 Task: Look for space in Burleson, United States from 14th June, 2023 to 30th June, 2023 for 5 adults in price range Rs.8000 to Rs.12000. Place can be entire place or private room with 5 bedrooms having 5 beds and 5 bathrooms. Property type can be house, flat, guest house. Amenities needed are: wifi, TV, free parkinig on premises, gym, breakfast. Booking option can be shelf check-in. Required host language is English.
Action: Mouse moved to (561, 115)
Screenshot: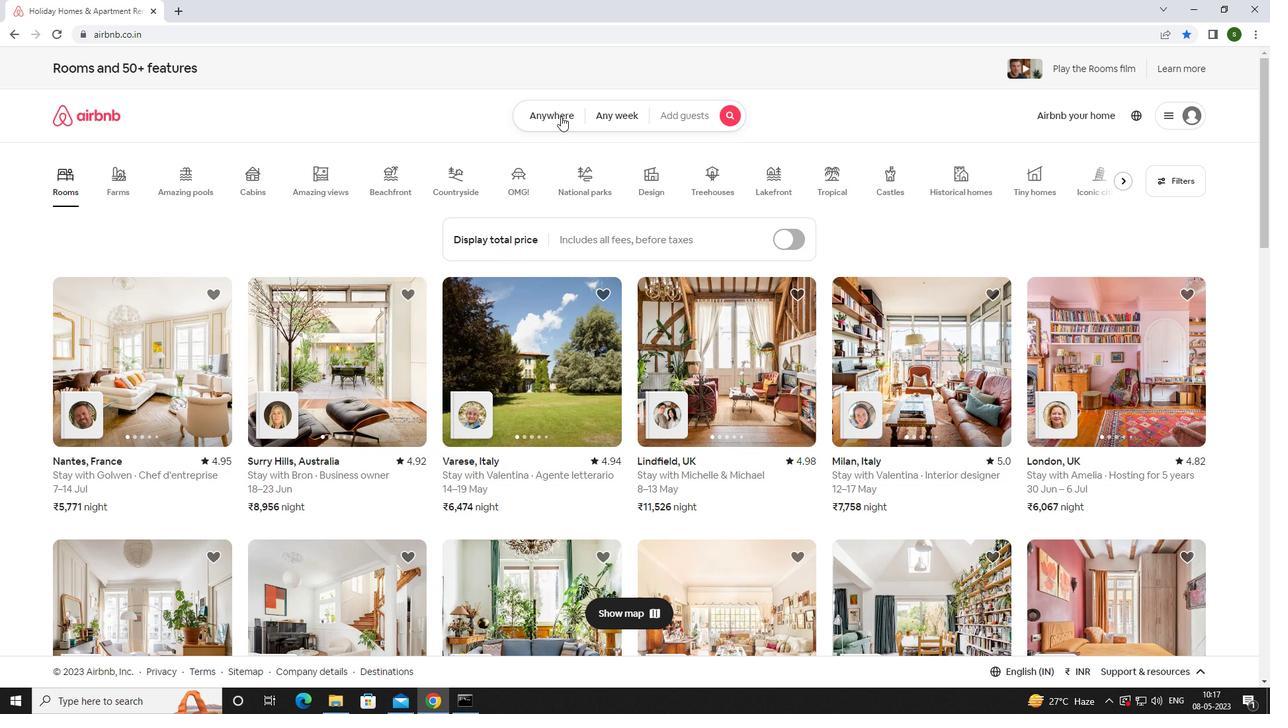 
Action: Mouse pressed left at (561, 115)
Screenshot: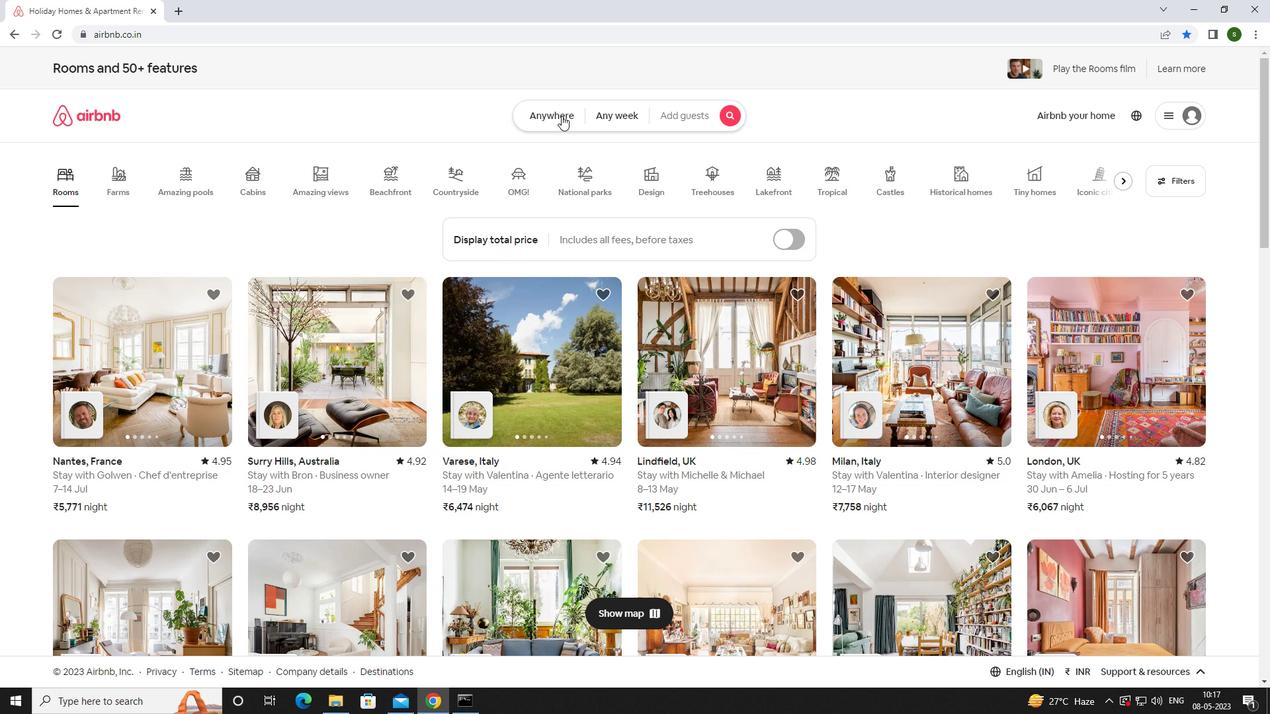 
Action: Mouse moved to (474, 155)
Screenshot: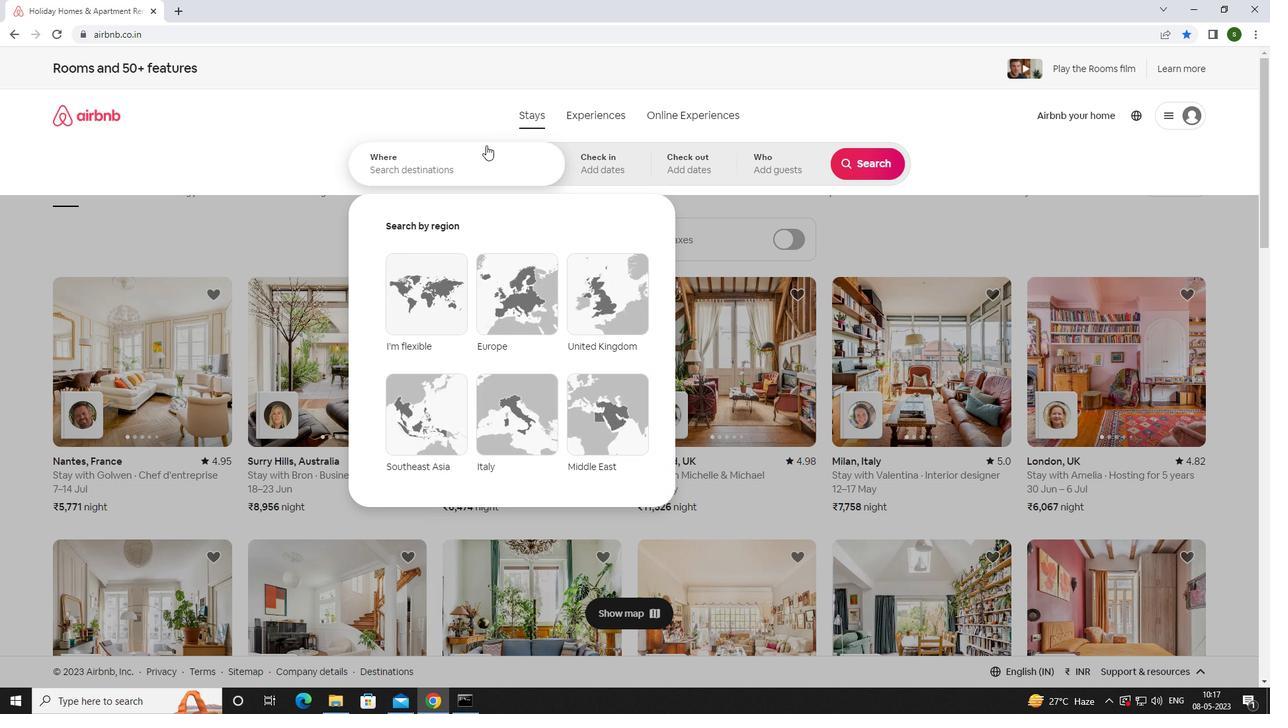 
Action: Mouse pressed left at (474, 155)
Screenshot: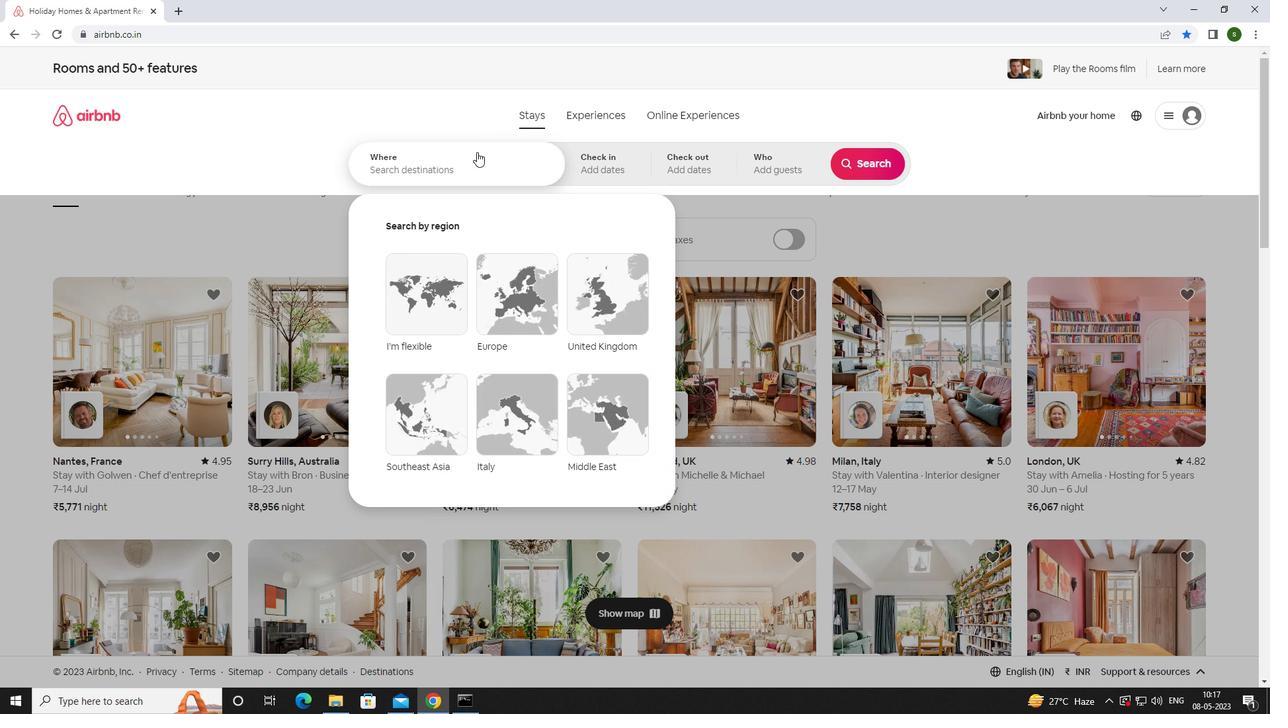 
Action: Key pressed <Key.caps_lock>b<Key.caps_lock>urleson,<Key.space><Key.caps_lock>u<Key.caps_lock>nited<Key.space><Key.caps_lock>s<Key.caps_lock>tates<Key.enter>
Screenshot: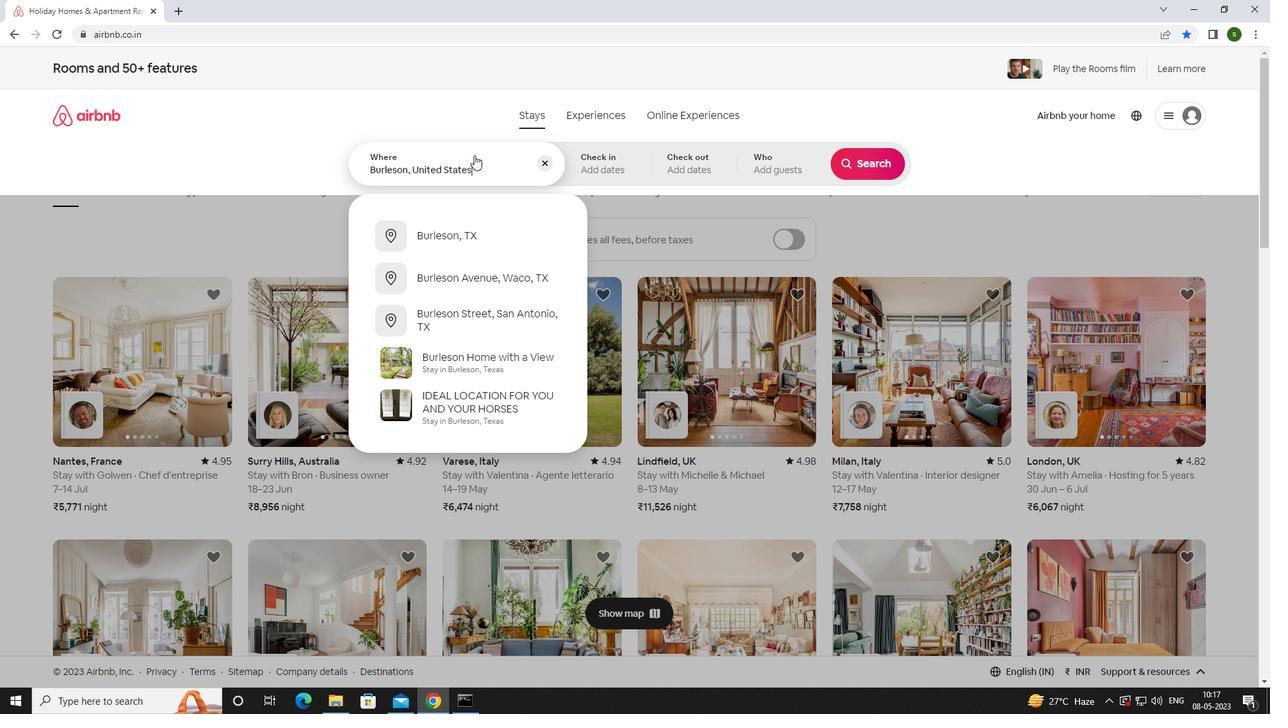 
Action: Mouse moved to (758, 385)
Screenshot: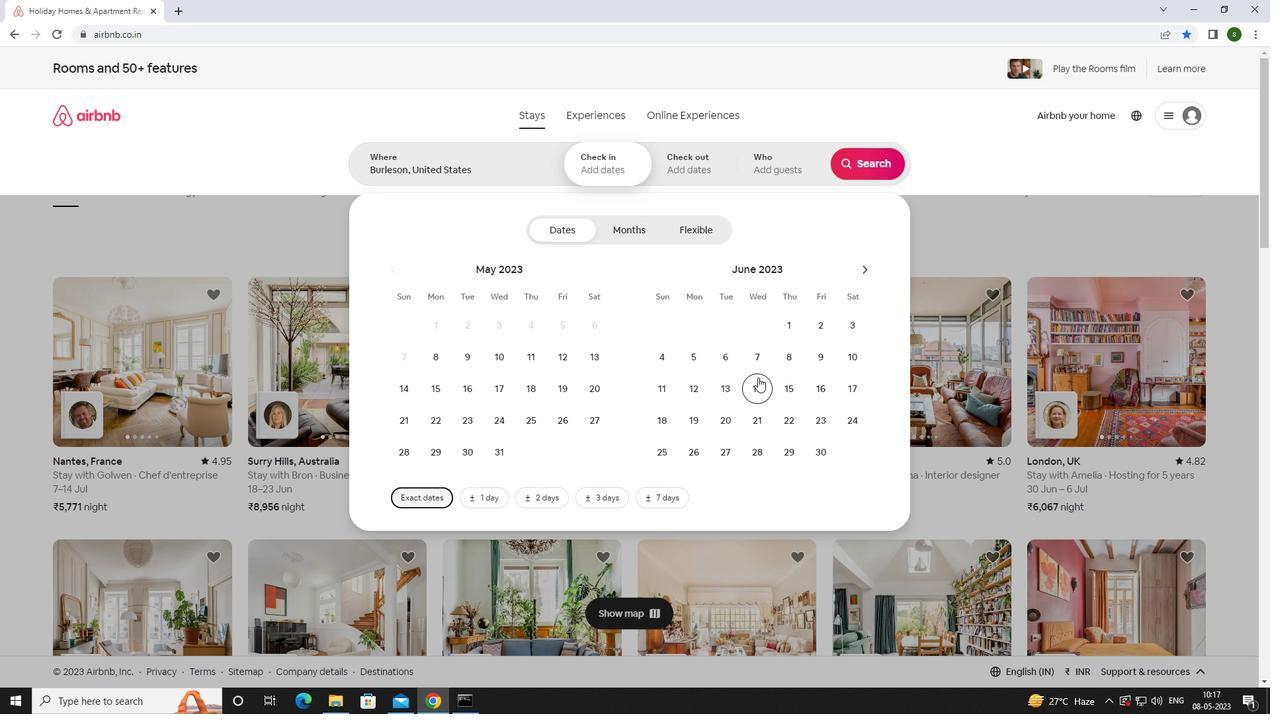 
Action: Mouse pressed left at (758, 385)
Screenshot: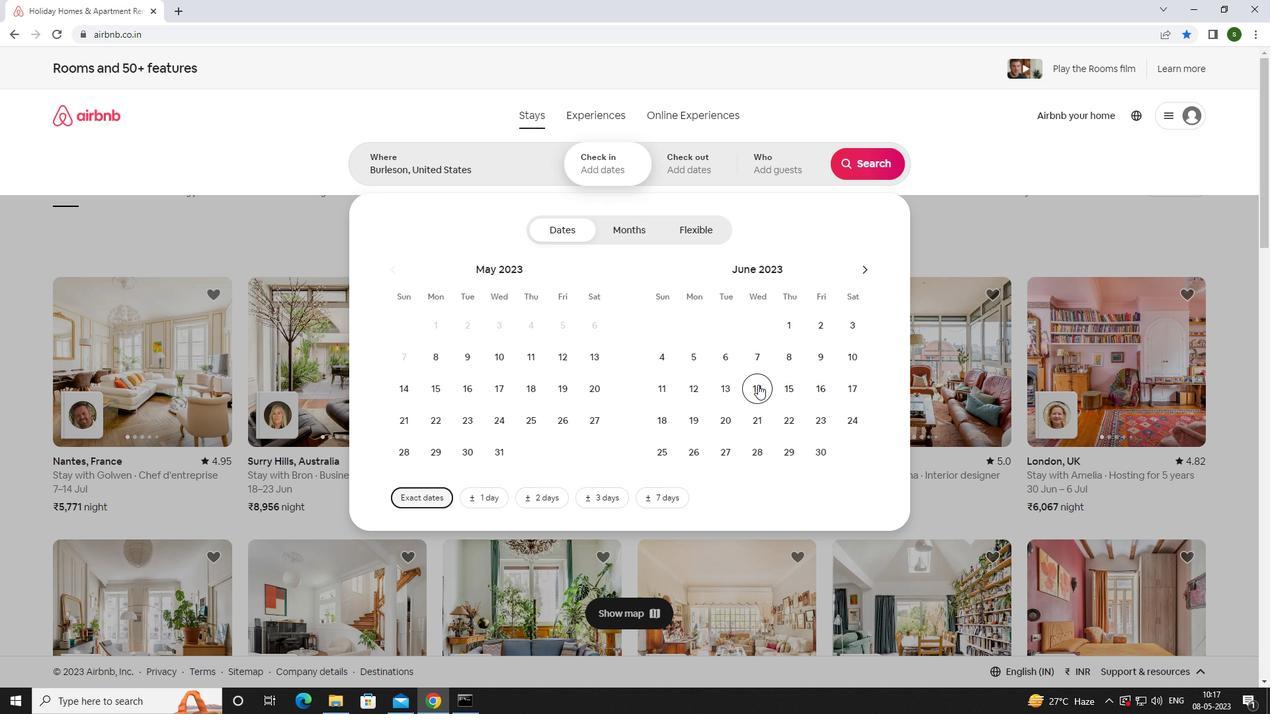 
Action: Mouse moved to (825, 459)
Screenshot: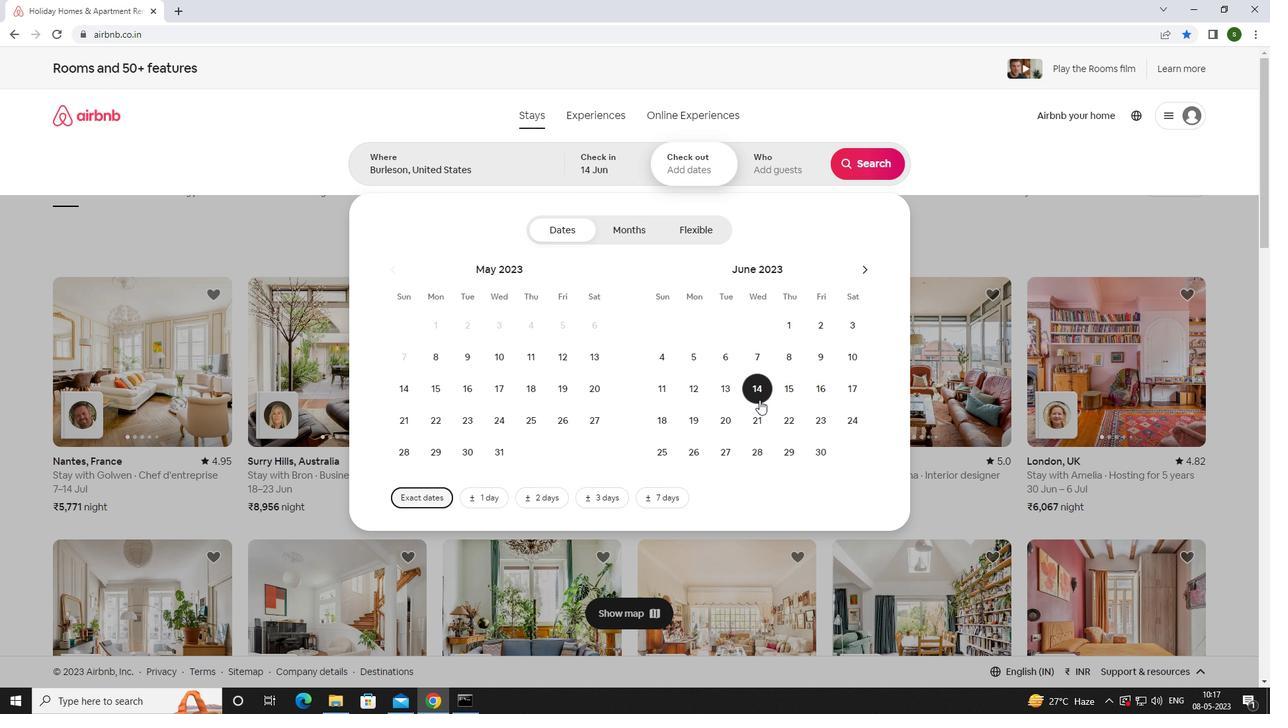 
Action: Mouse pressed left at (825, 459)
Screenshot: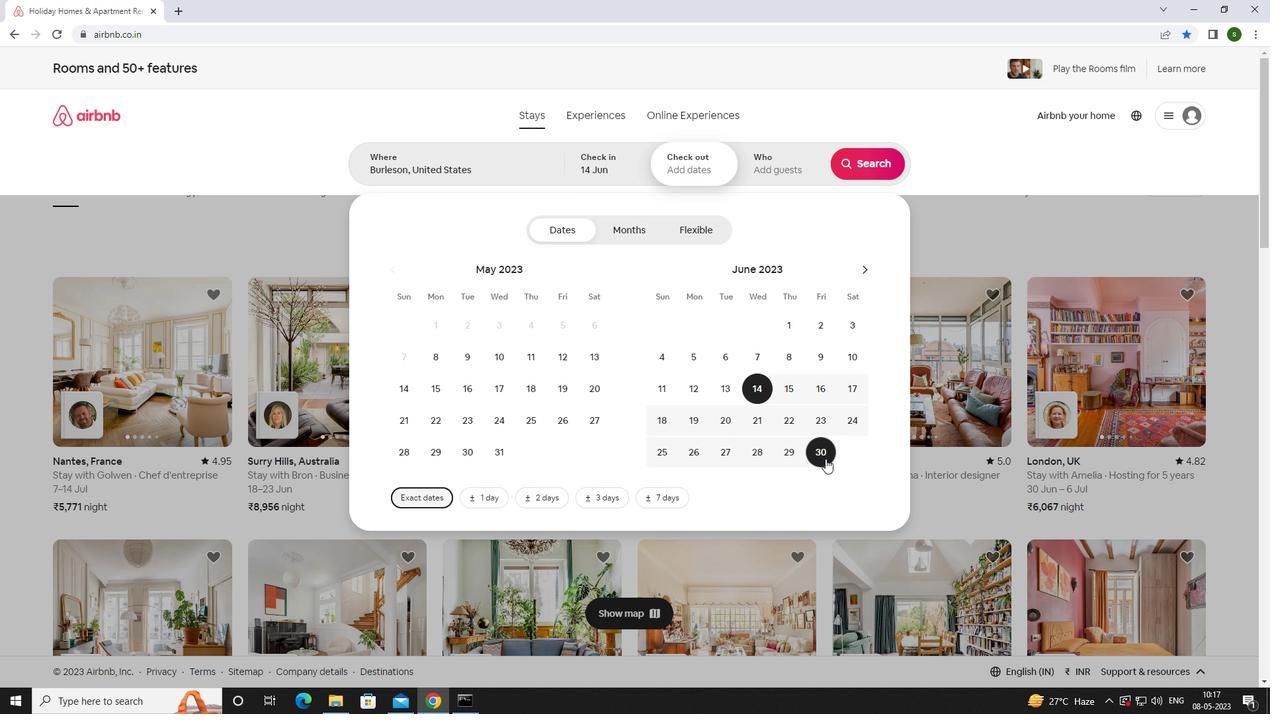 
Action: Mouse moved to (783, 173)
Screenshot: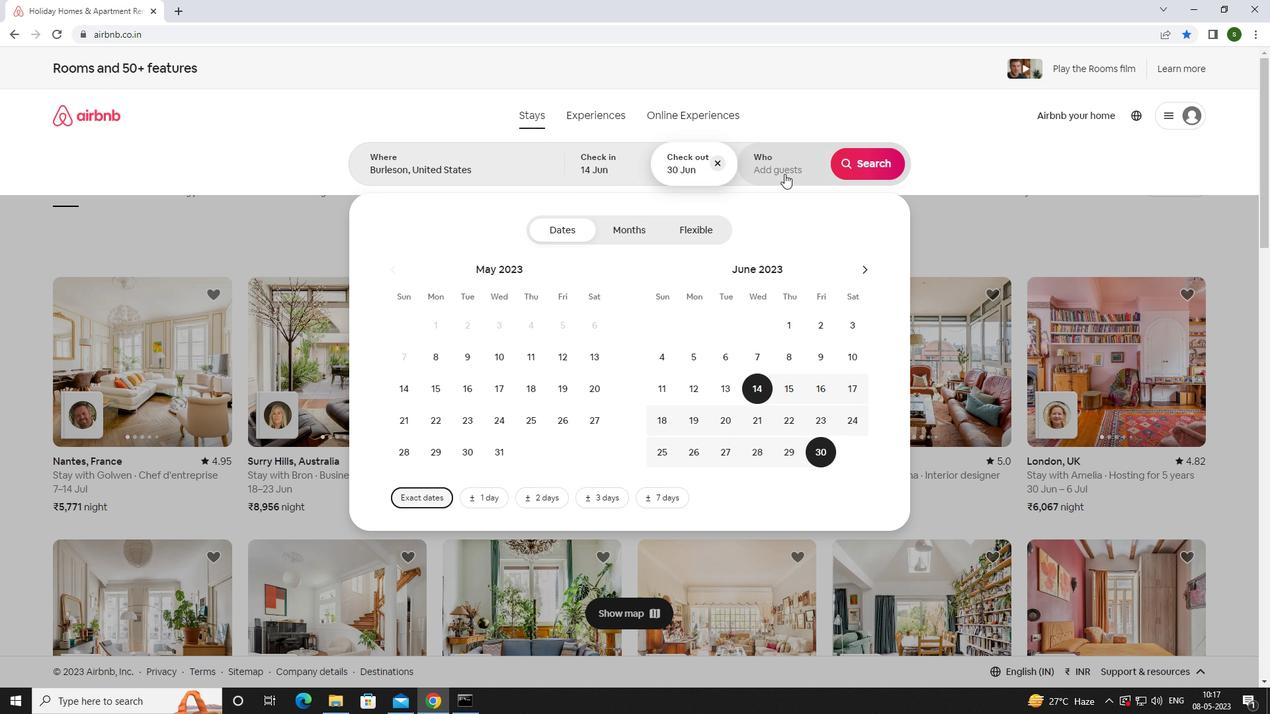 
Action: Mouse pressed left at (783, 173)
Screenshot: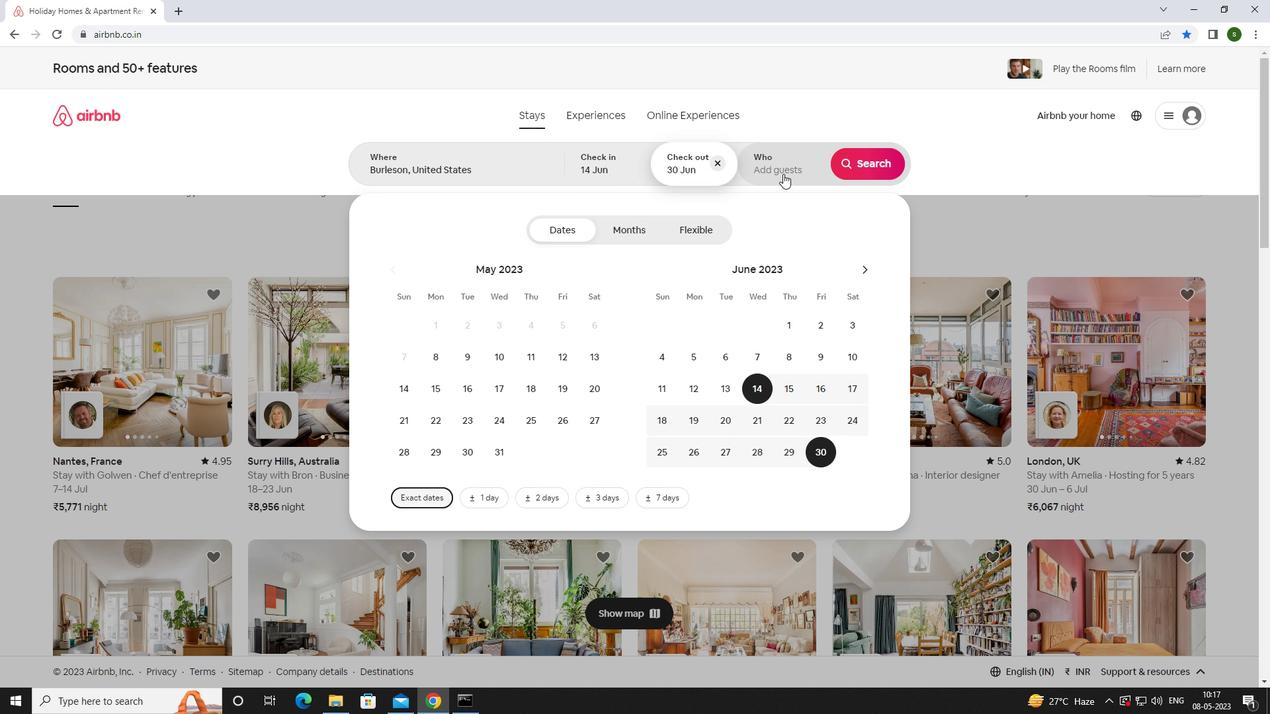 
Action: Mouse moved to (868, 234)
Screenshot: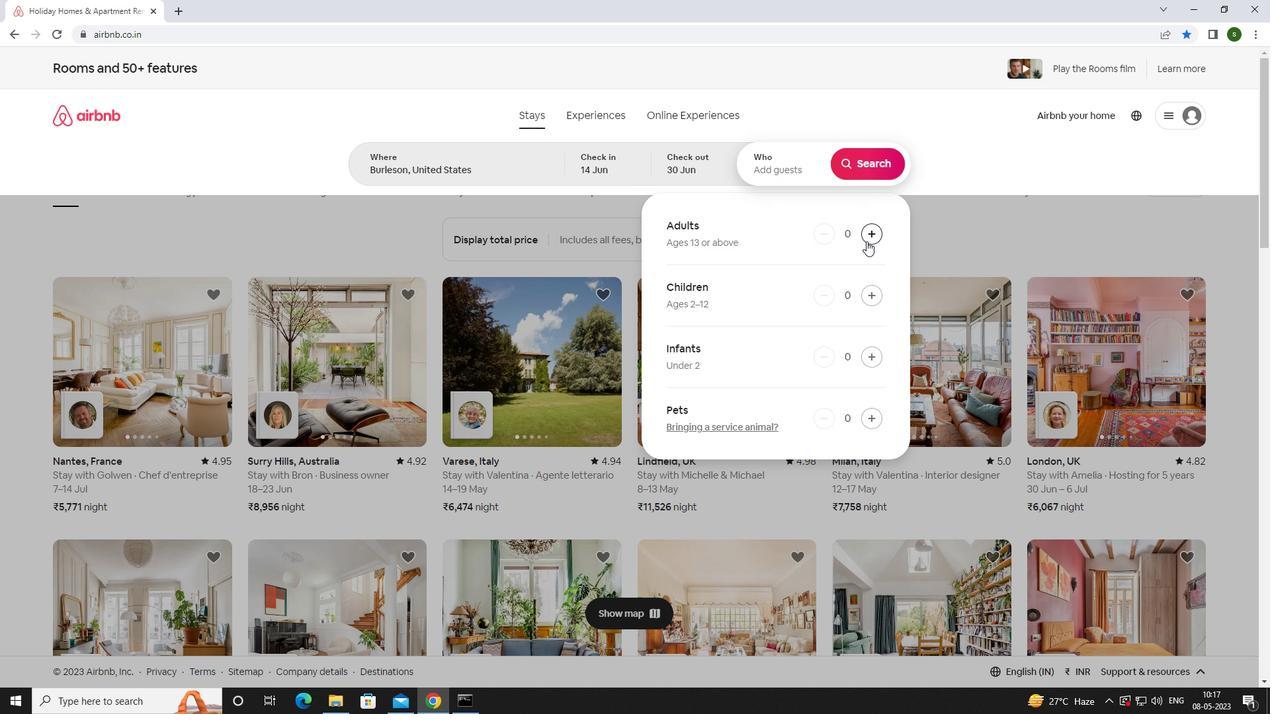 
Action: Mouse pressed left at (868, 234)
Screenshot: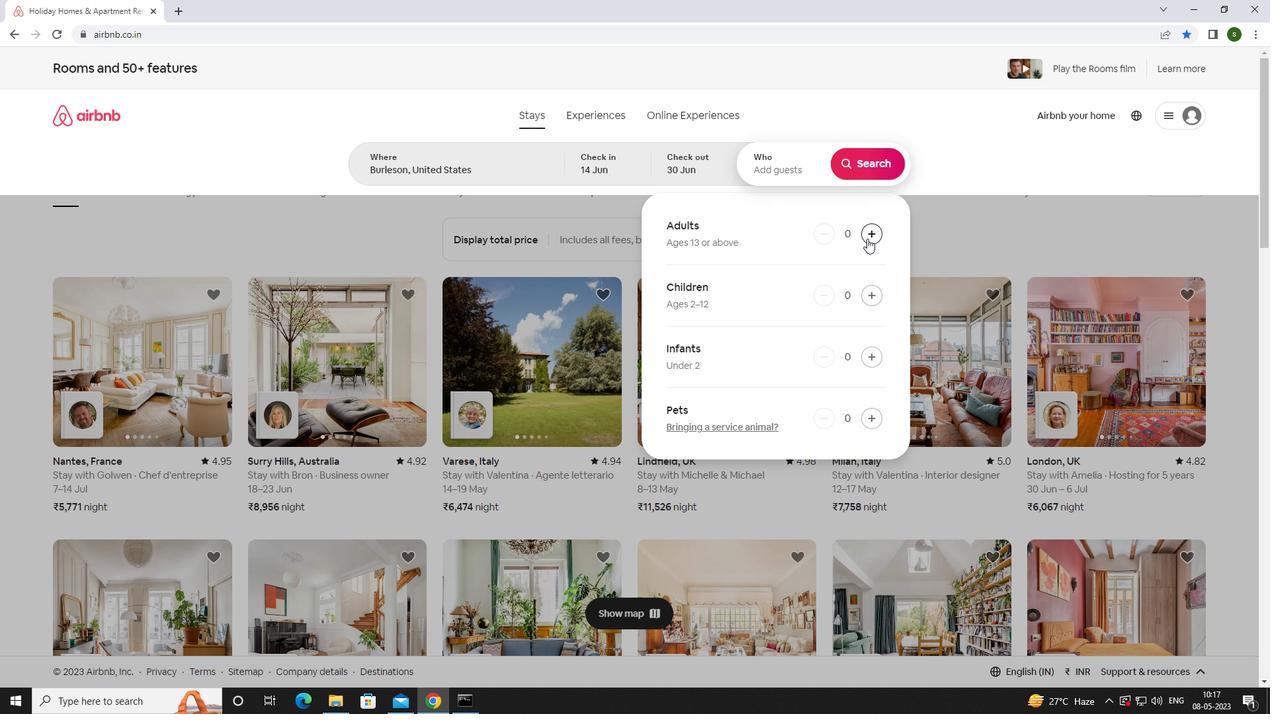 
Action: Mouse pressed left at (868, 234)
Screenshot: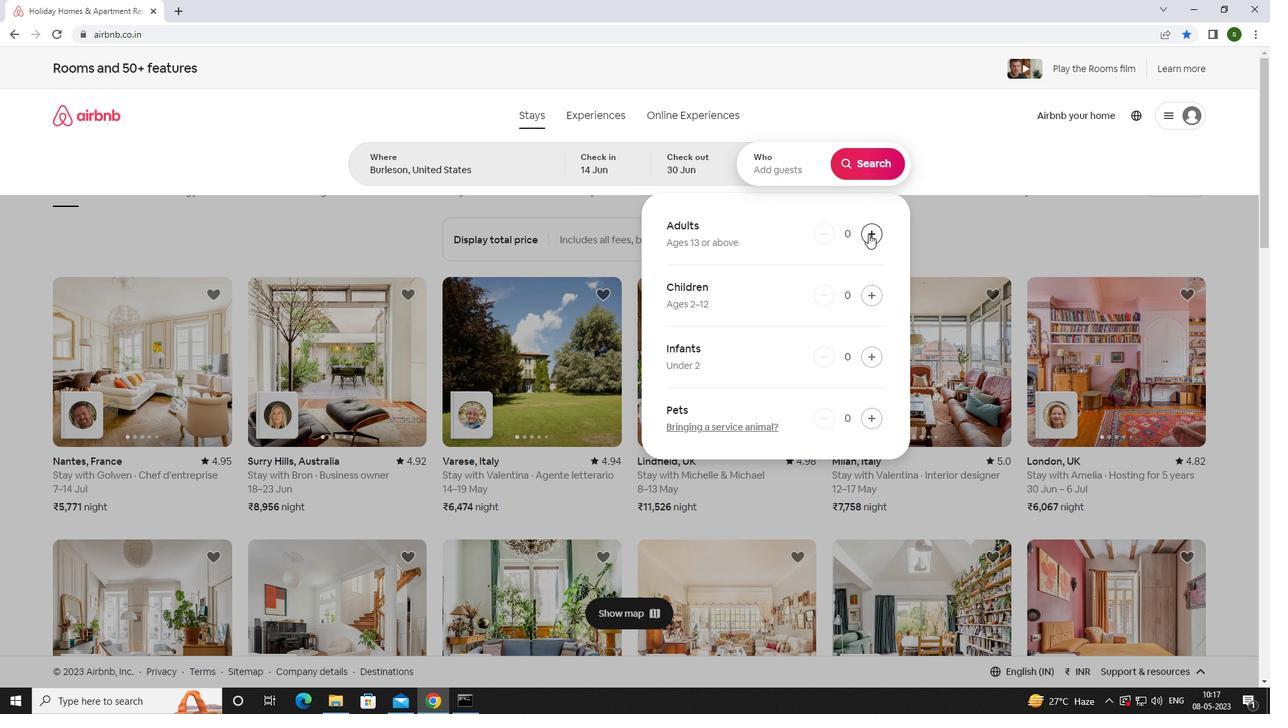 
Action: Mouse pressed left at (868, 234)
Screenshot: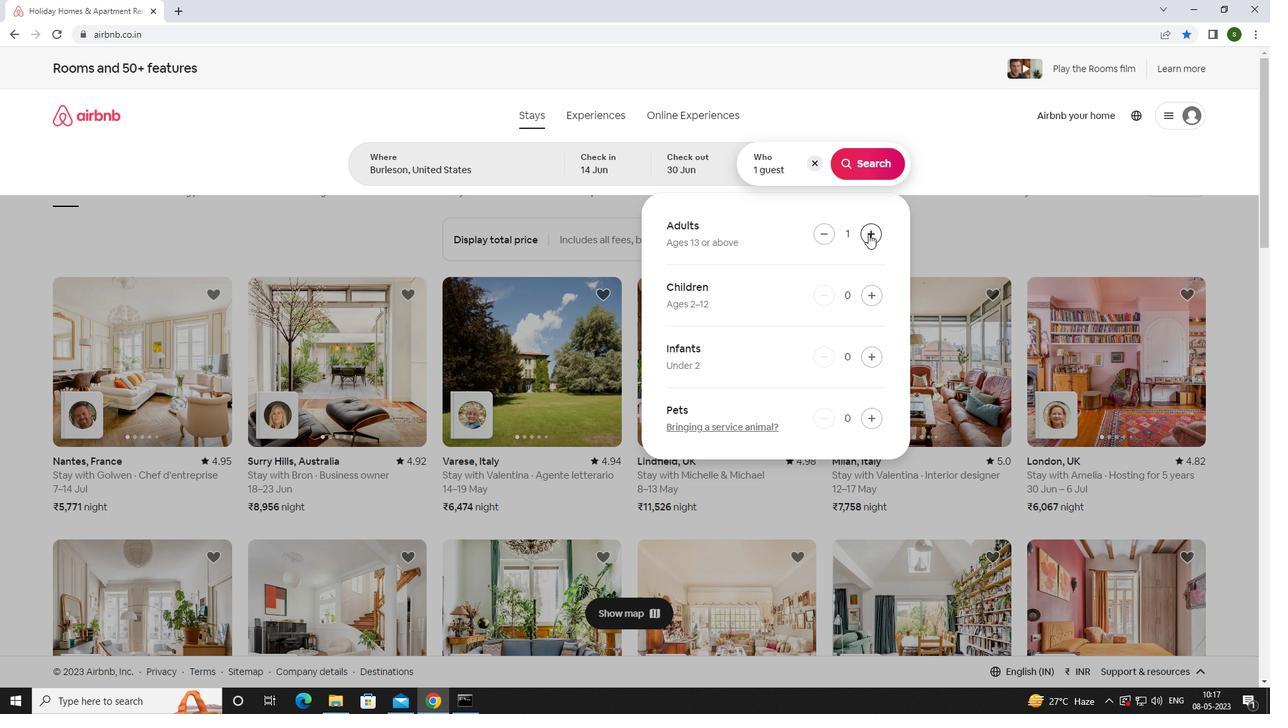 
Action: Mouse pressed left at (868, 234)
Screenshot: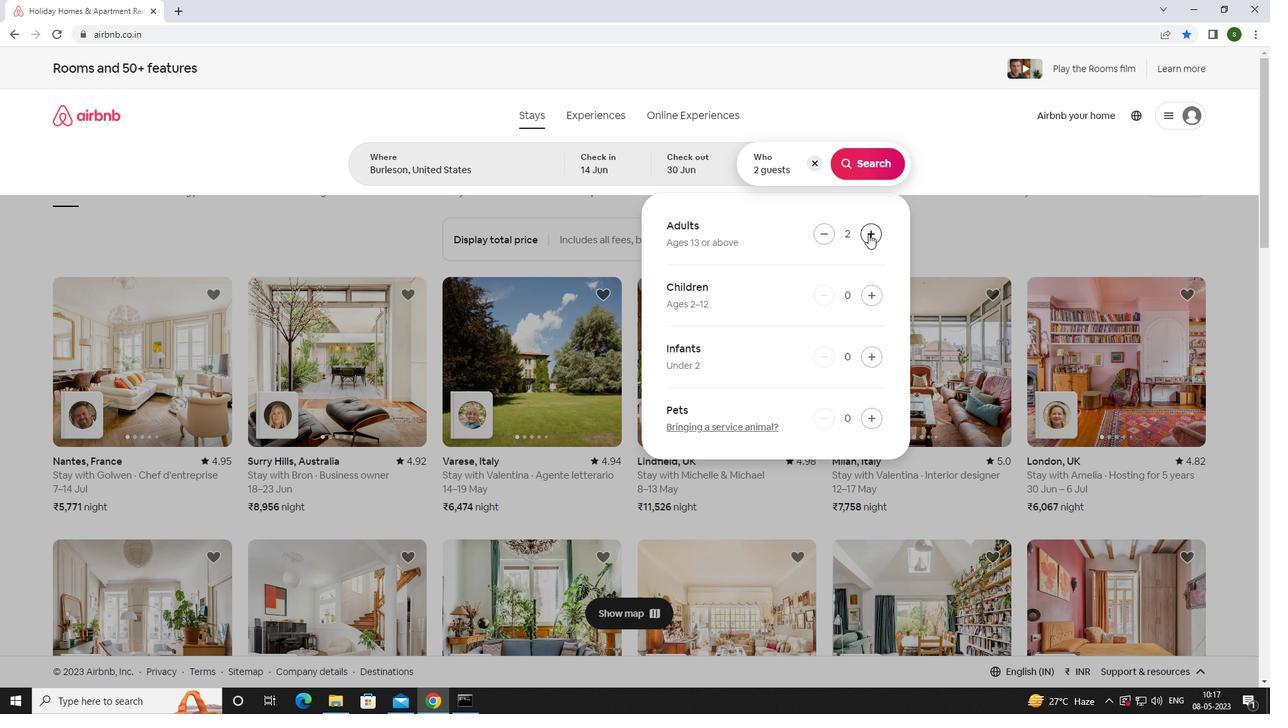 
Action: Mouse pressed left at (868, 234)
Screenshot: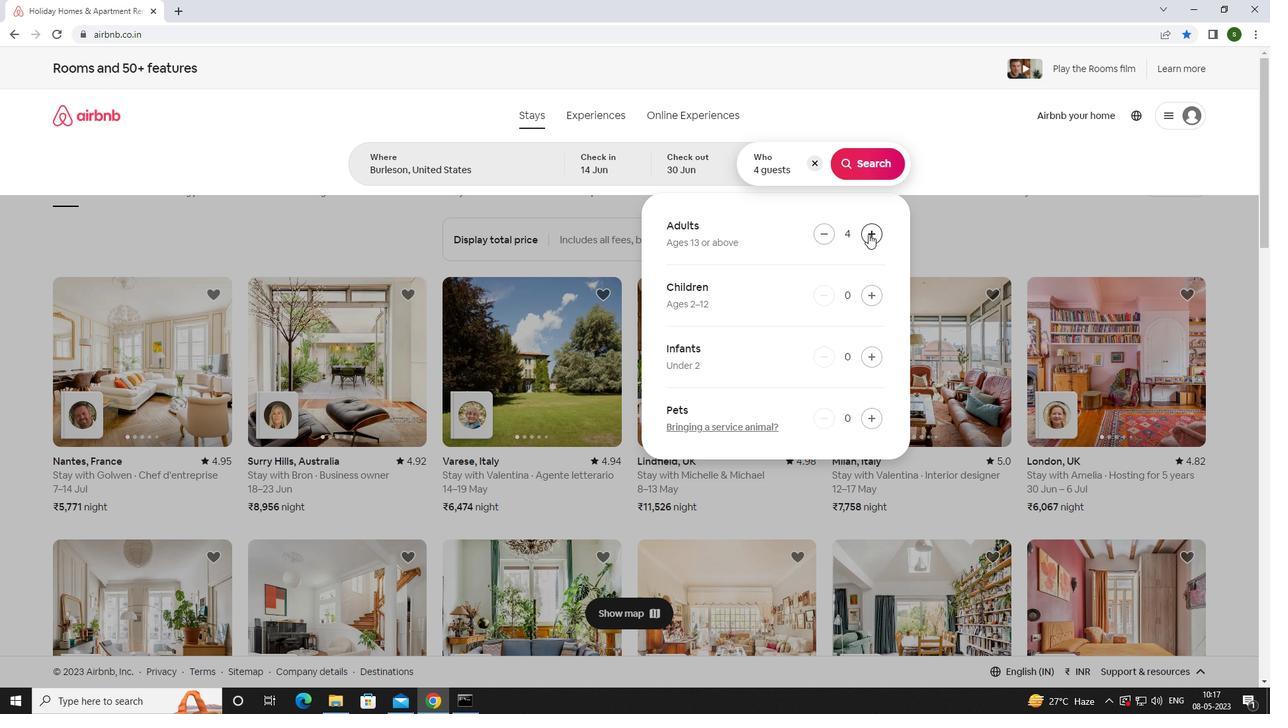 
Action: Mouse moved to (862, 172)
Screenshot: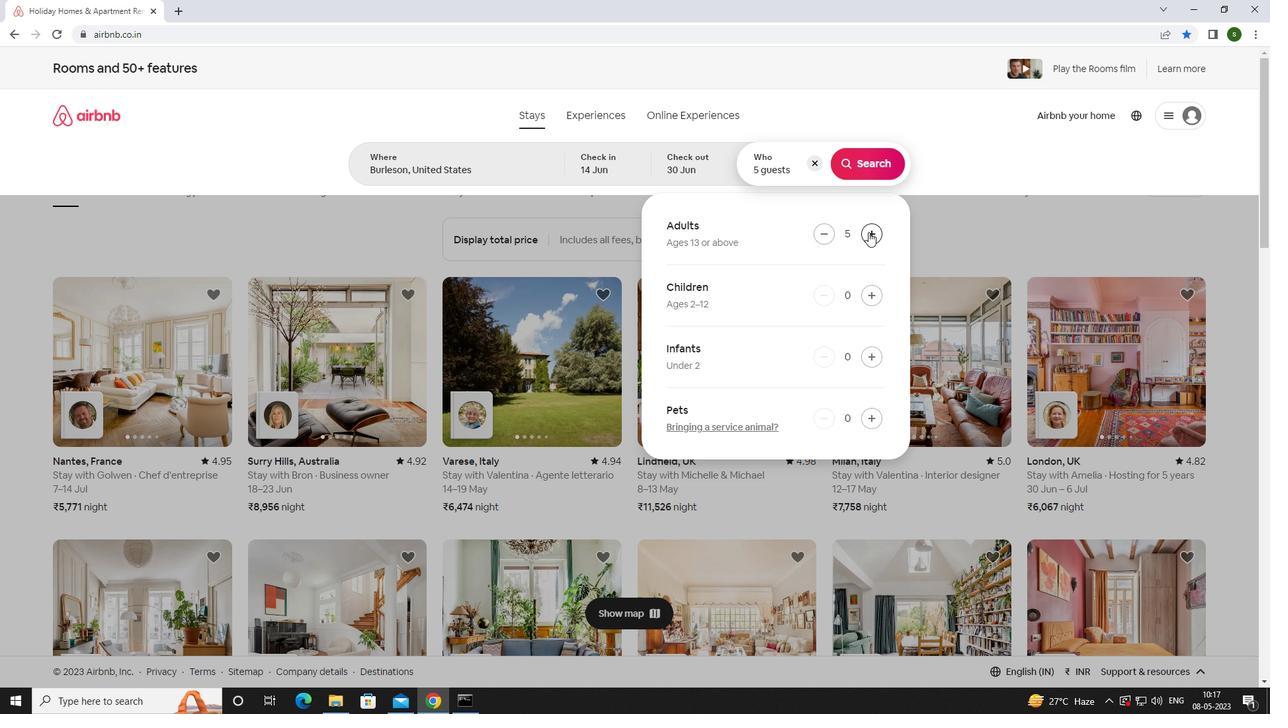 
Action: Mouse pressed left at (862, 172)
Screenshot: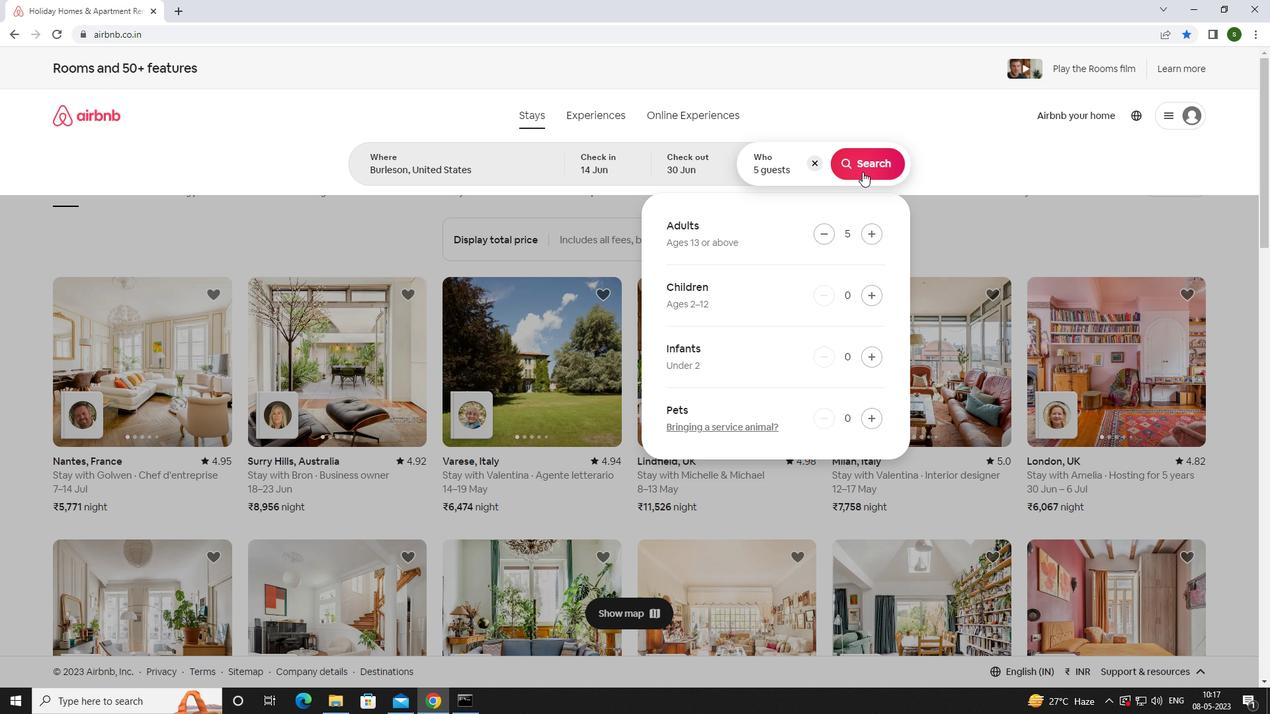 
Action: Mouse moved to (1223, 132)
Screenshot: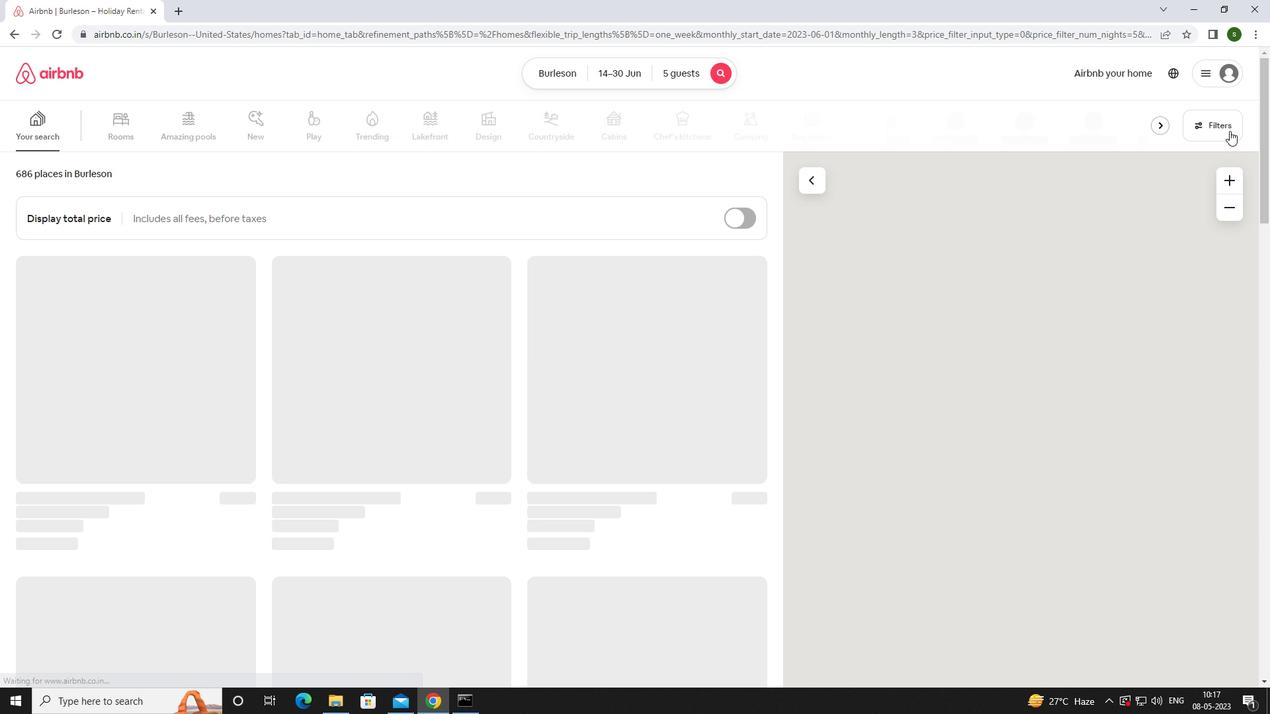 
Action: Mouse pressed left at (1223, 132)
Screenshot: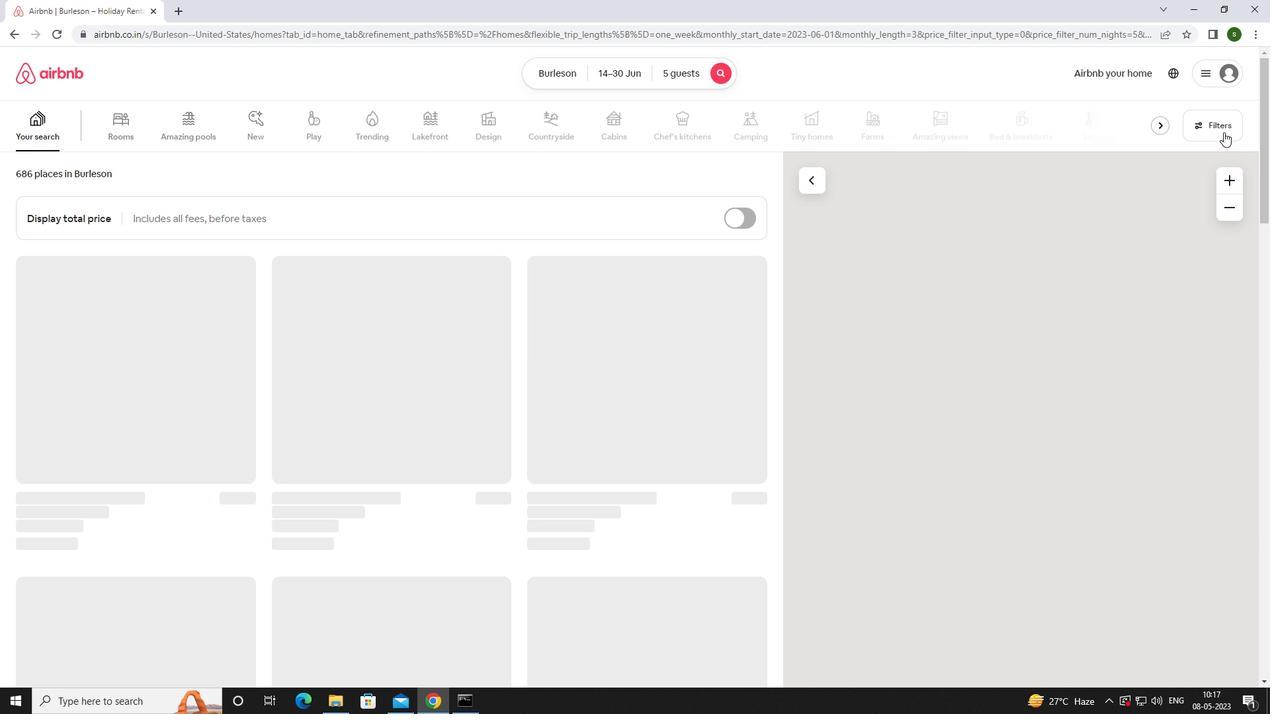 
Action: Mouse moved to (483, 448)
Screenshot: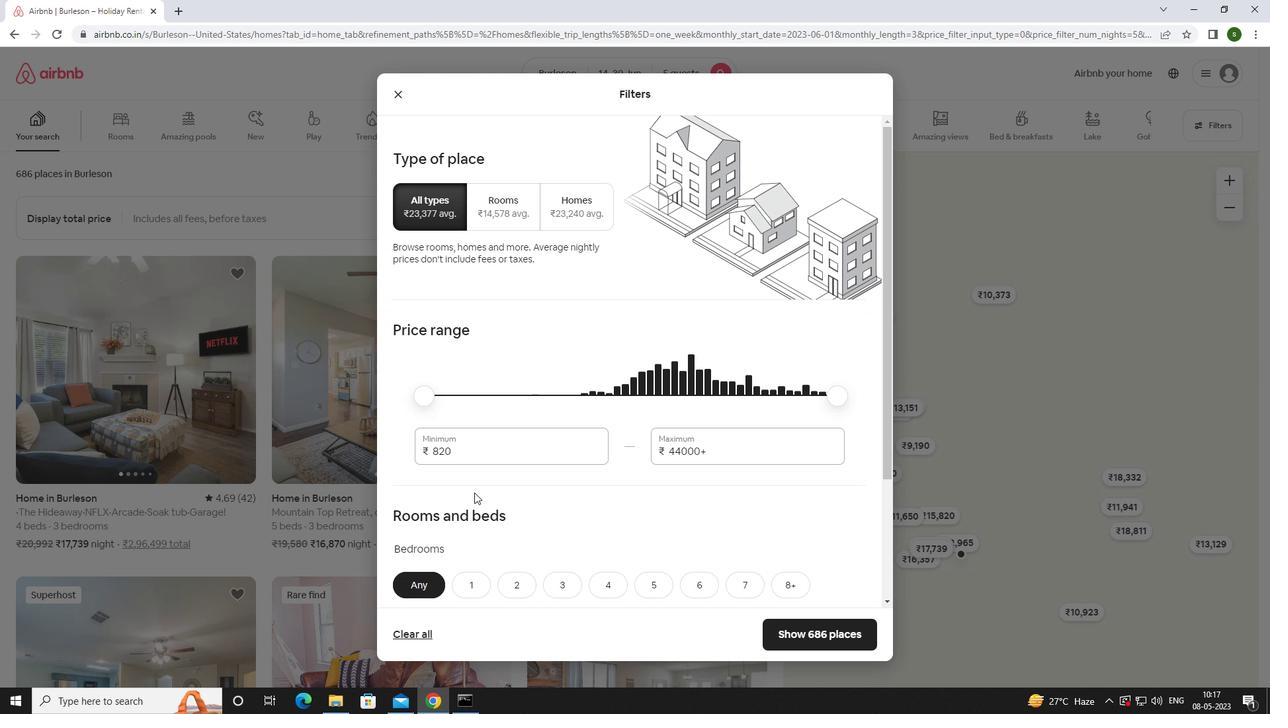 
Action: Mouse pressed left at (483, 448)
Screenshot: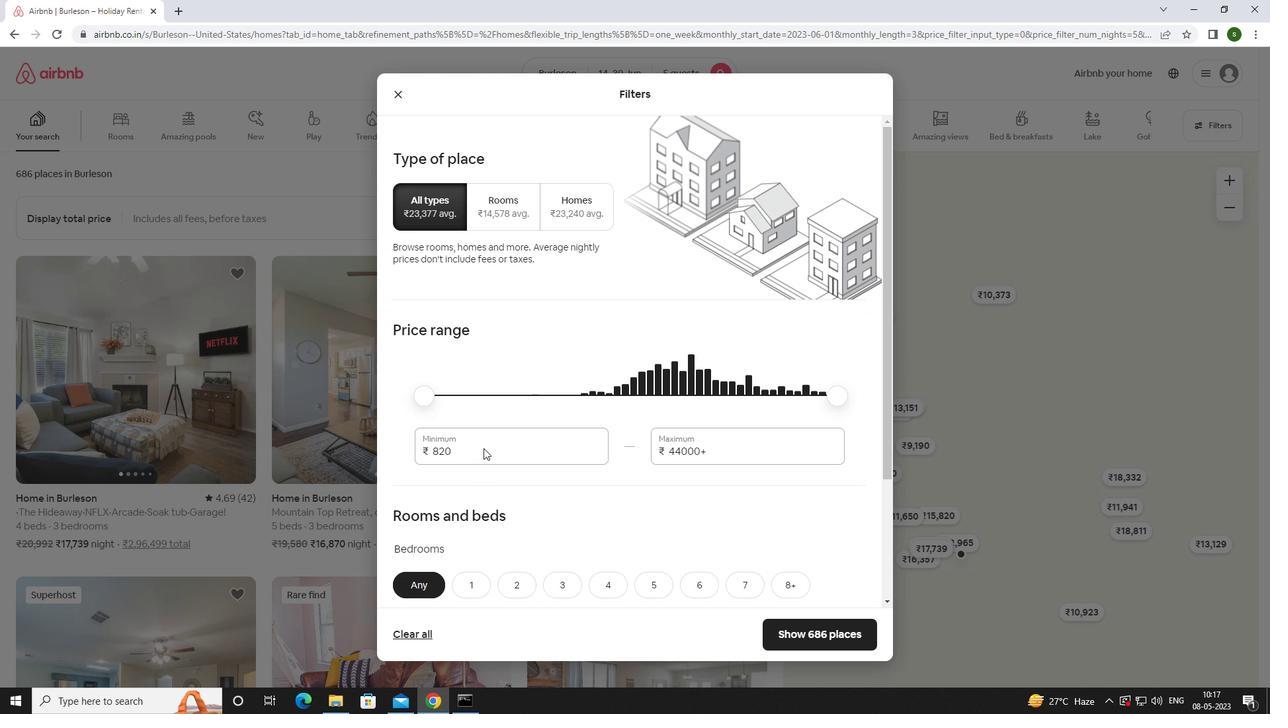 
Action: Key pressed <Key.backspace><Key.backspace><Key.backspace><Key.backspace>8000
Screenshot: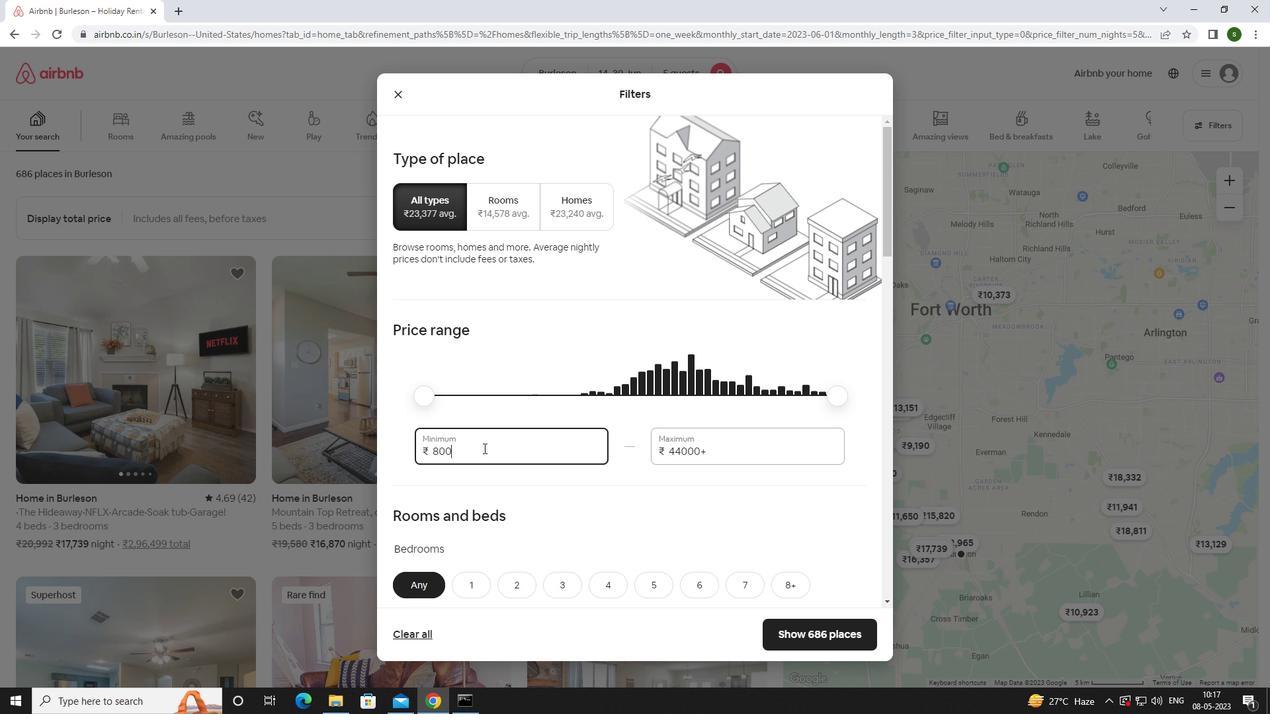 
Action: Mouse moved to (726, 455)
Screenshot: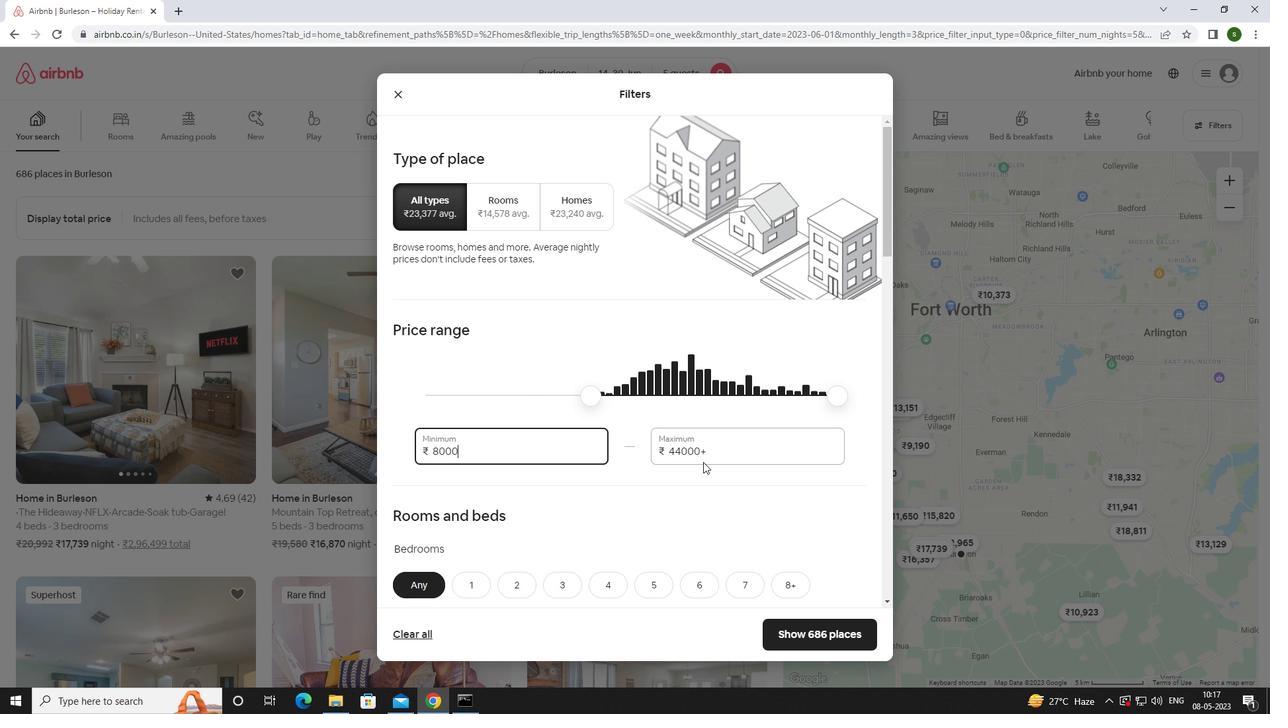 
Action: Mouse pressed left at (726, 455)
Screenshot: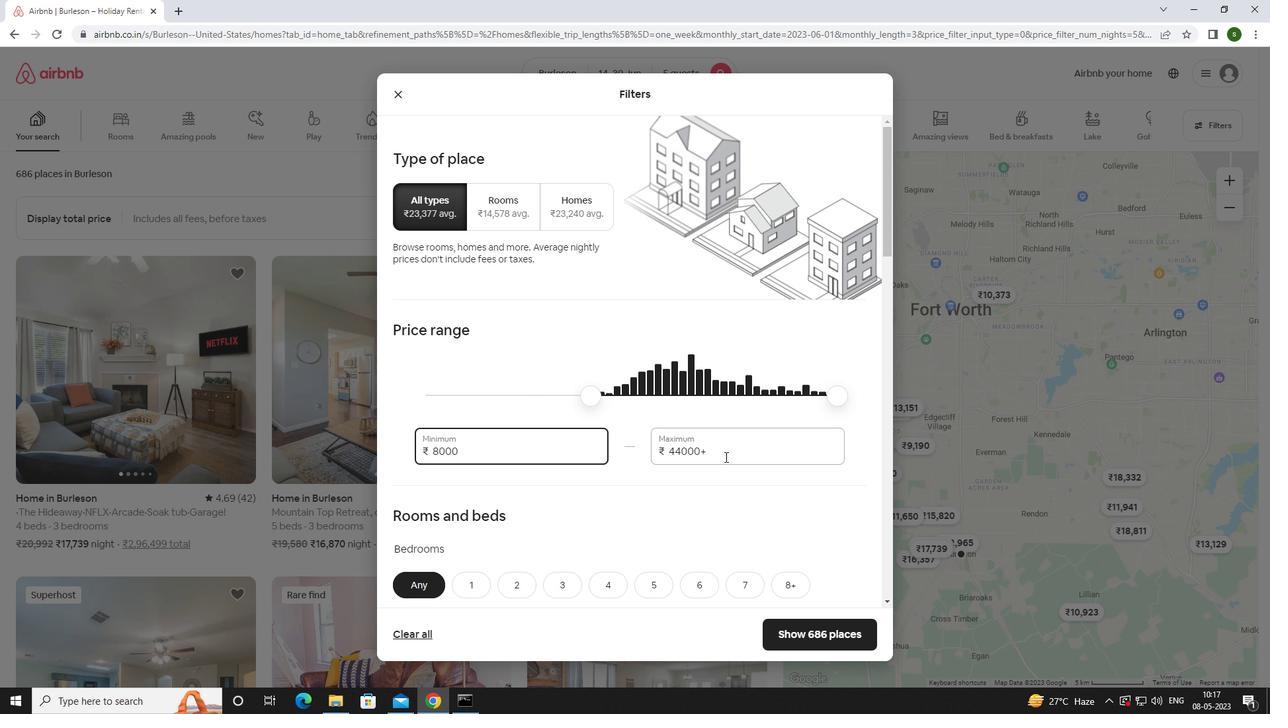 
Action: Key pressed <Key.backspace><Key.backspace><Key.backspace><Key.backspace><Key.backspace><Key.backspace><Key.backspace><Key.backspace><Key.backspace><Key.backspace>12000
Screenshot: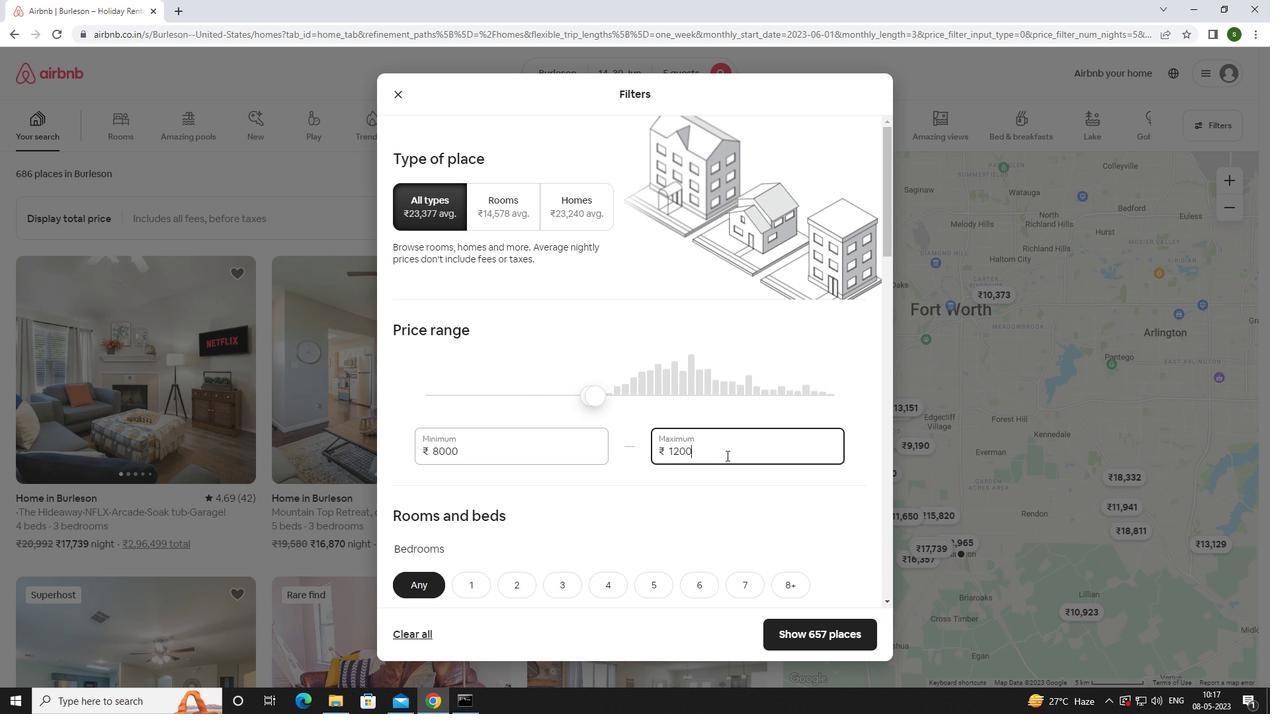 
Action: Mouse moved to (692, 445)
Screenshot: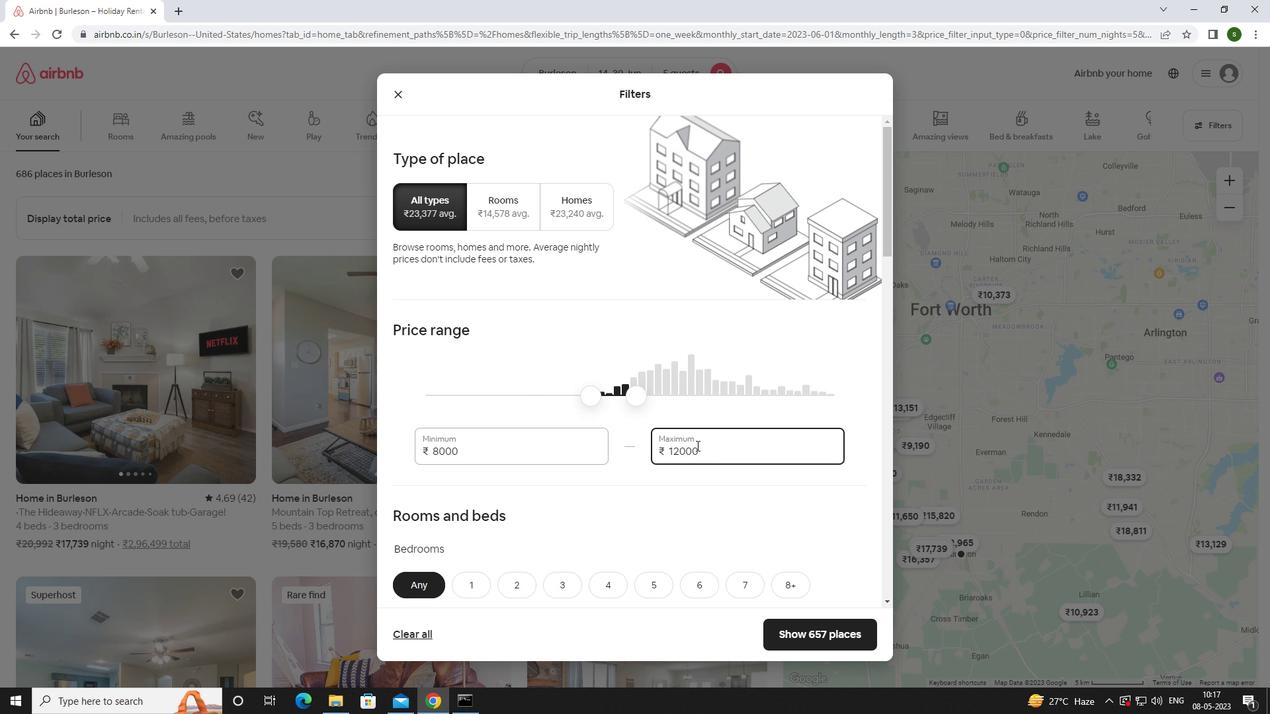 
Action: Mouse scrolled (692, 444) with delta (0, 0)
Screenshot: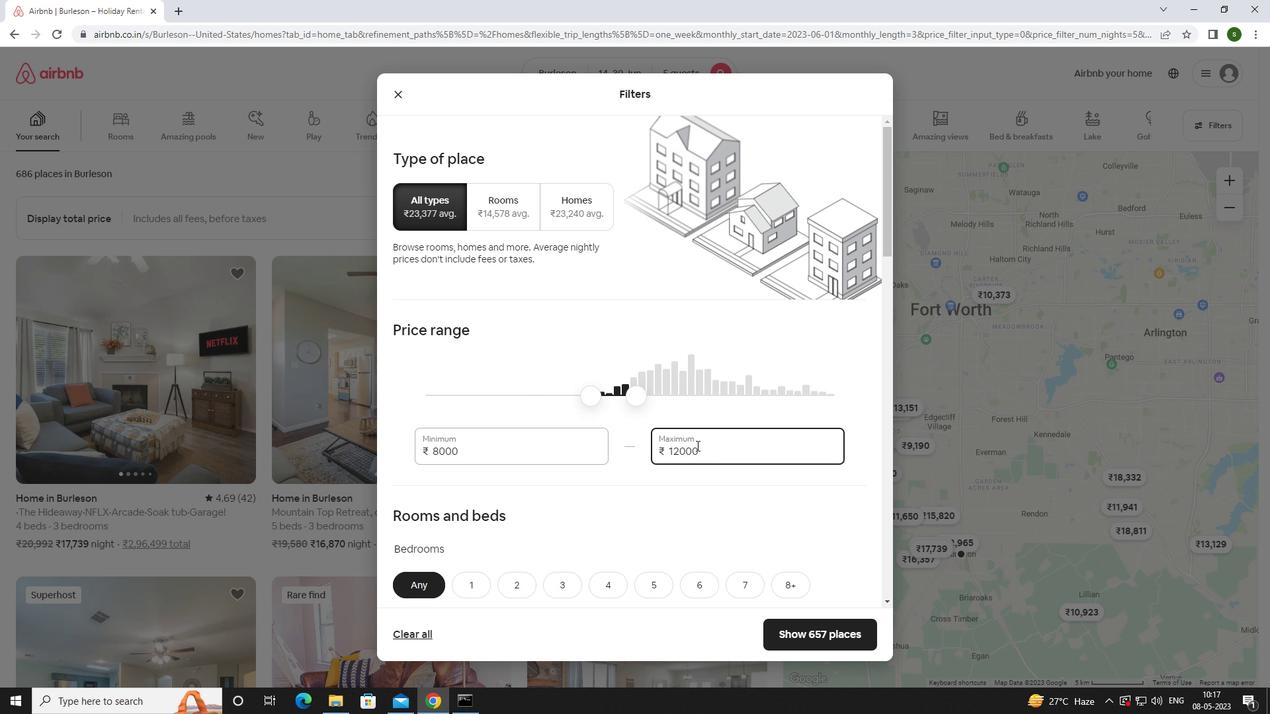 
Action: Mouse scrolled (692, 444) with delta (0, 0)
Screenshot: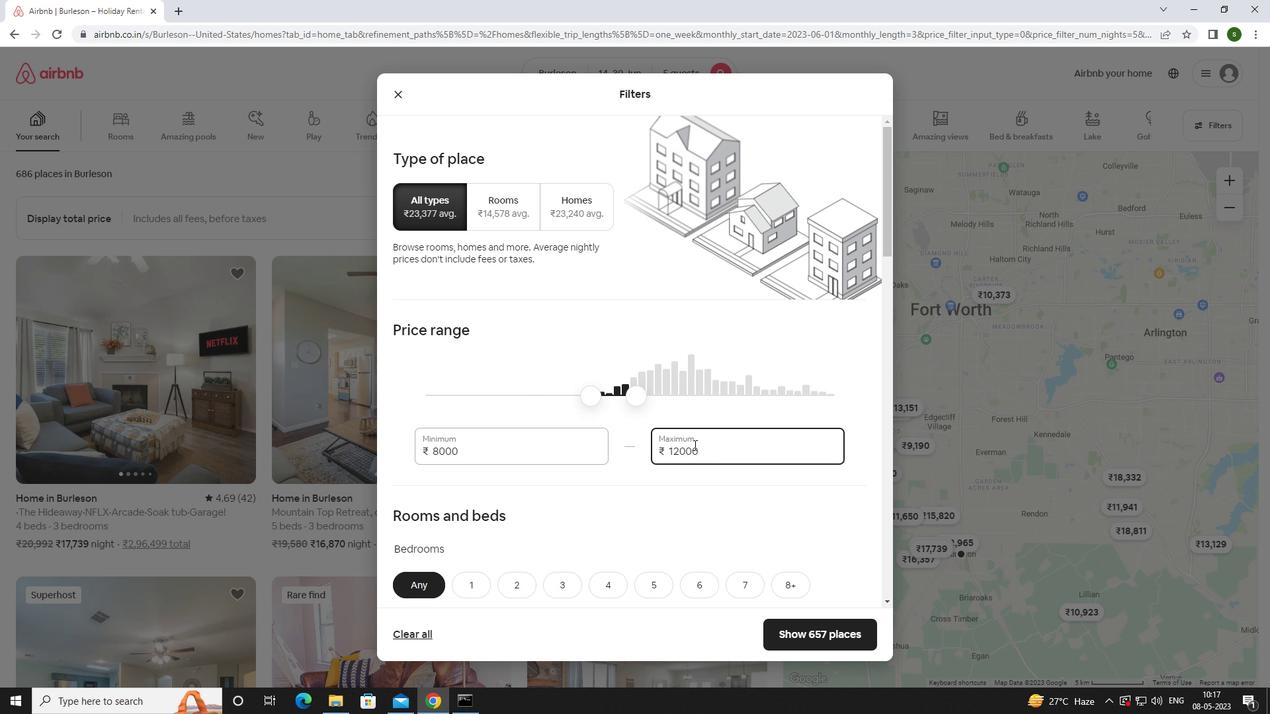 
Action: Mouse moved to (656, 458)
Screenshot: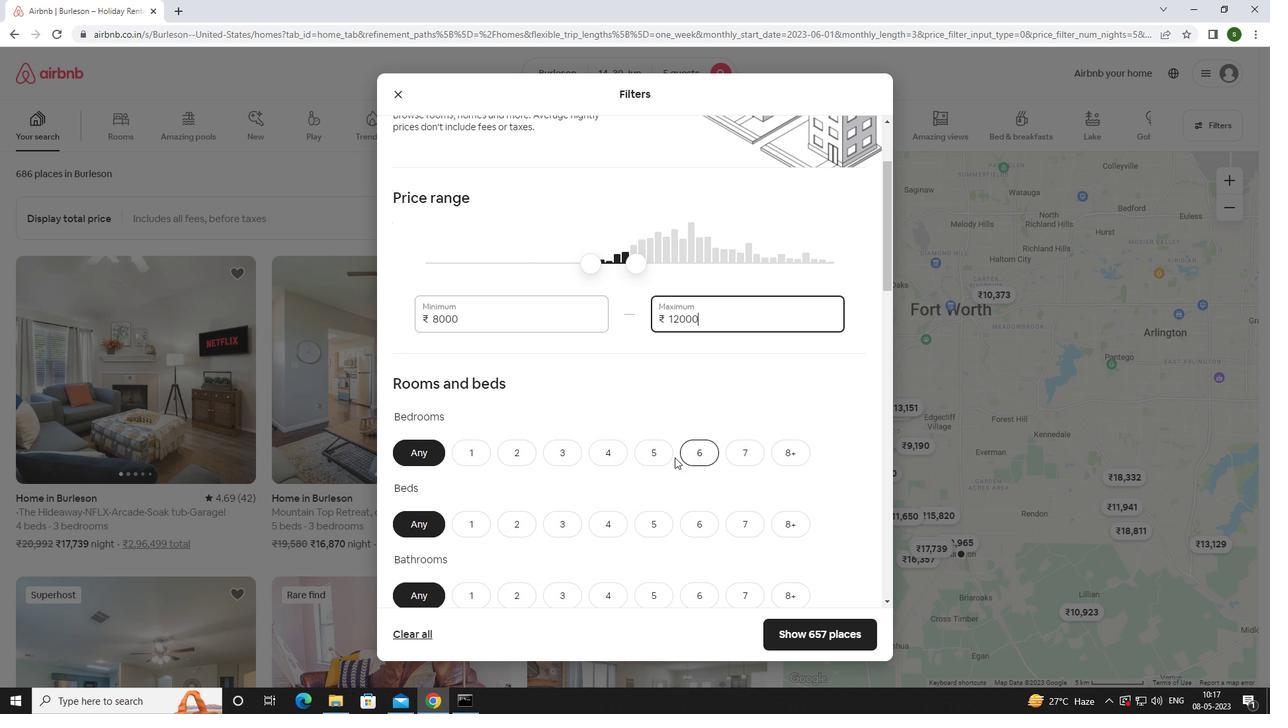 
Action: Mouse pressed left at (656, 458)
Screenshot: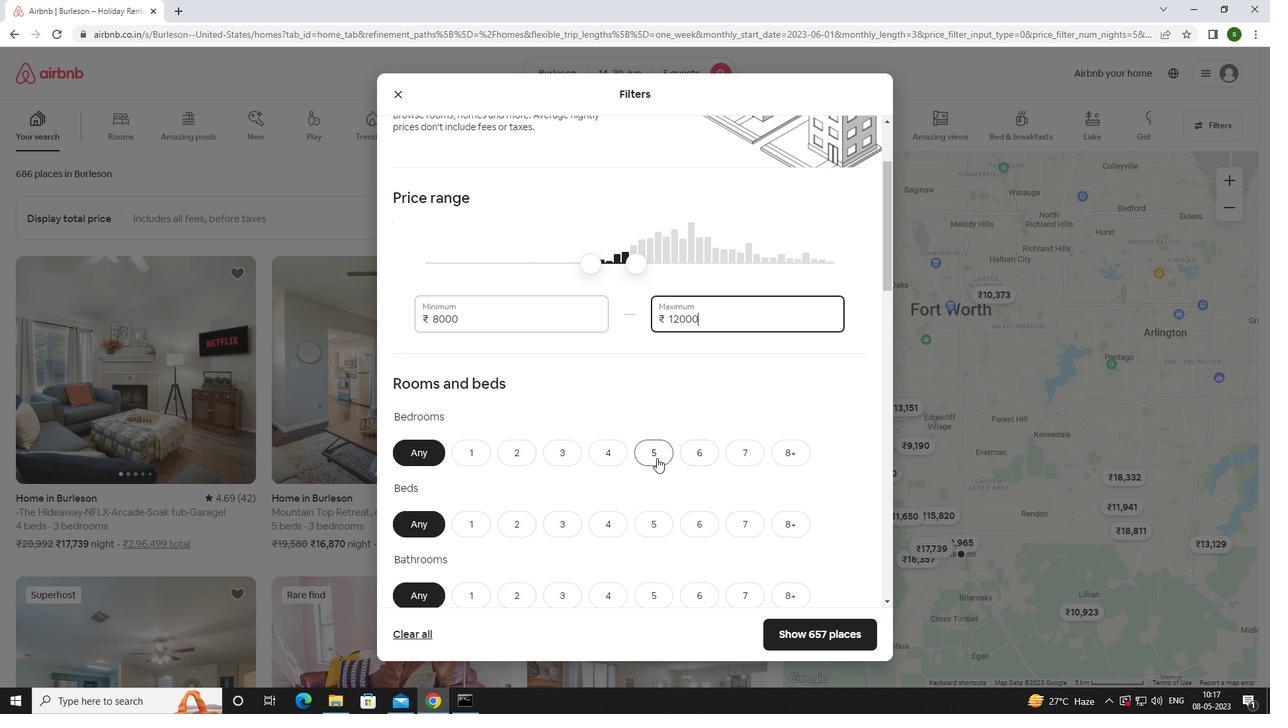 
Action: Mouse moved to (650, 527)
Screenshot: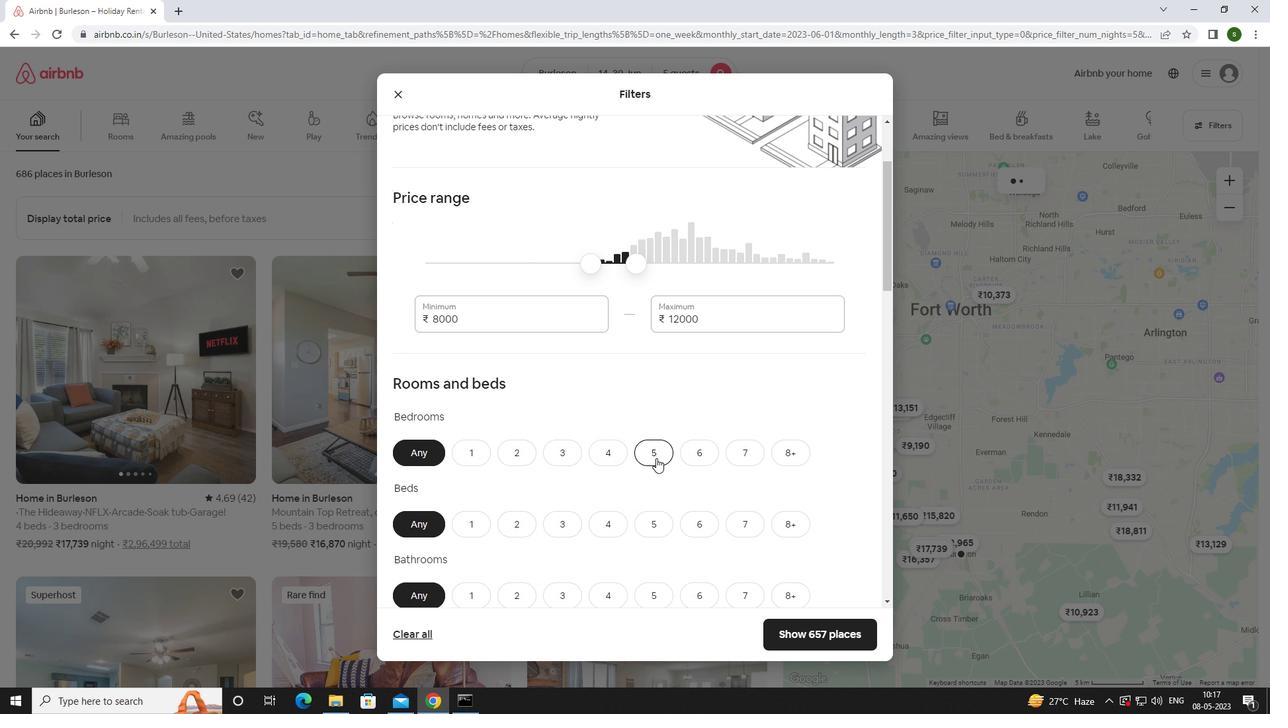 
Action: Mouse pressed left at (650, 527)
Screenshot: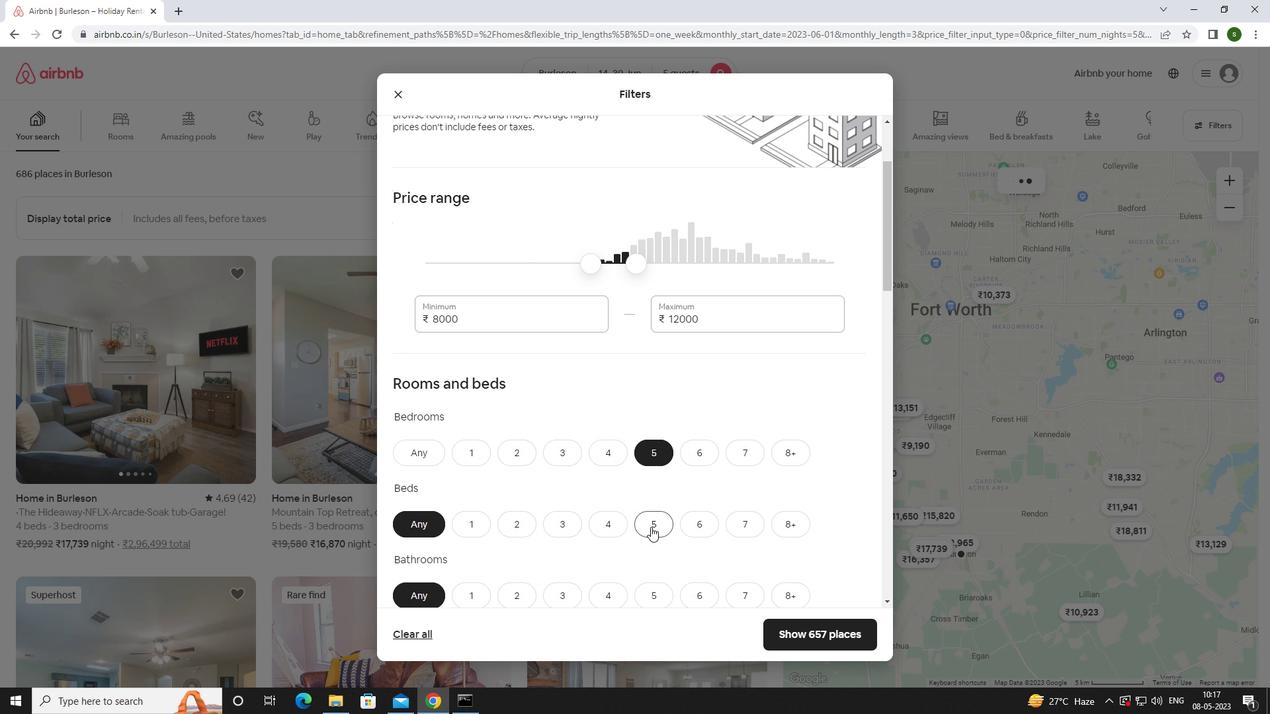 
Action: Mouse moved to (649, 598)
Screenshot: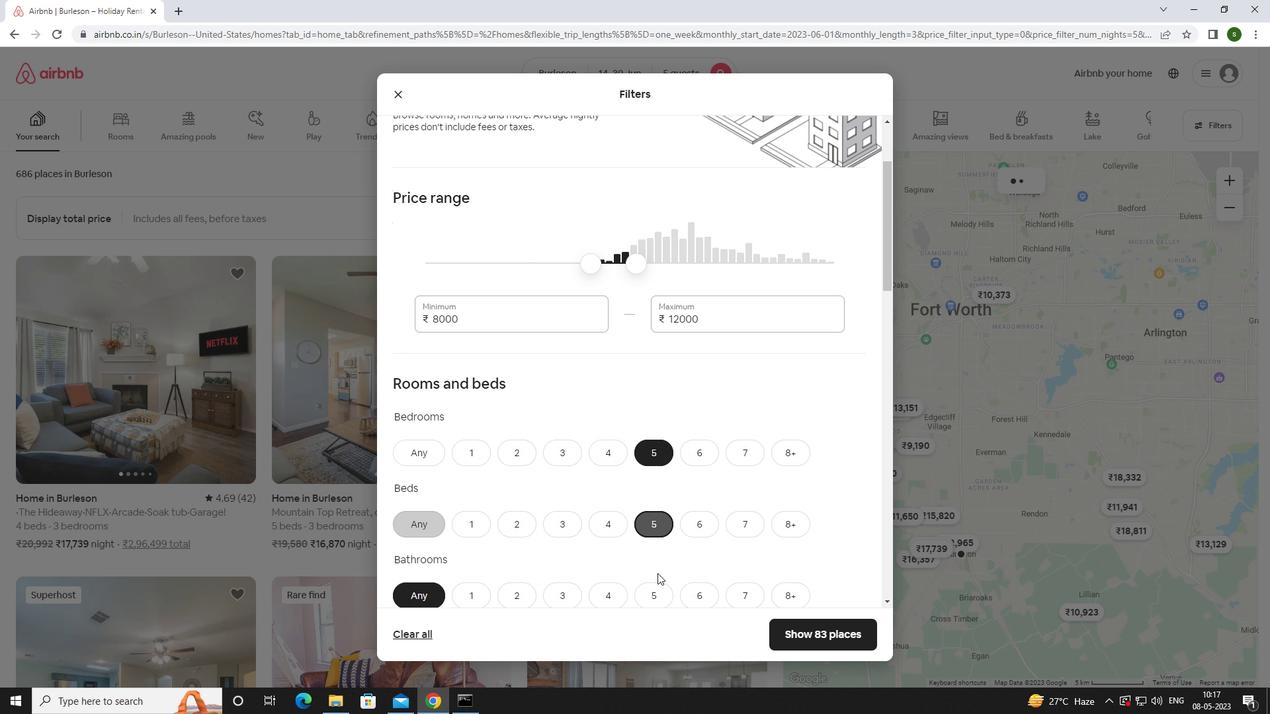 
Action: Mouse pressed left at (649, 598)
Screenshot: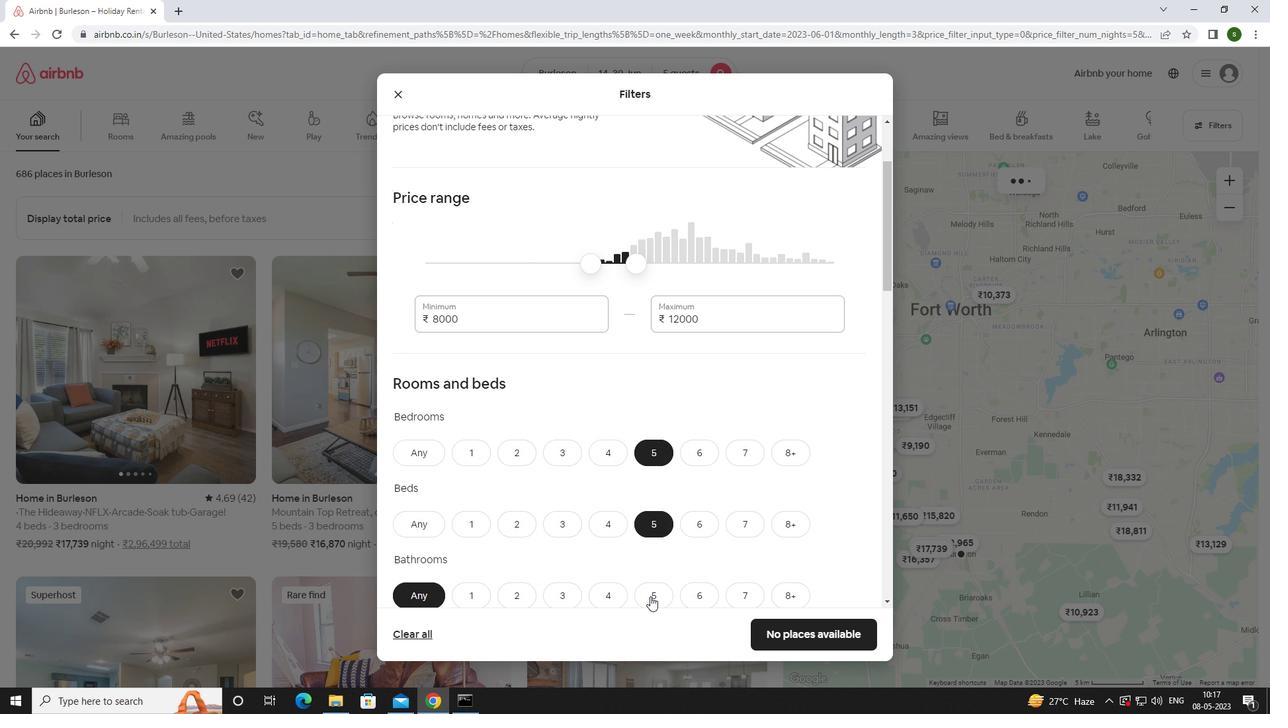 
Action: Mouse moved to (549, 446)
Screenshot: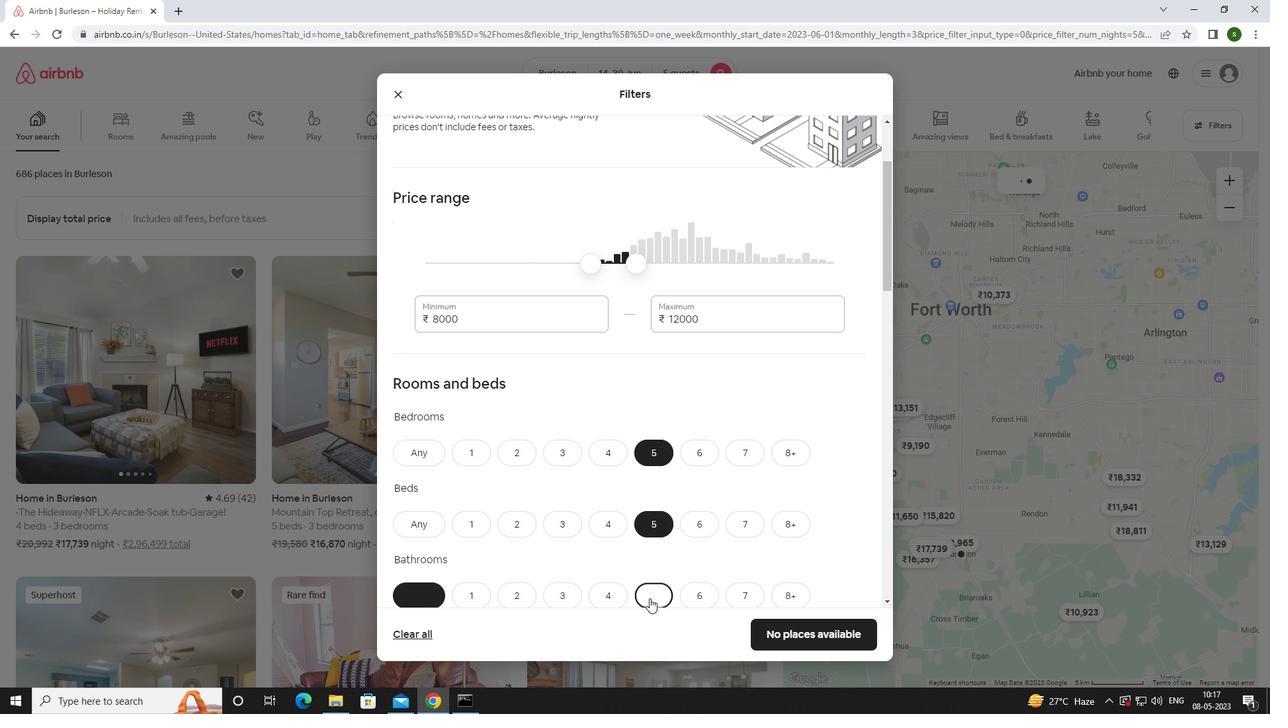 
Action: Mouse scrolled (549, 445) with delta (0, 0)
Screenshot: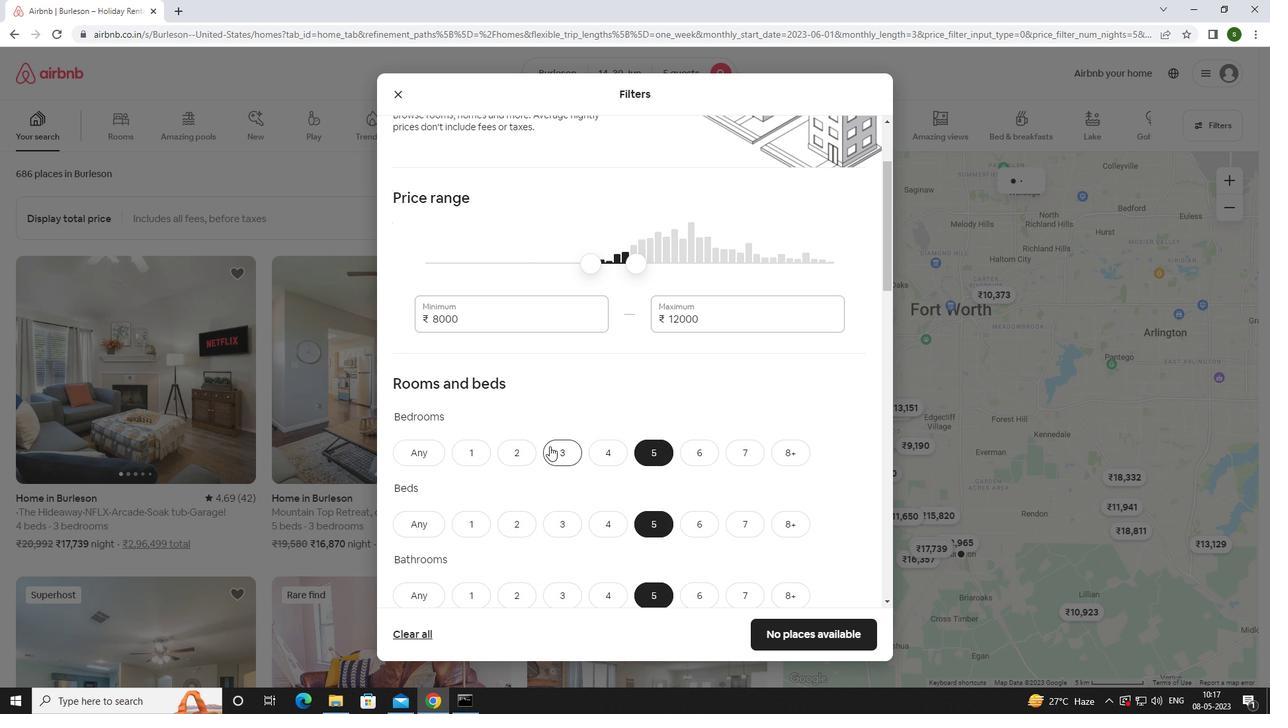 
Action: Mouse scrolled (549, 445) with delta (0, 0)
Screenshot: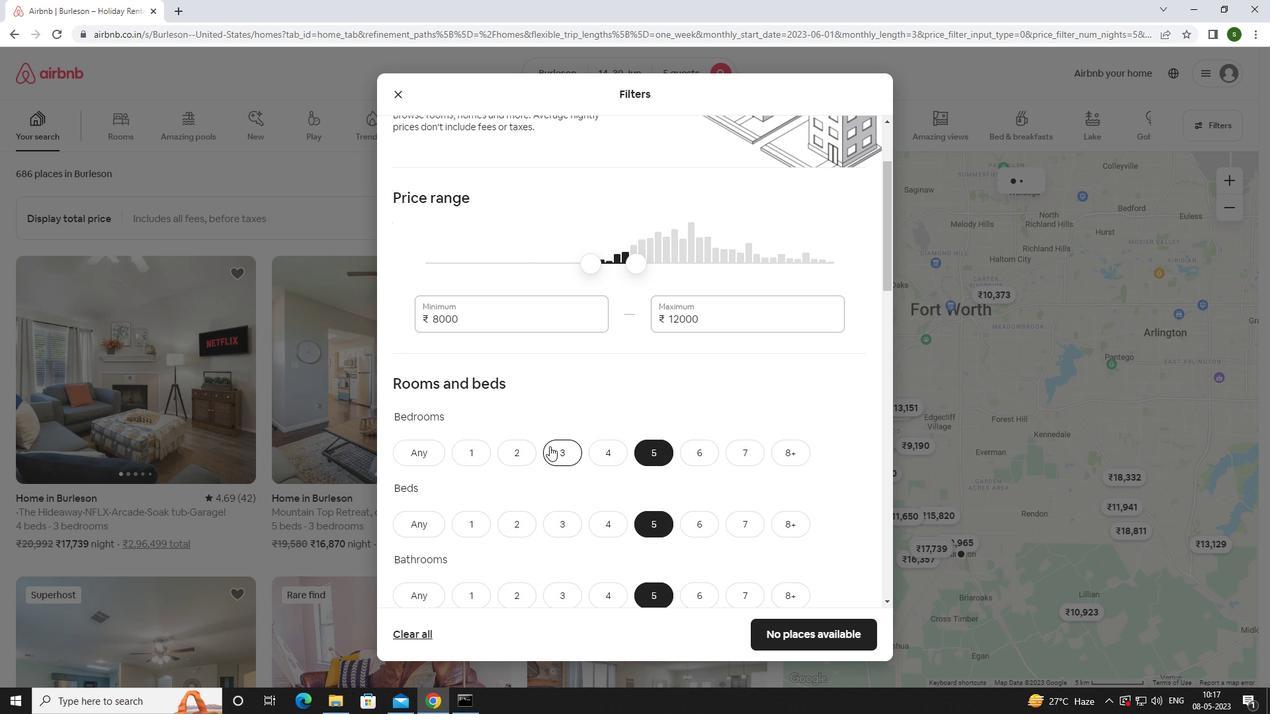 
Action: Mouse scrolled (549, 445) with delta (0, 0)
Screenshot: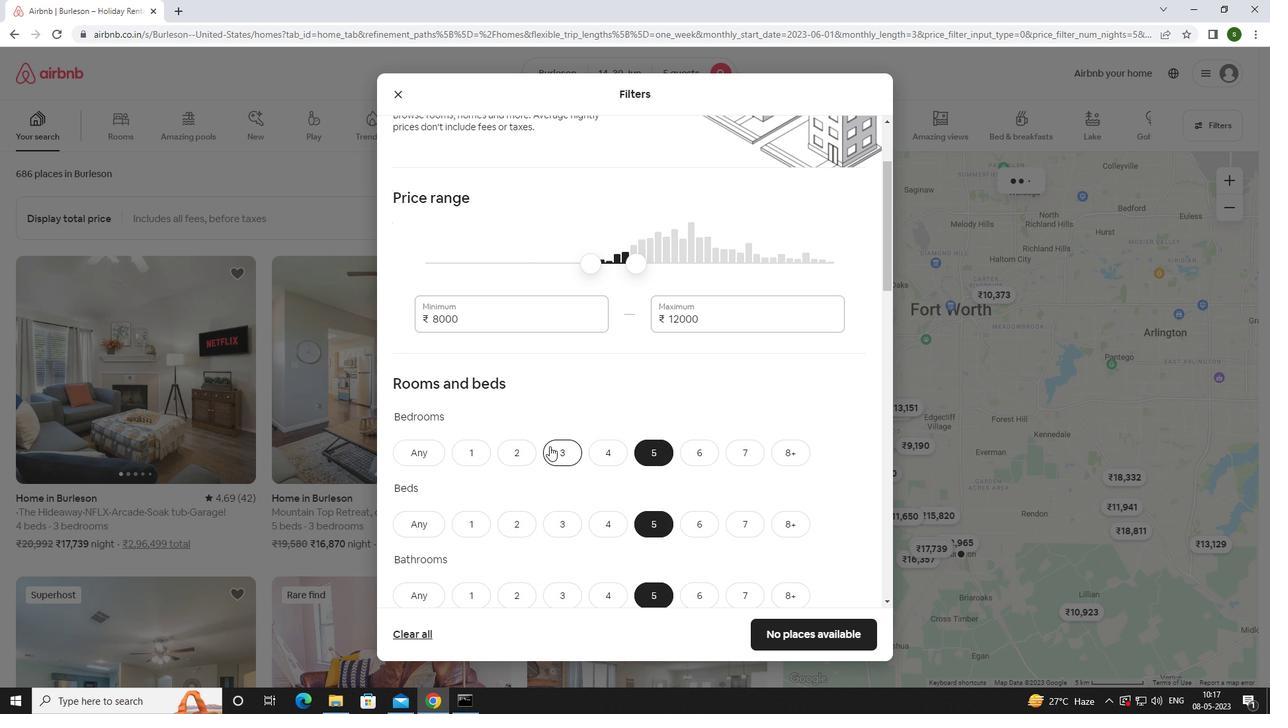 
Action: Mouse scrolled (549, 445) with delta (0, 0)
Screenshot: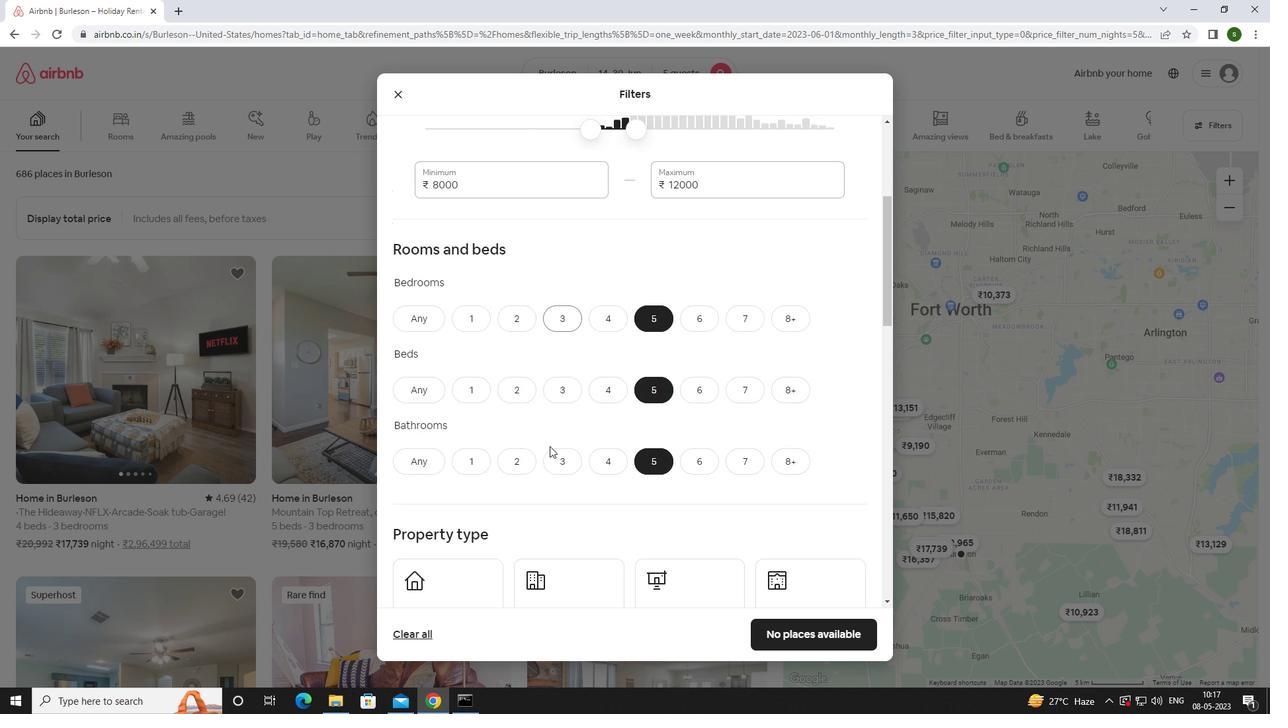 
Action: Mouse scrolled (549, 445) with delta (0, 0)
Screenshot: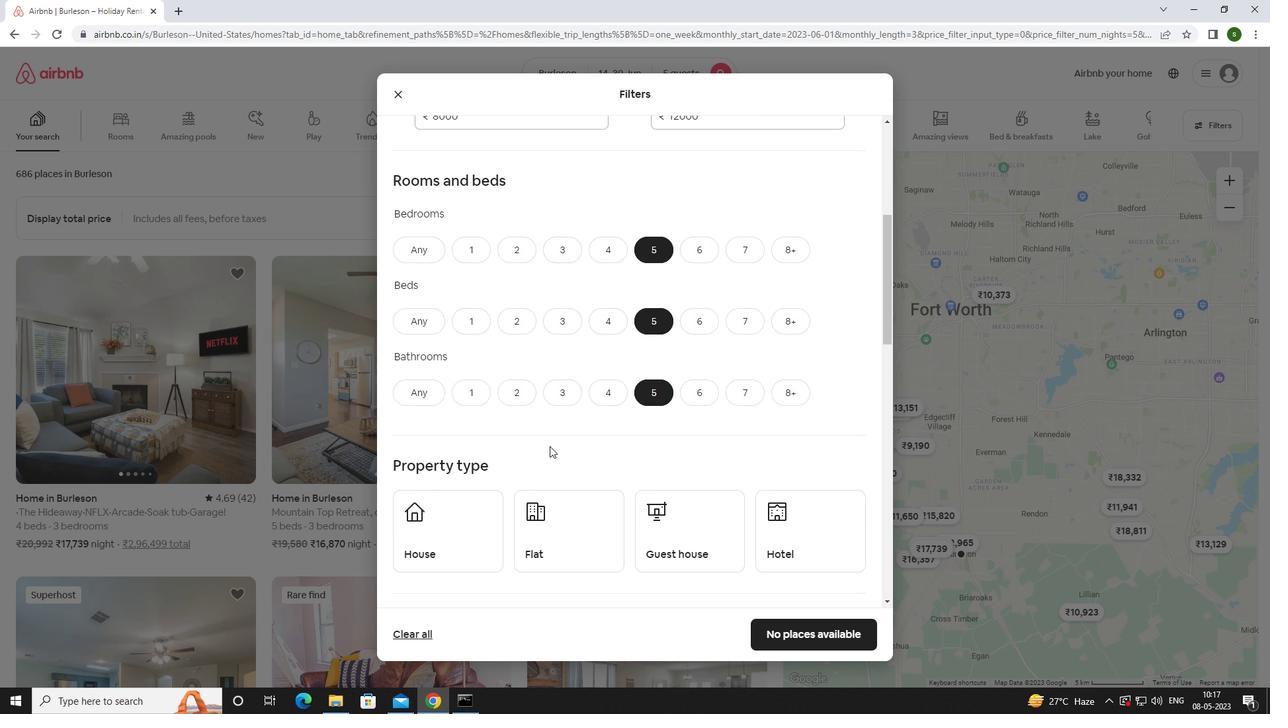 
Action: Mouse moved to (460, 427)
Screenshot: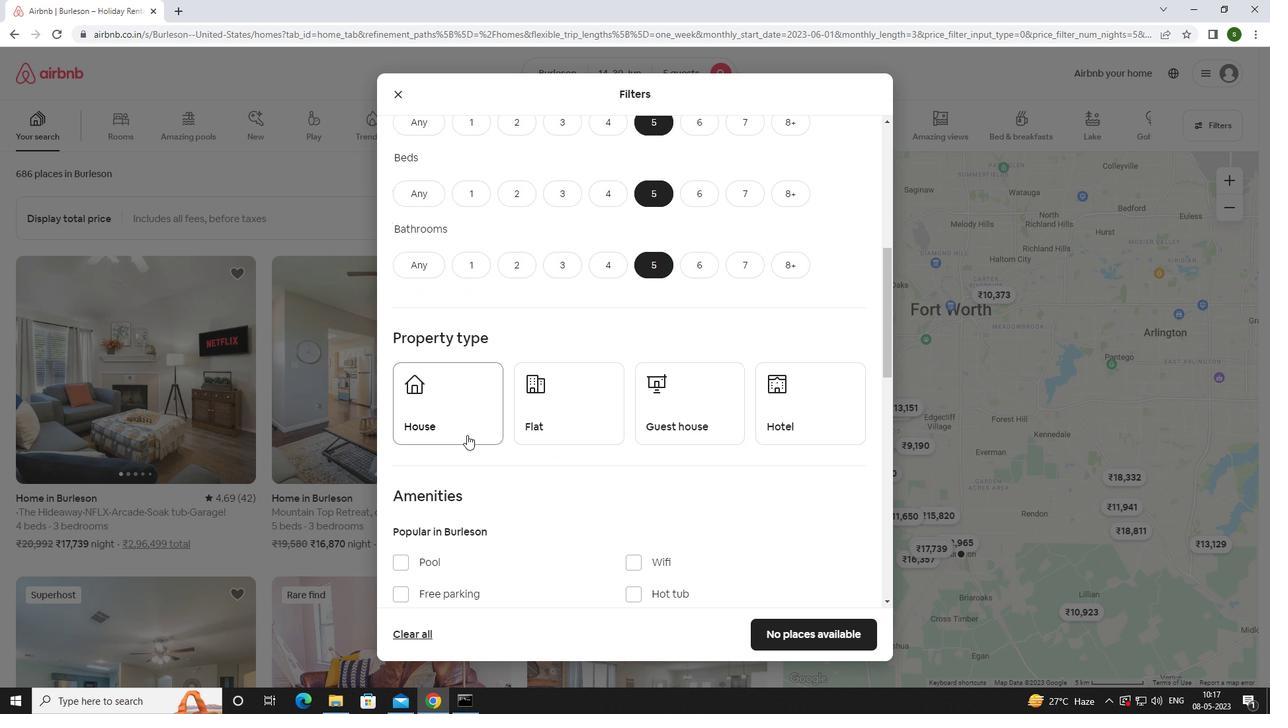 
Action: Mouse pressed left at (460, 427)
Screenshot: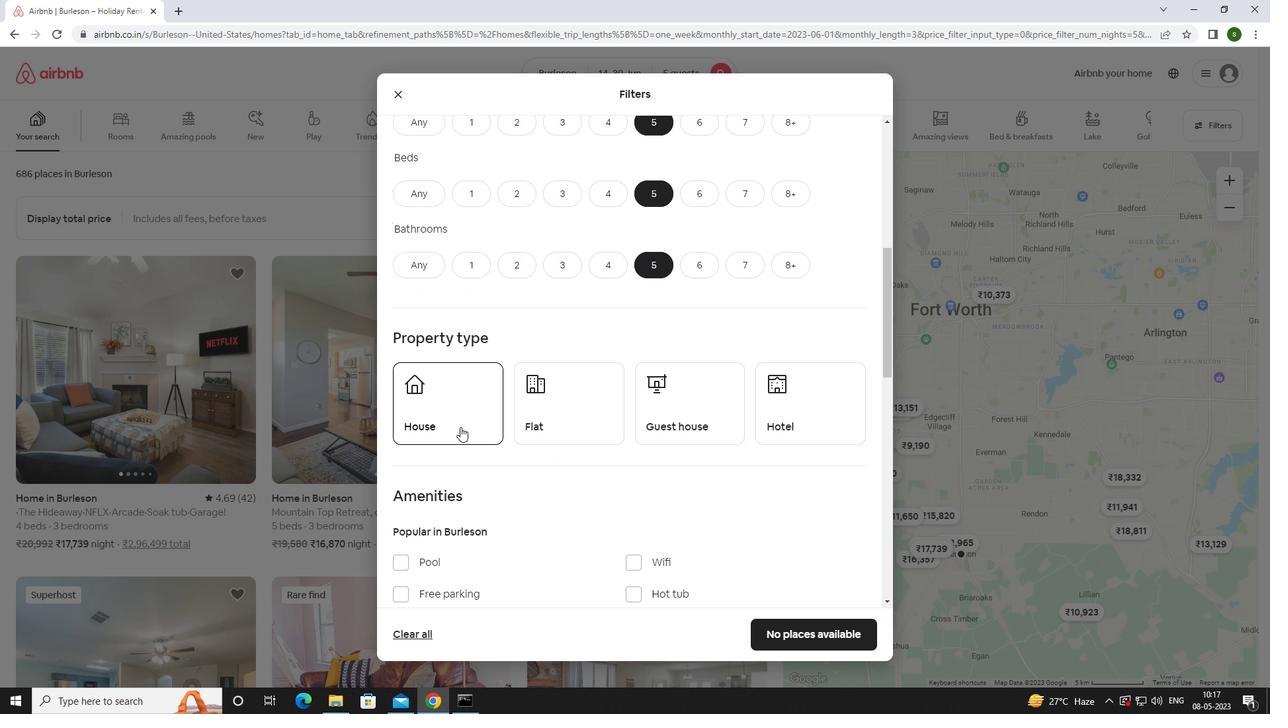 
Action: Mouse moved to (577, 416)
Screenshot: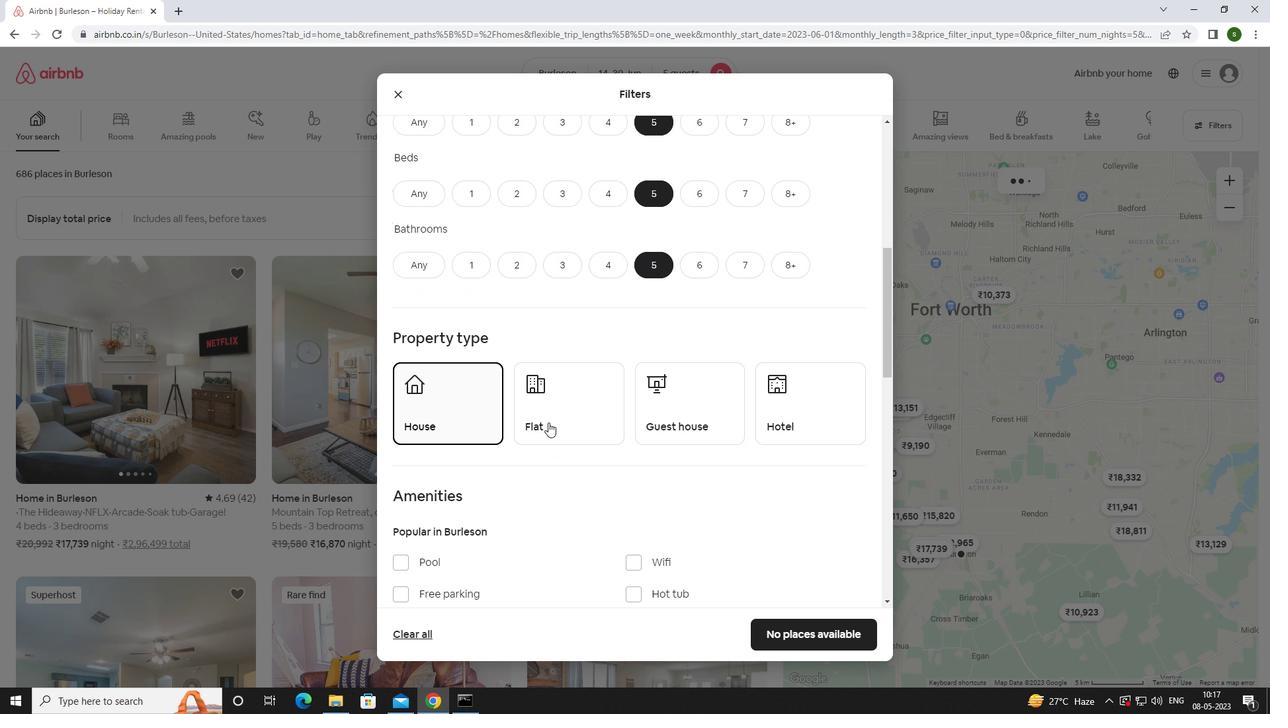 
Action: Mouse pressed left at (577, 416)
Screenshot: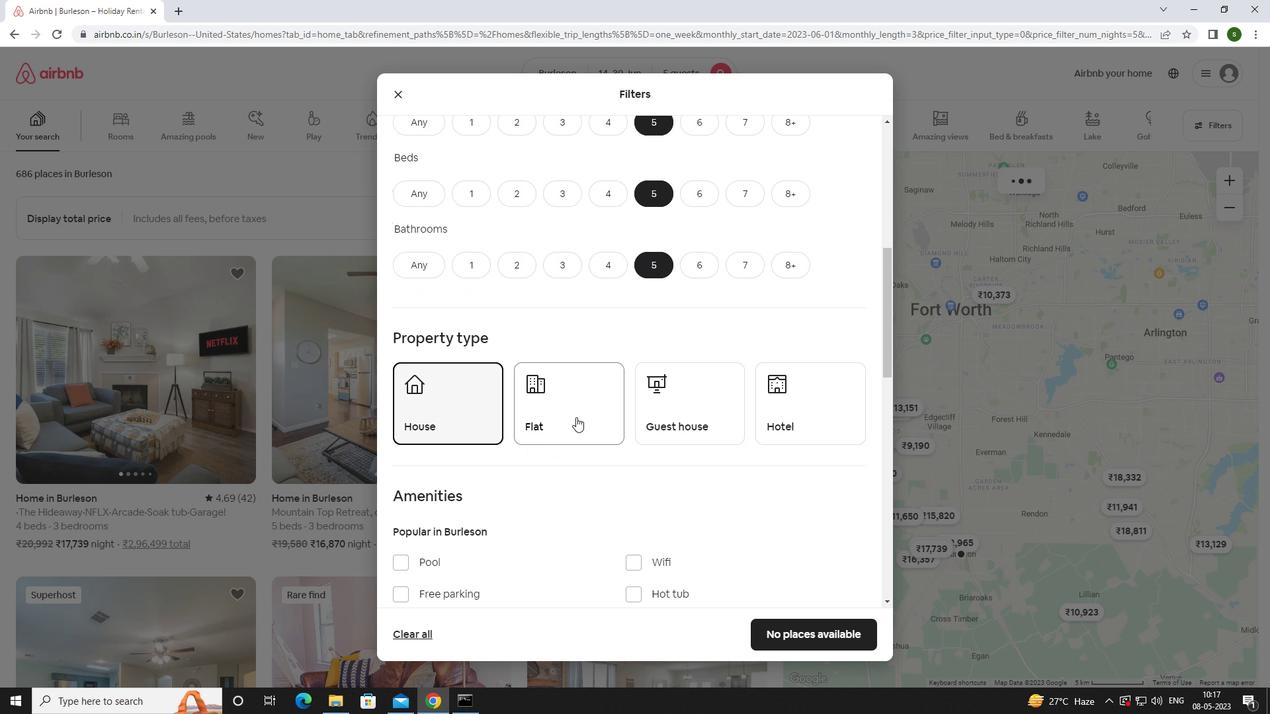 
Action: Mouse moved to (691, 411)
Screenshot: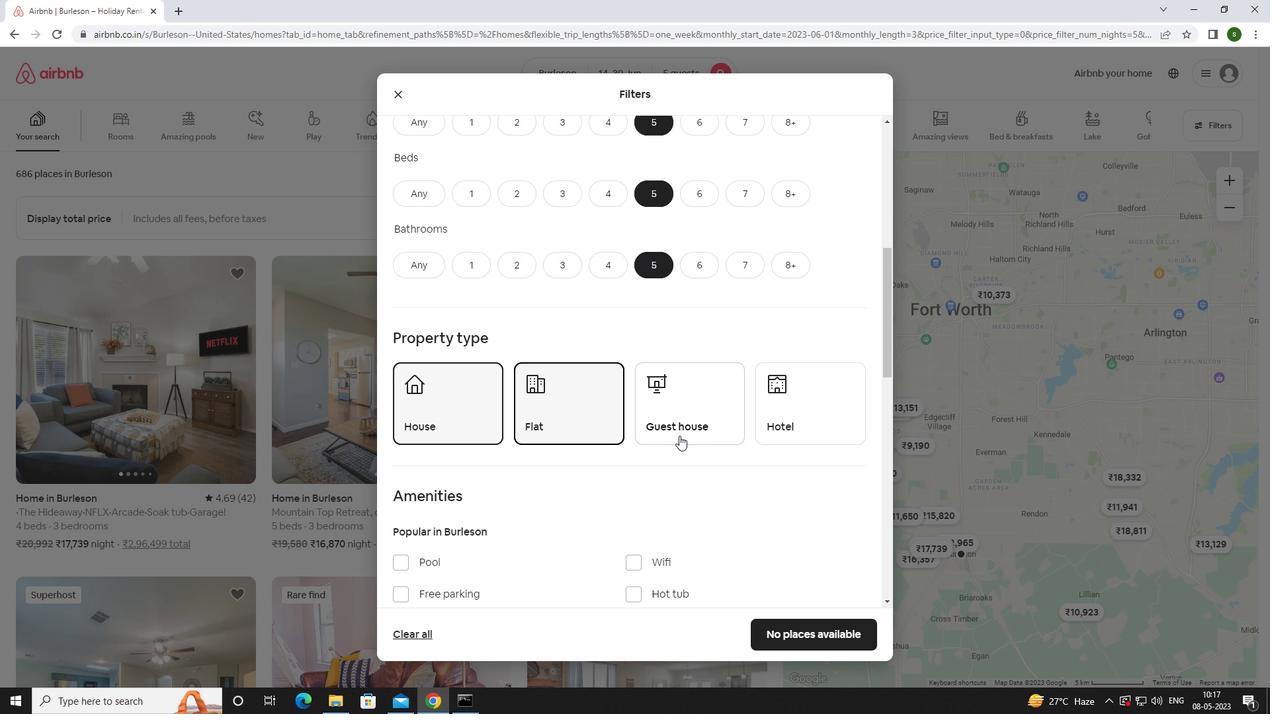 
Action: Mouse pressed left at (691, 411)
Screenshot: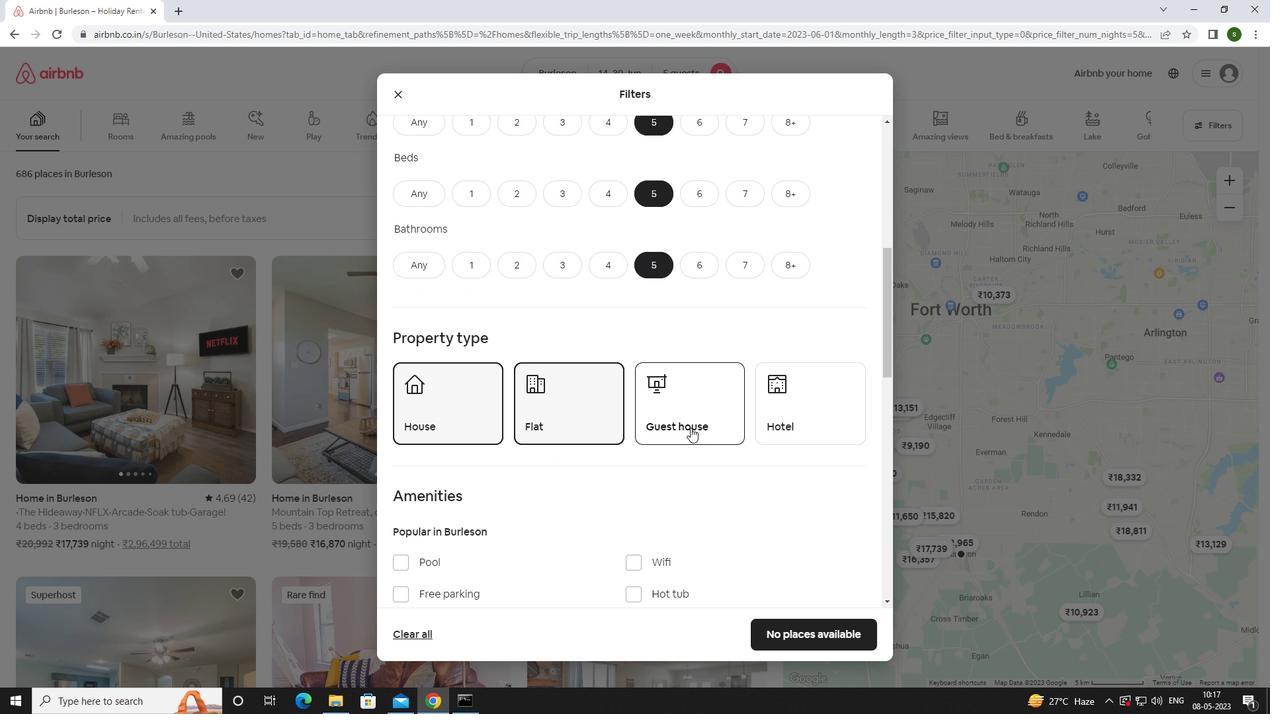 
Action: Mouse moved to (650, 406)
Screenshot: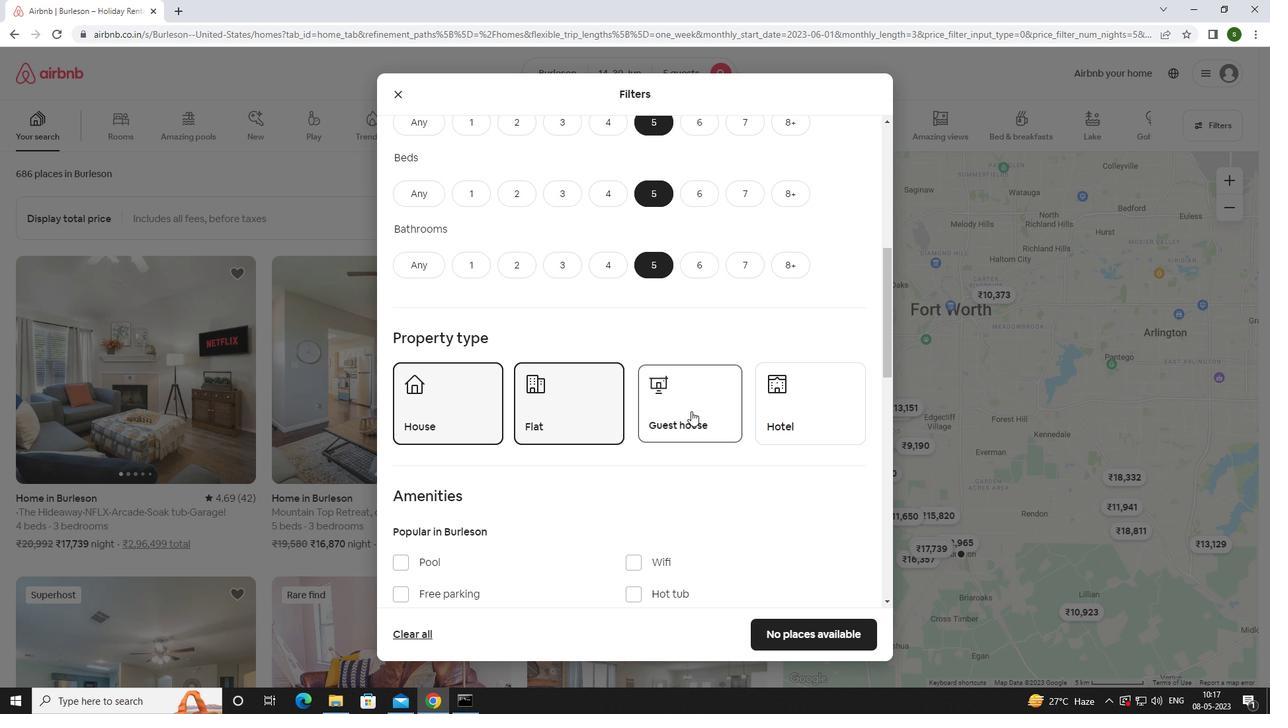 
Action: Mouse scrolled (650, 405) with delta (0, 0)
Screenshot: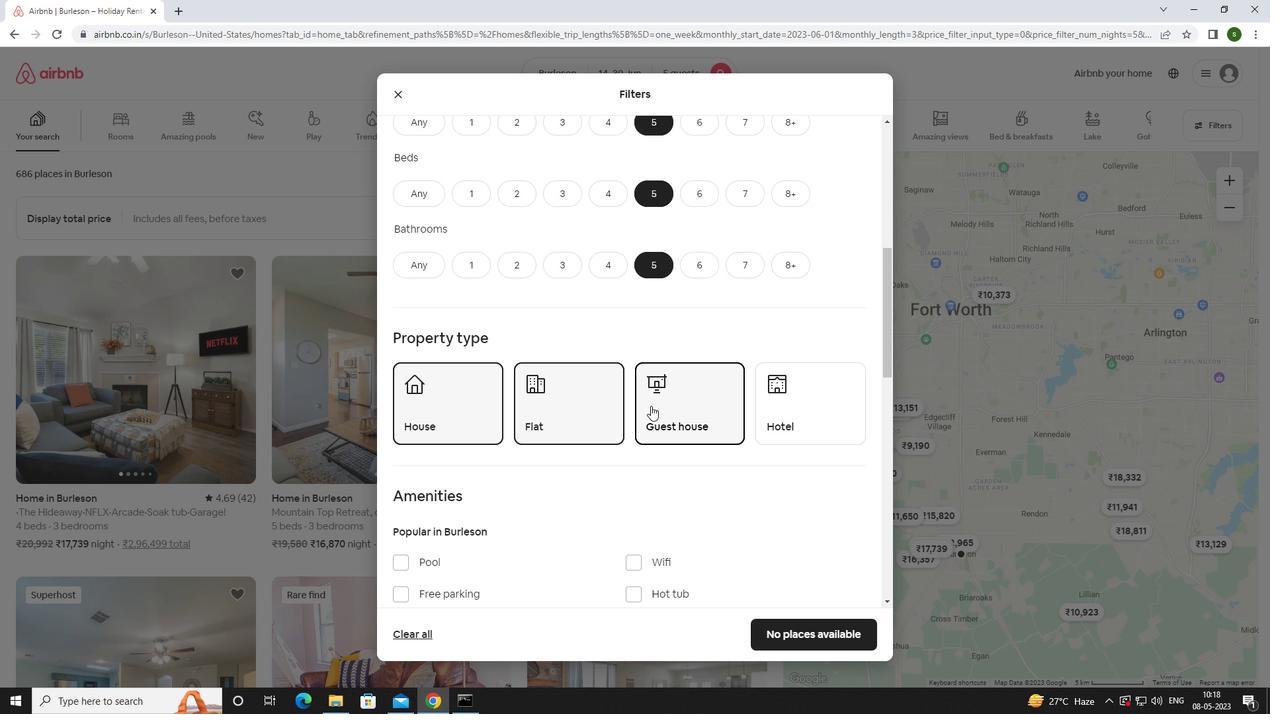 
Action: Mouse scrolled (650, 405) with delta (0, 0)
Screenshot: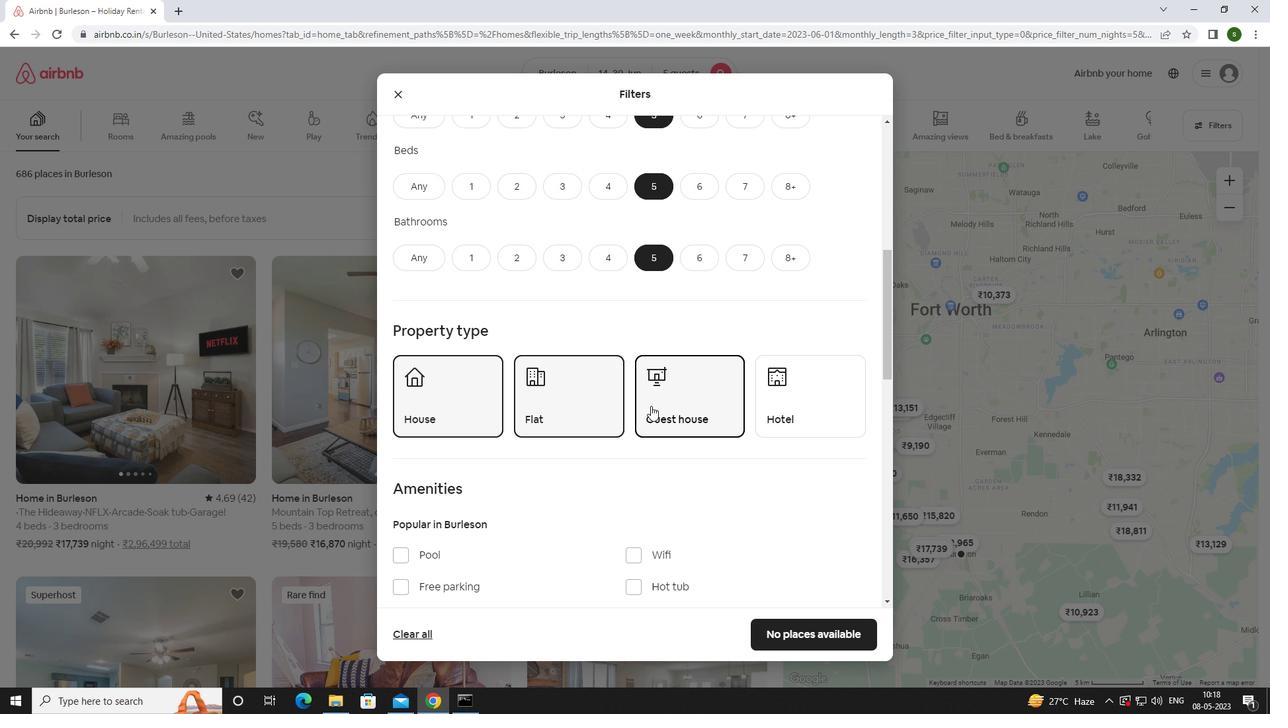 
Action: Mouse scrolled (650, 405) with delta (0, 0)
Screenshot: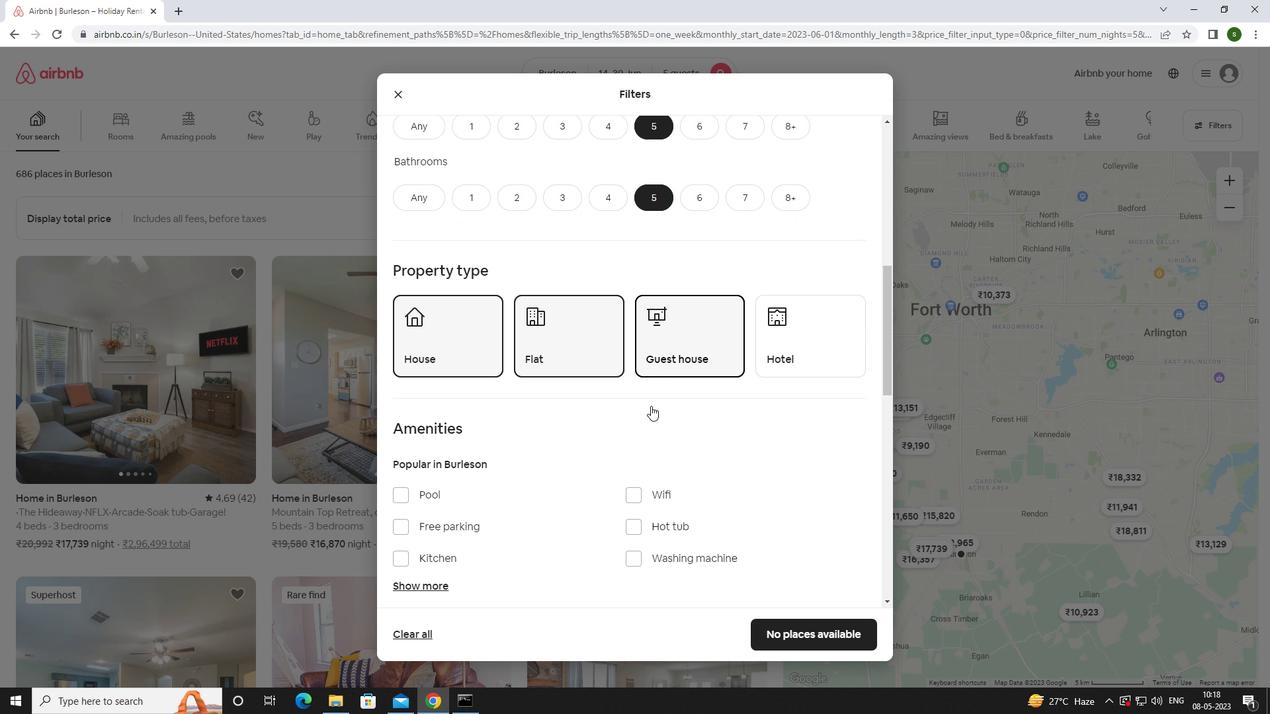 
Action: Mouse moved to (645, 365)
Screenshot: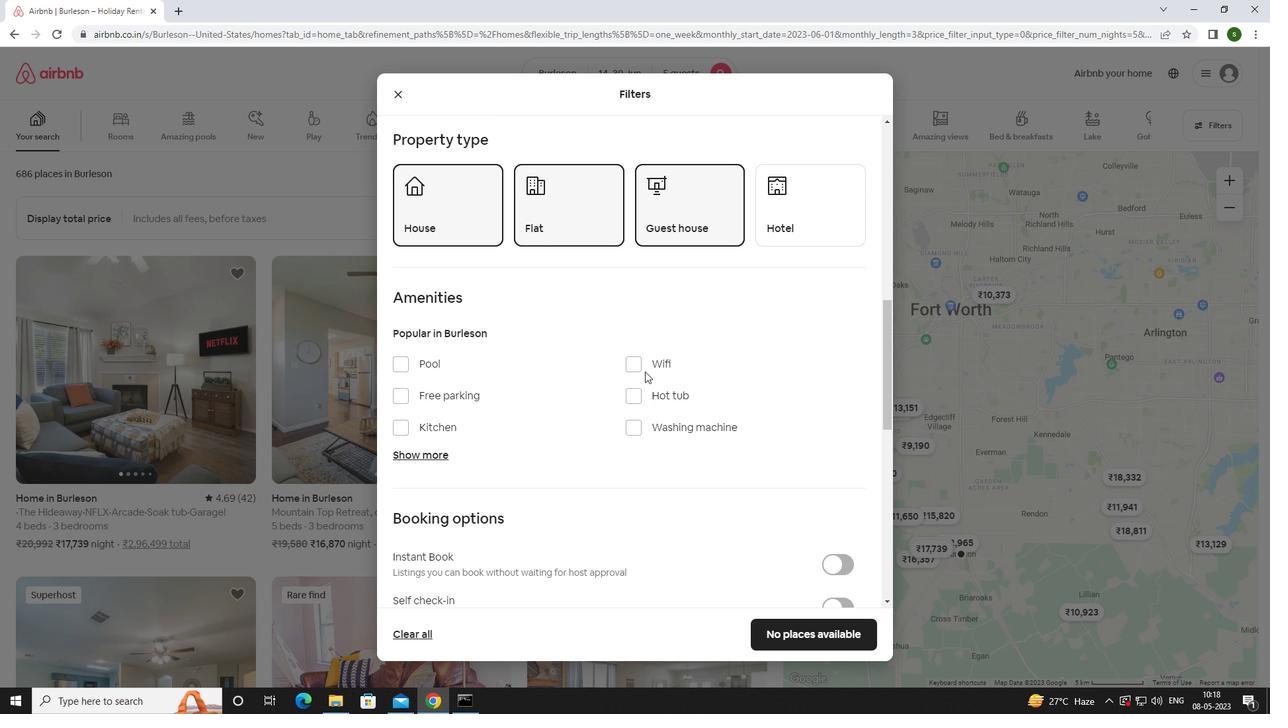 
Action: Mouse pressed left at (645, 365)
Screenshot: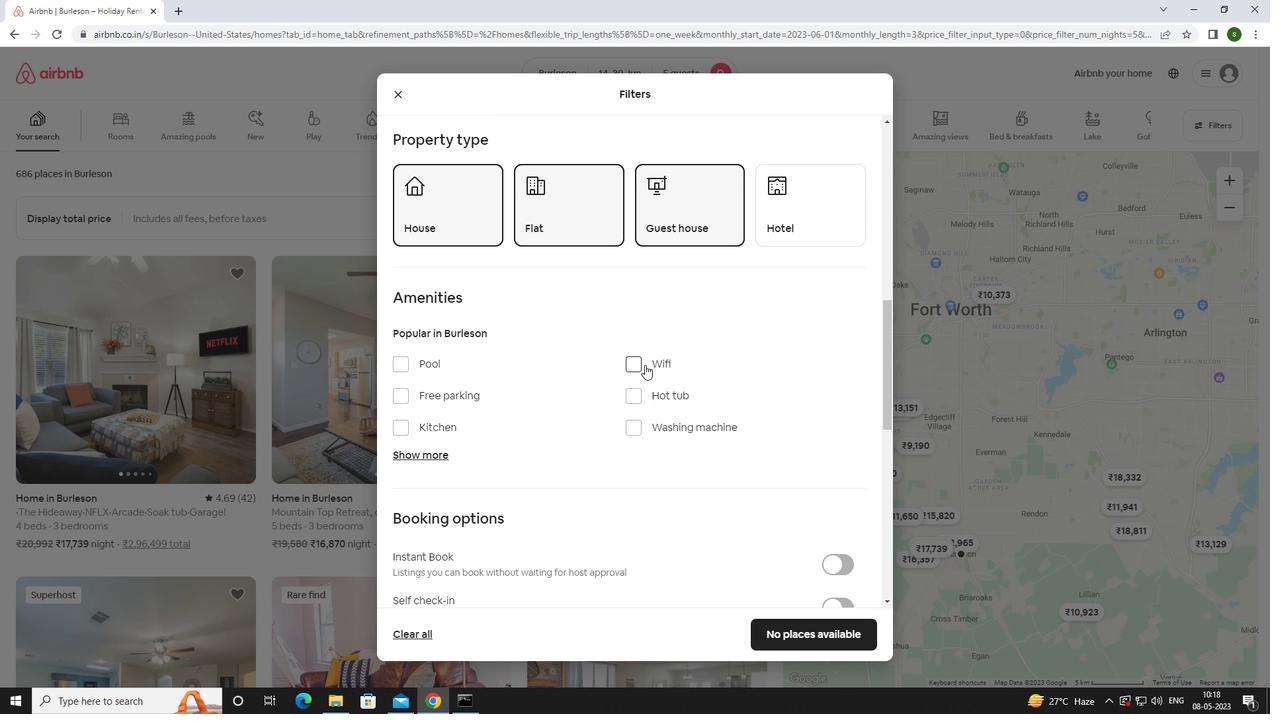 
Action: Mouse moved to (470, 398)
Screenshot: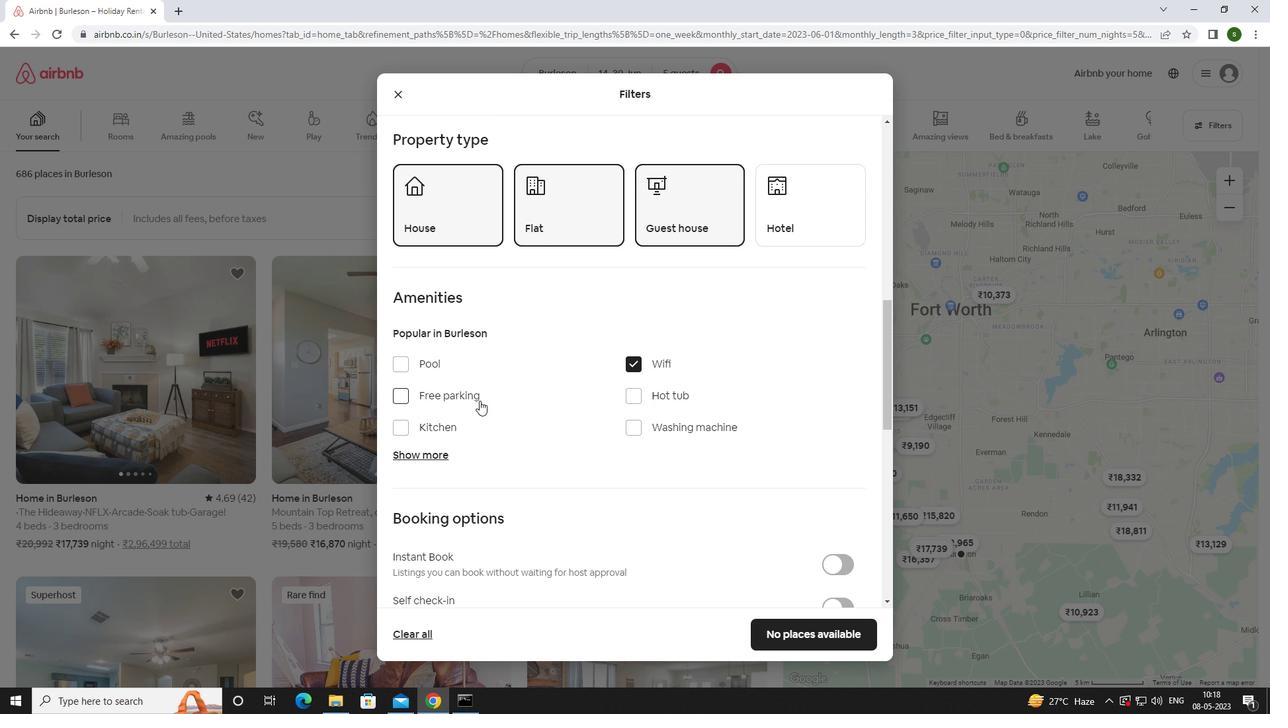 
Action: Mouse pressed left at (470, 398)
Screenshot: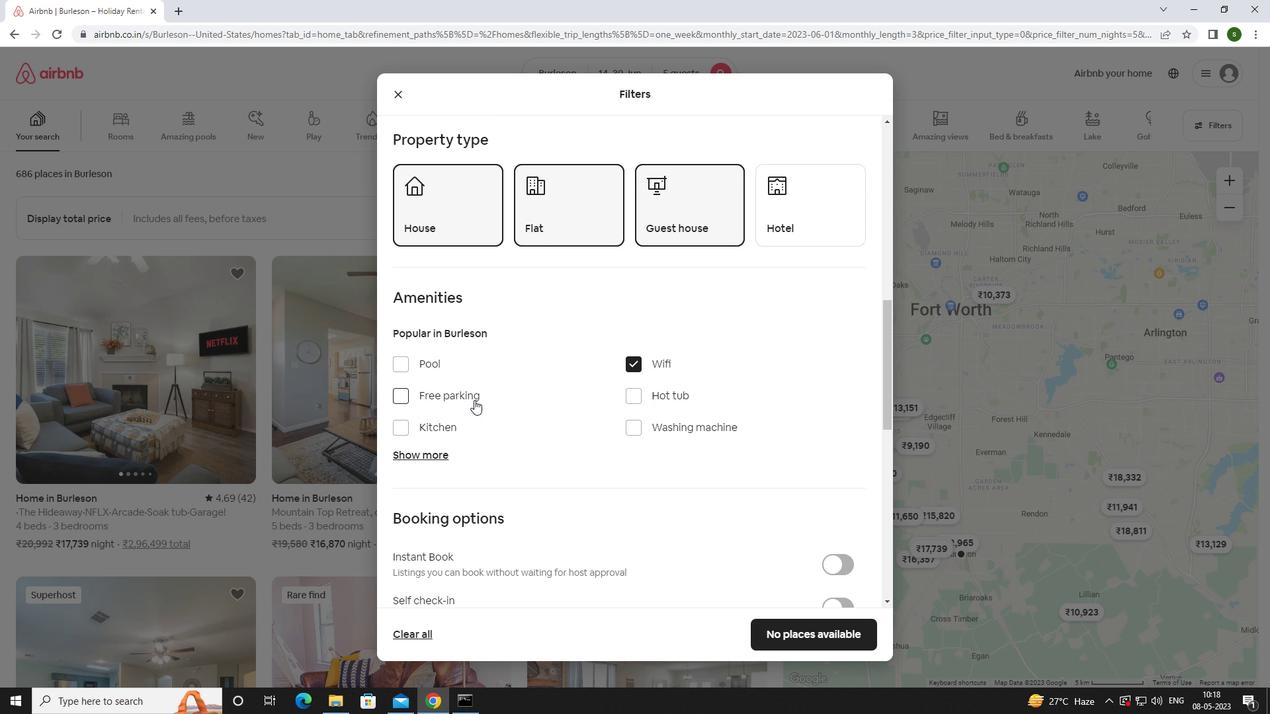 
Action: Mouse scrolled (470, 397) with delta (0, 0)
Screenshot: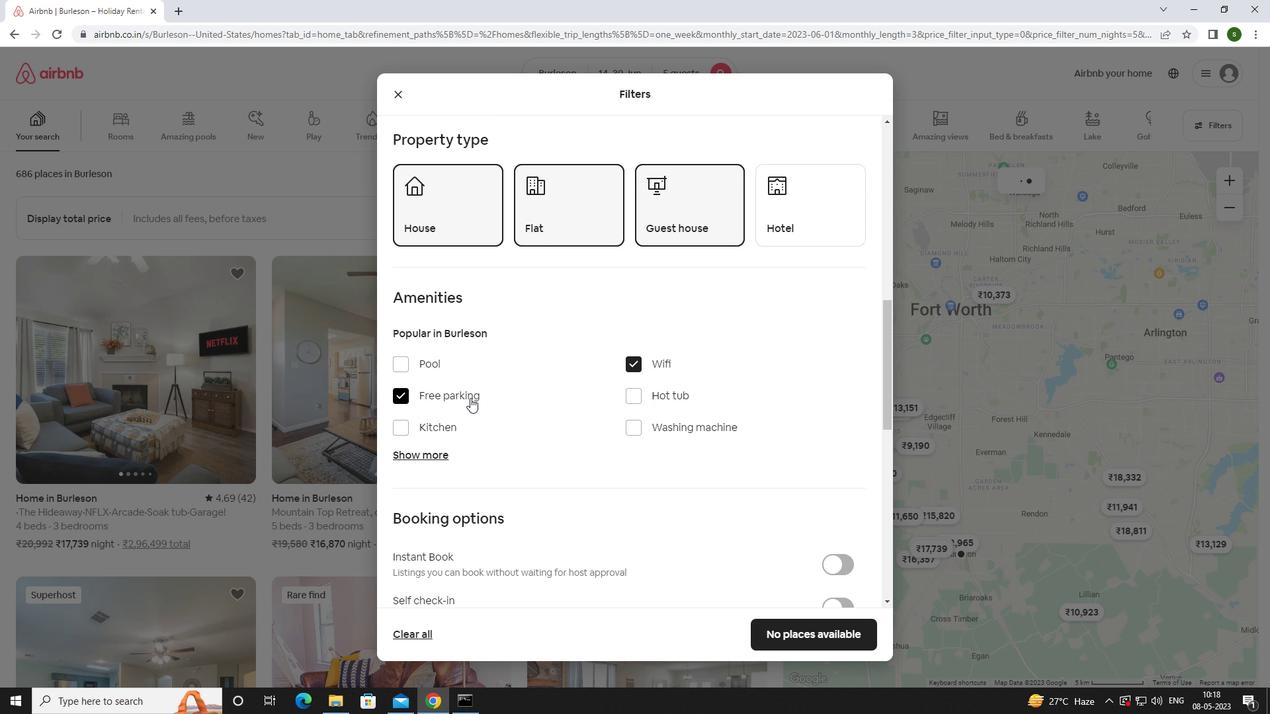 
Action: Mouse scrolled (470, 397) with delta (0, 0)
Screenshot: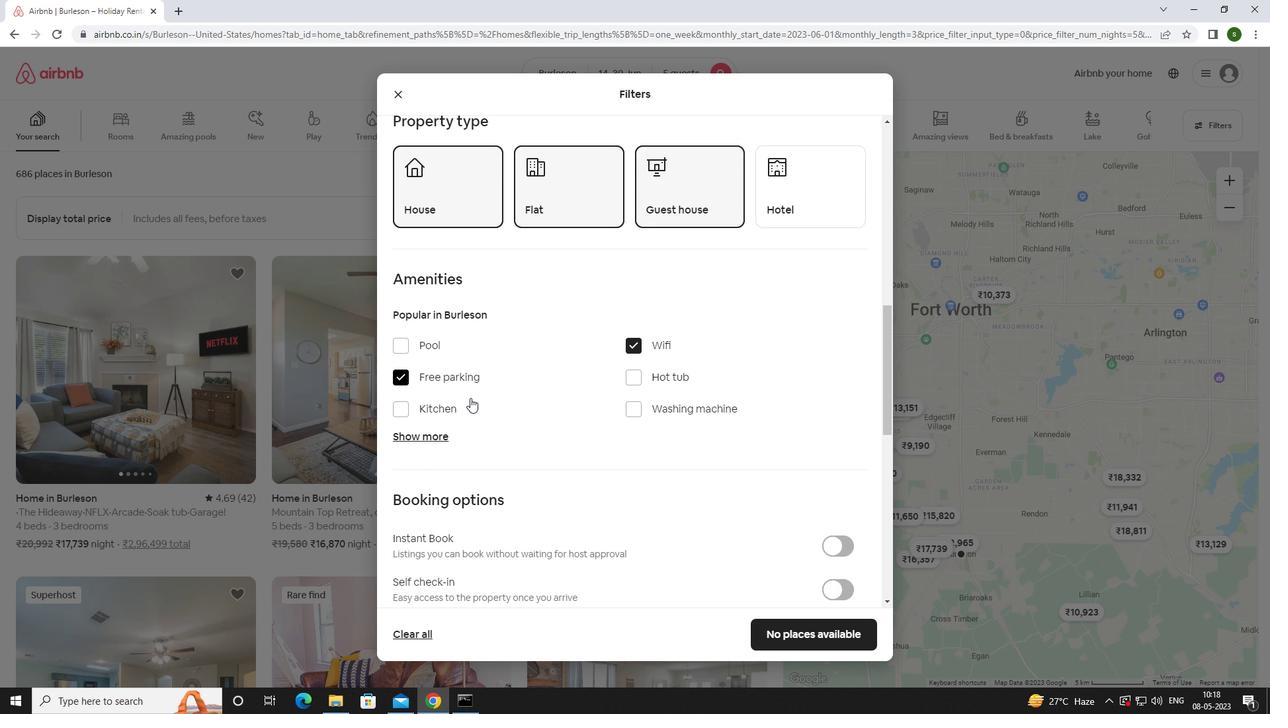 
Action: Mouse moved to (425, 324)
Screenshot: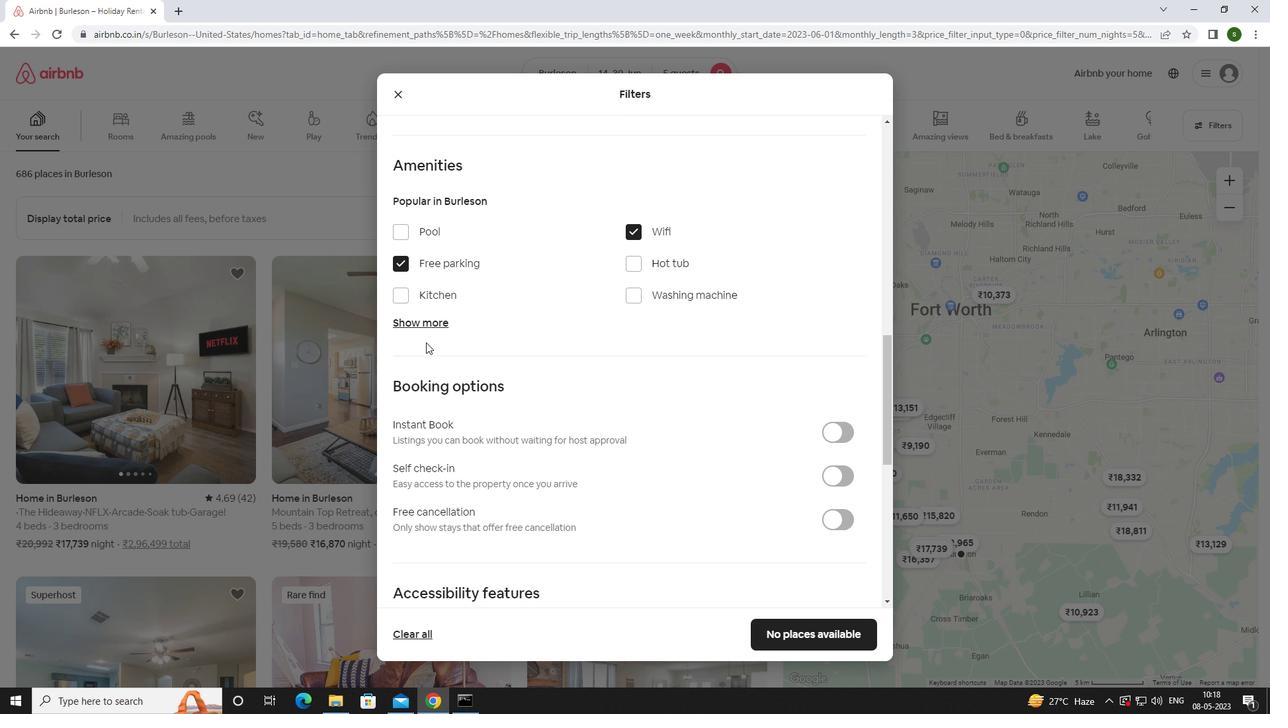 
Action: Mouse pressed left at (425, 324)
Screenshot: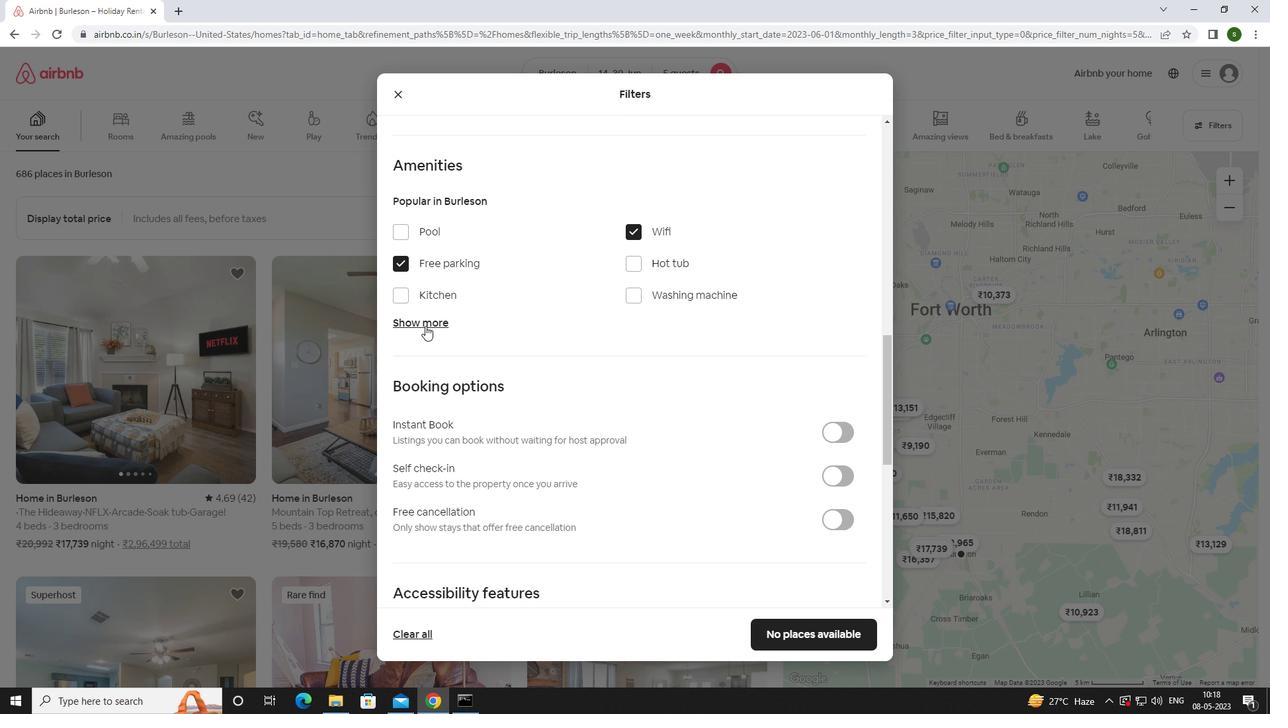 
Action: Mouse moved to (416, 427)
Screenshot: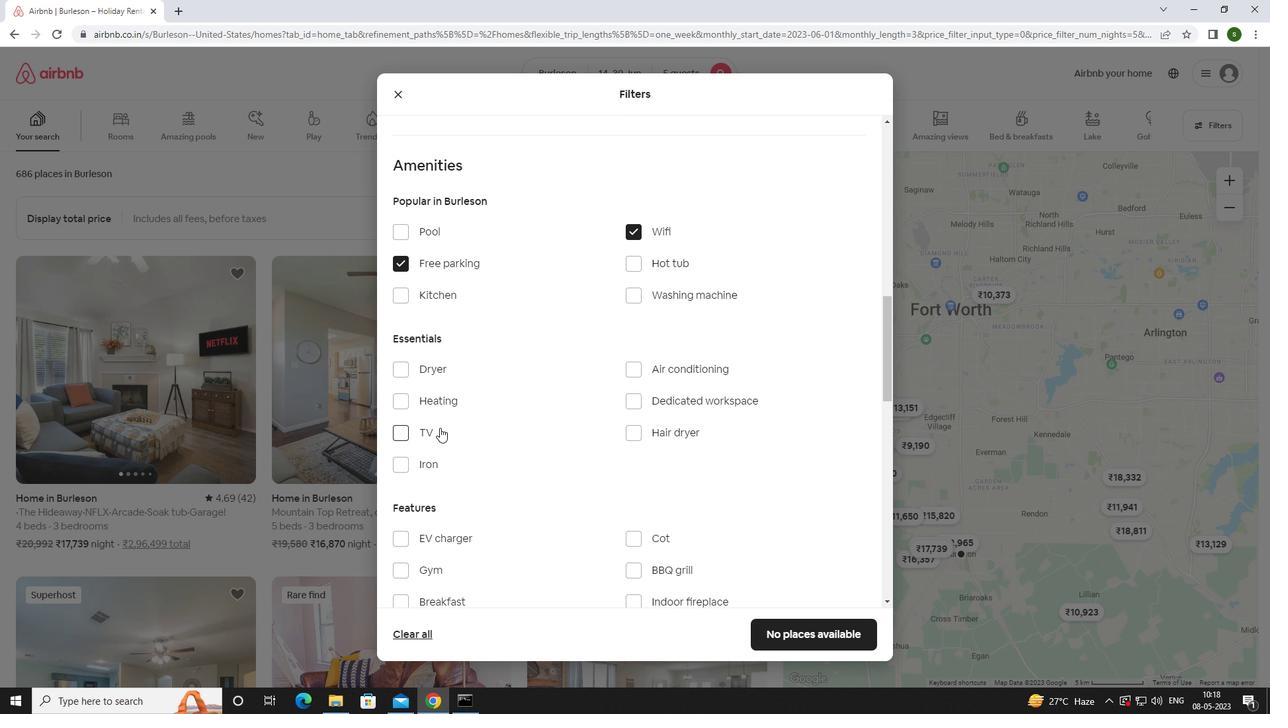 
Action: Mouse pressed left at (416, 427)
Screenshot: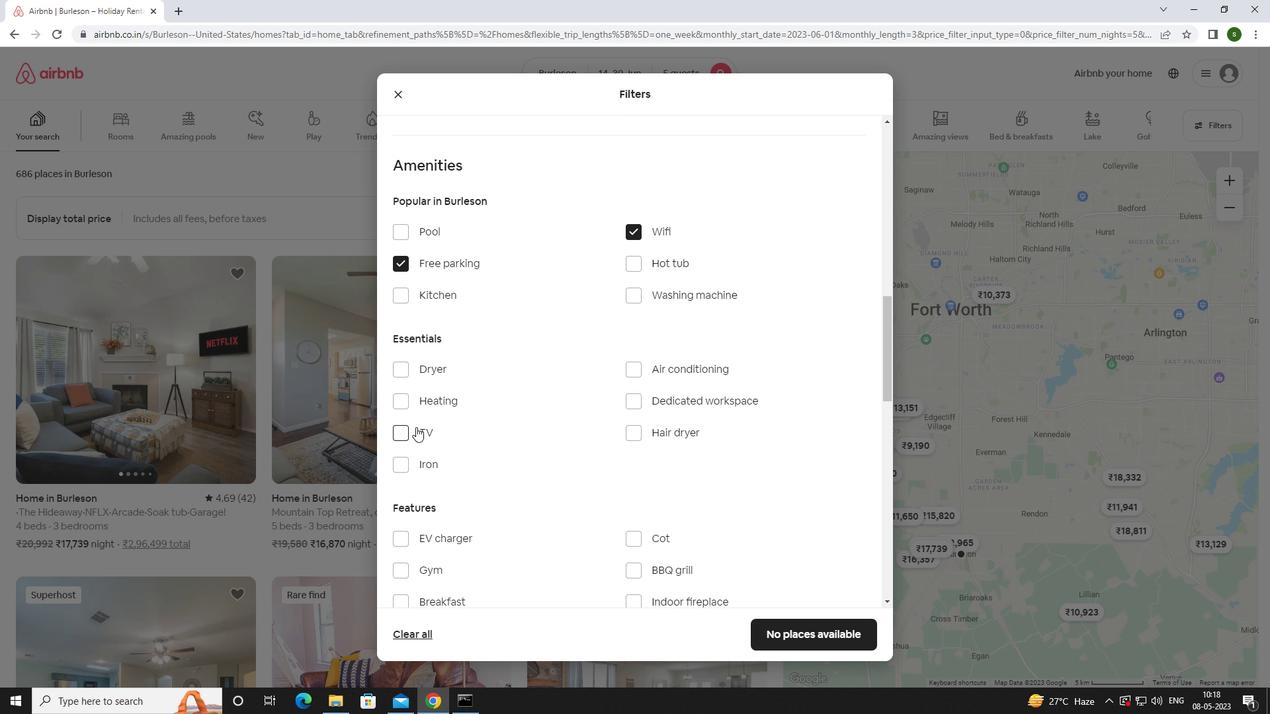 
Action: Mouse moved to (543, 420)
Screenshot: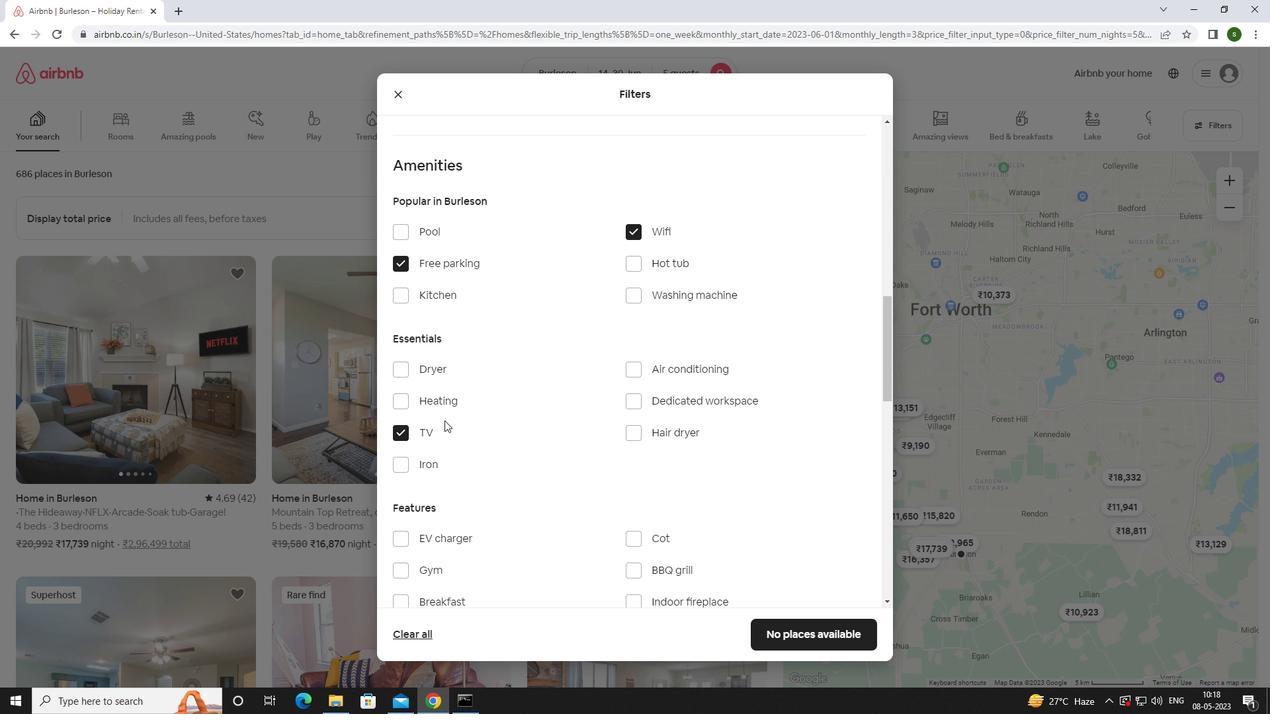 
Action: Mouse scrolled (543, 419) with delta (0, 0)
Screenshot: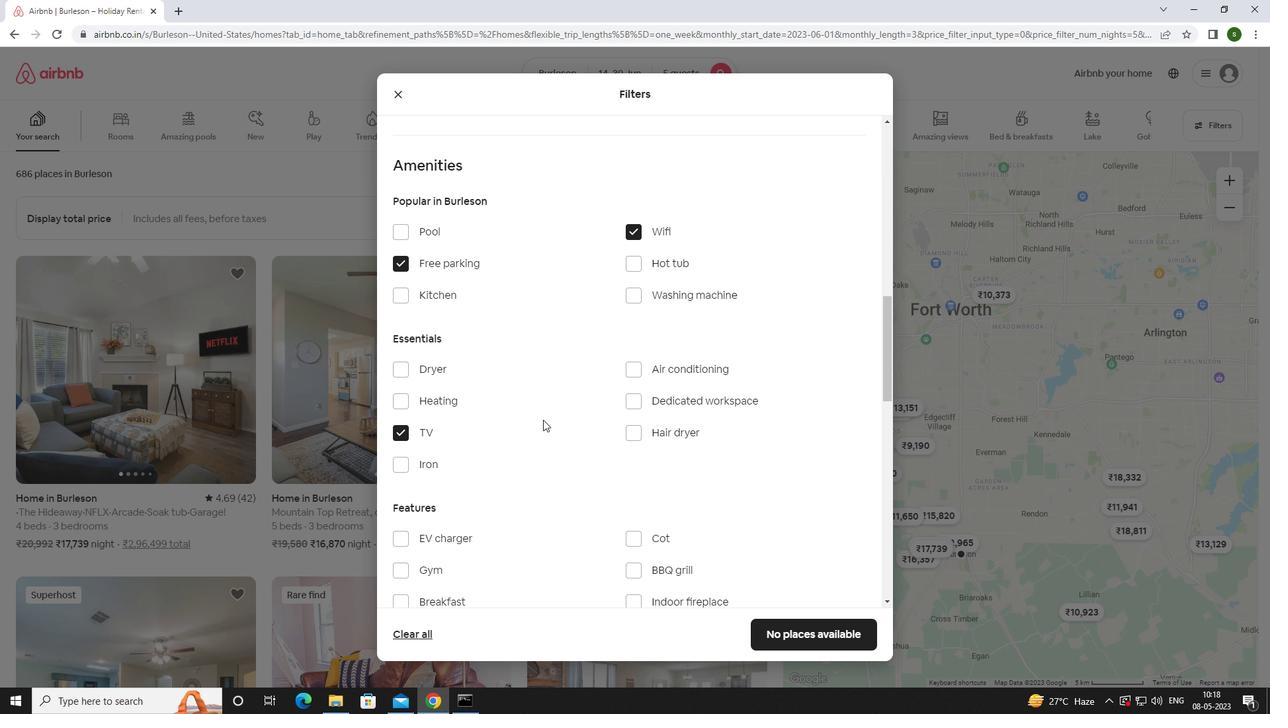 
Action: Mouse scrolled (543, 419) with delta (0, 0)
Screenshot: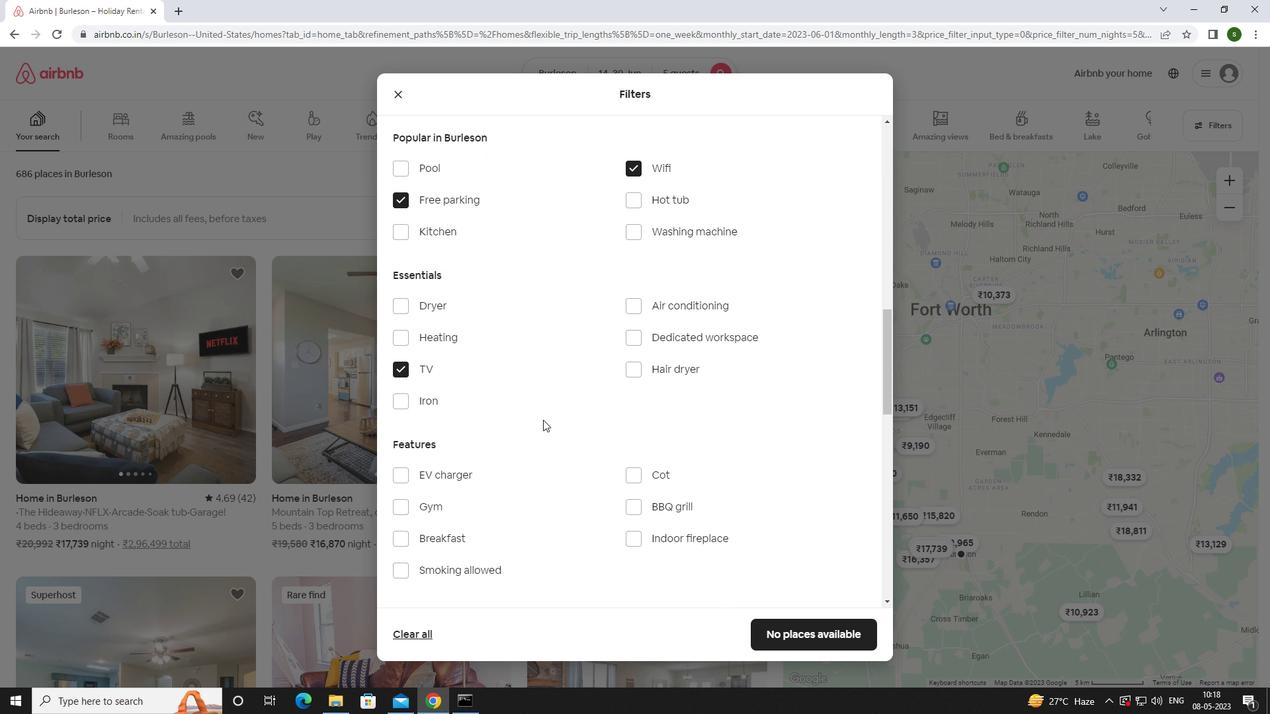 
Action: Mouse scrolled (543, 419) with delta (0, 0)
Screenshot: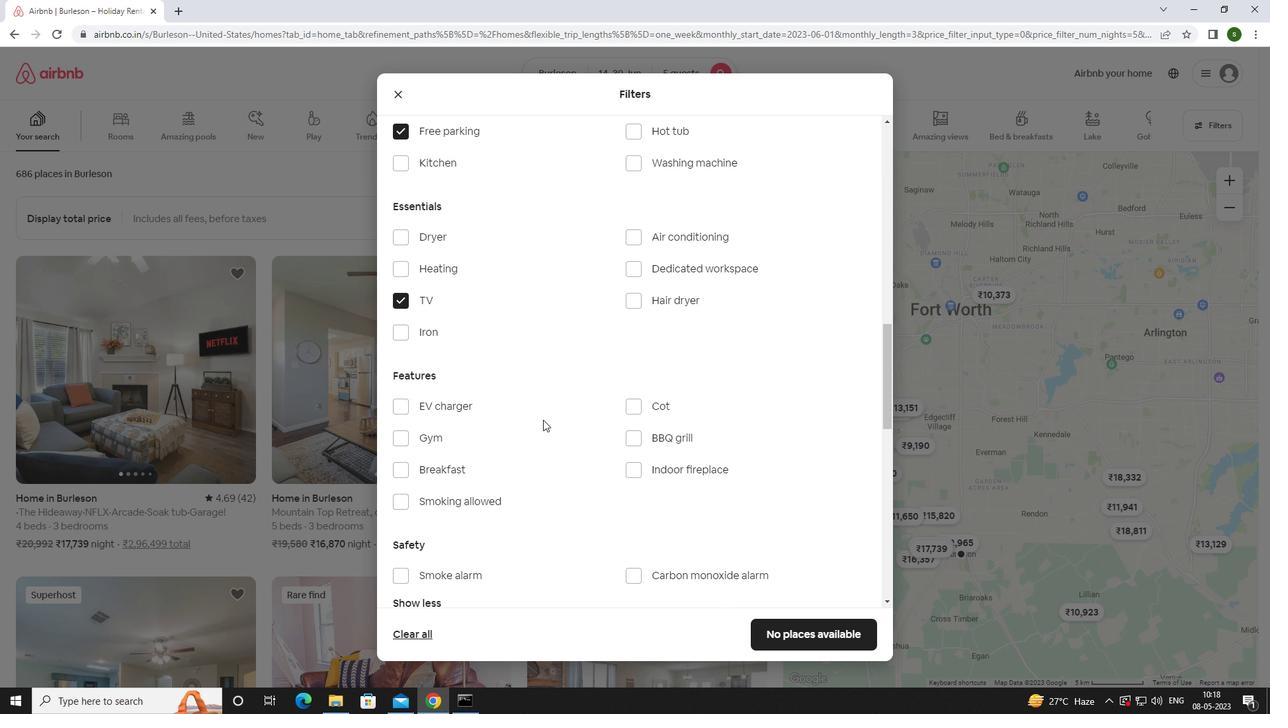
Action: Mouse moved to (450, 404)
Screenshot: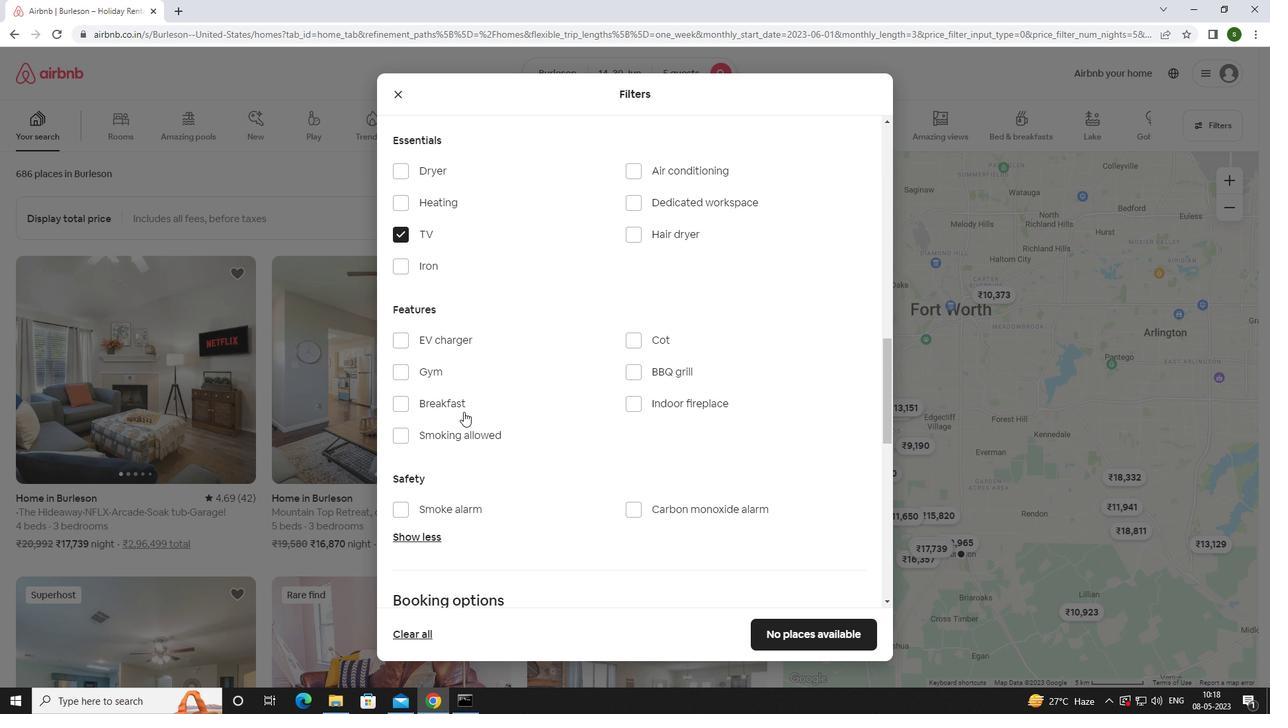 
Action: Mouse pressed left at (450, 404)
Screenshot: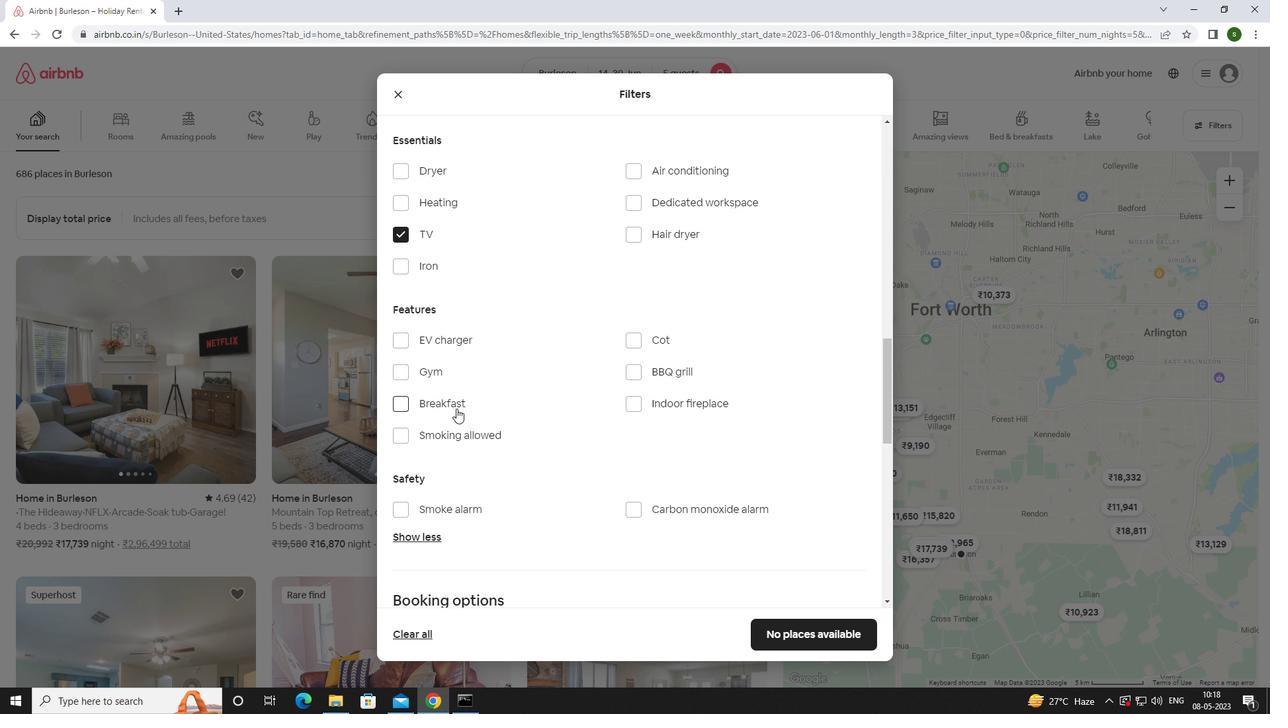 
Action: Mouse moved to (422, 370)
Screenshot: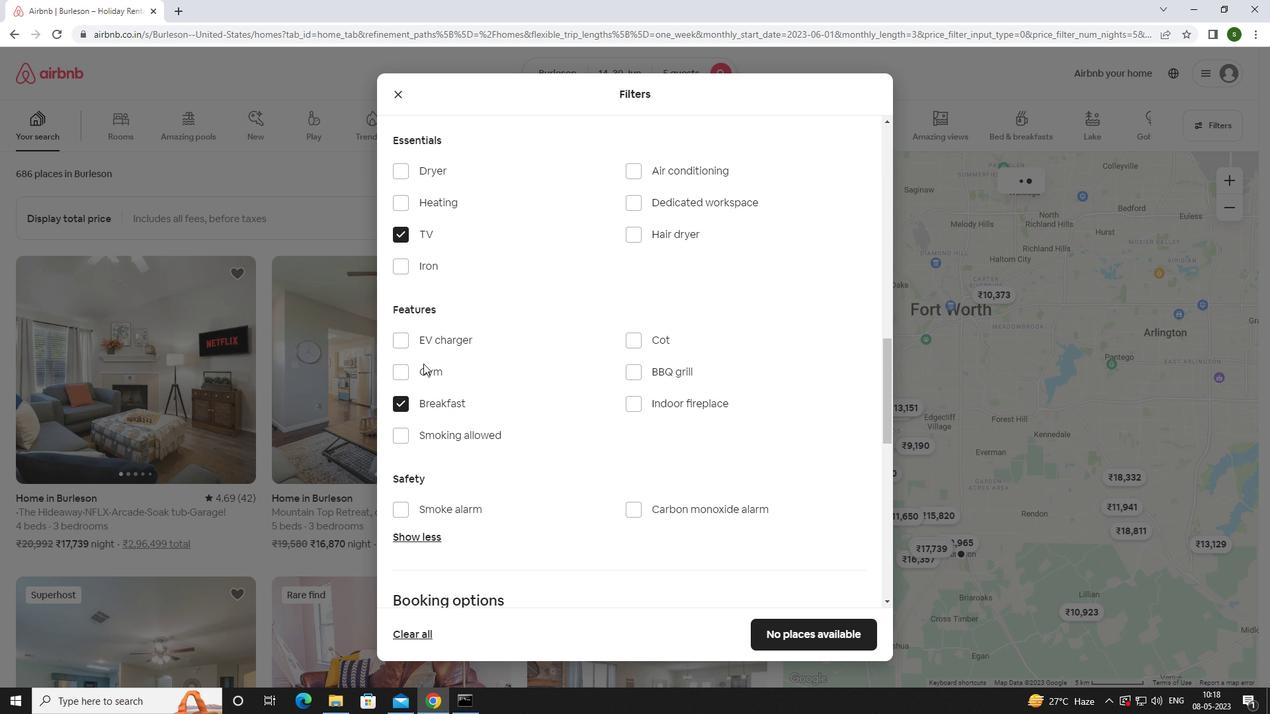 
Action: Mouse pressed left at (422, 370)
Screenshot: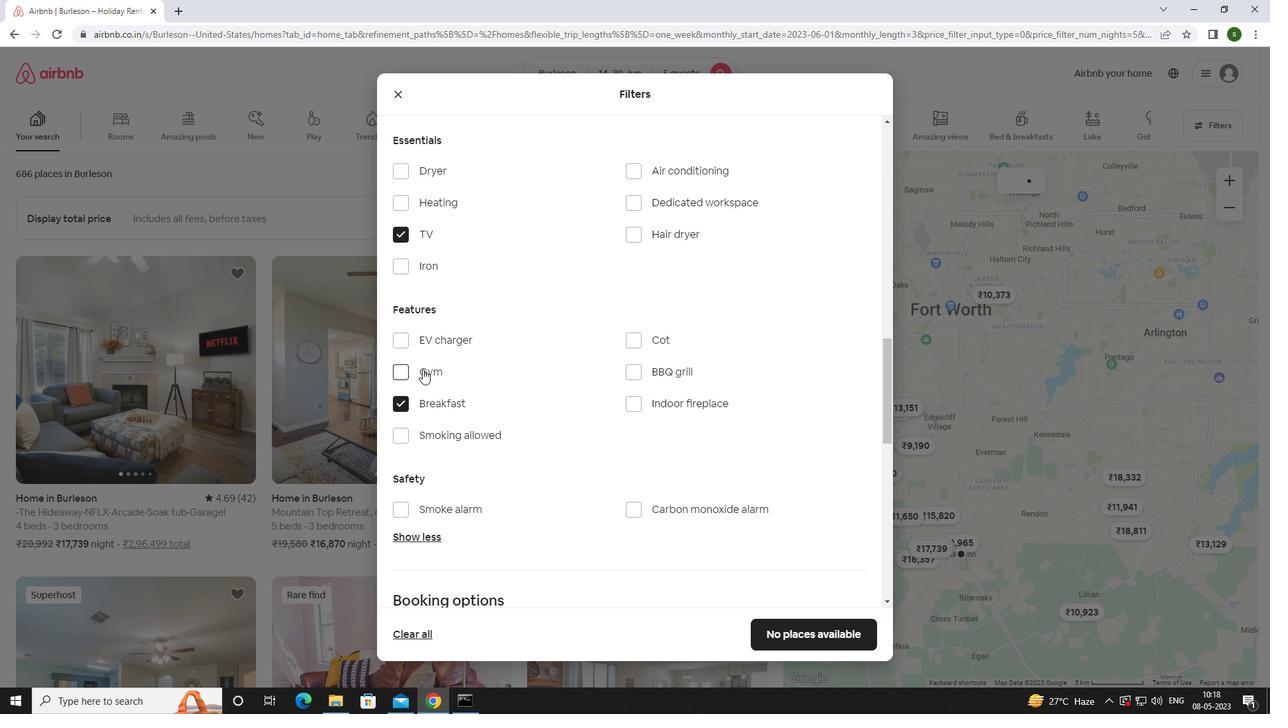 
Action: Mouse moved to (594, 391)
Screenshot: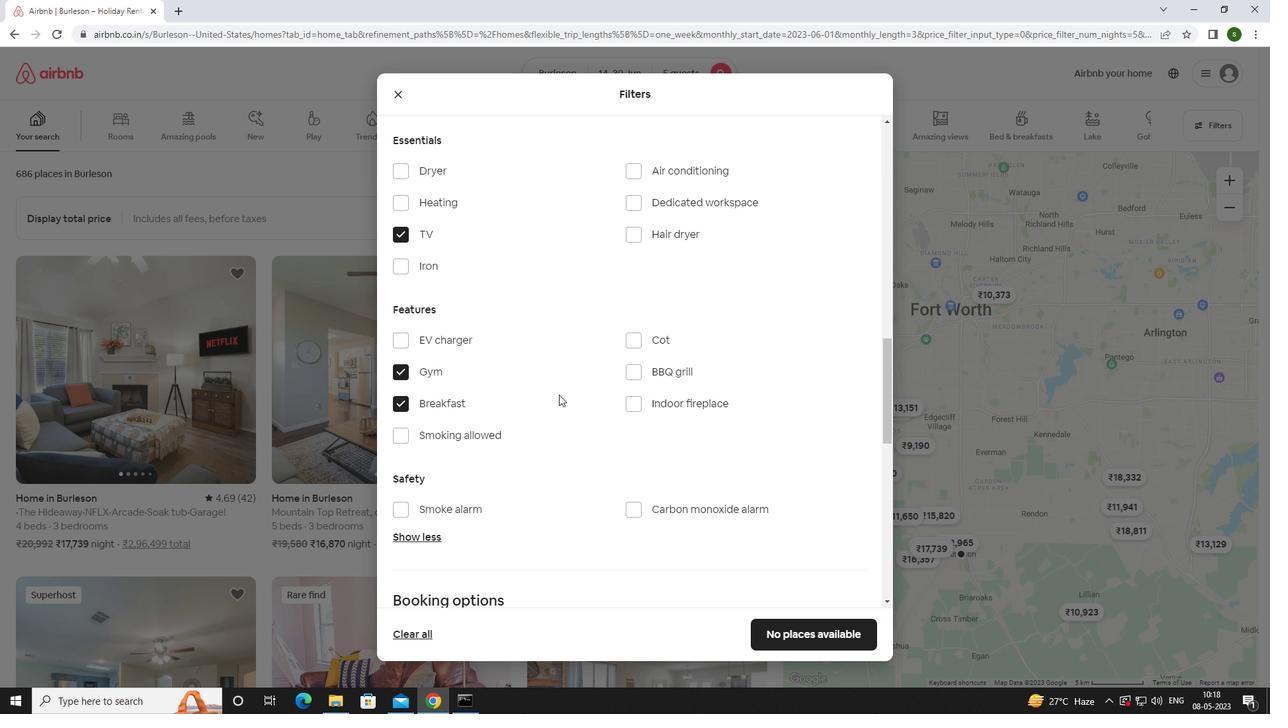 
Action: Mouse scrolled (594, 390) with delta (0, 0)
Screenshot: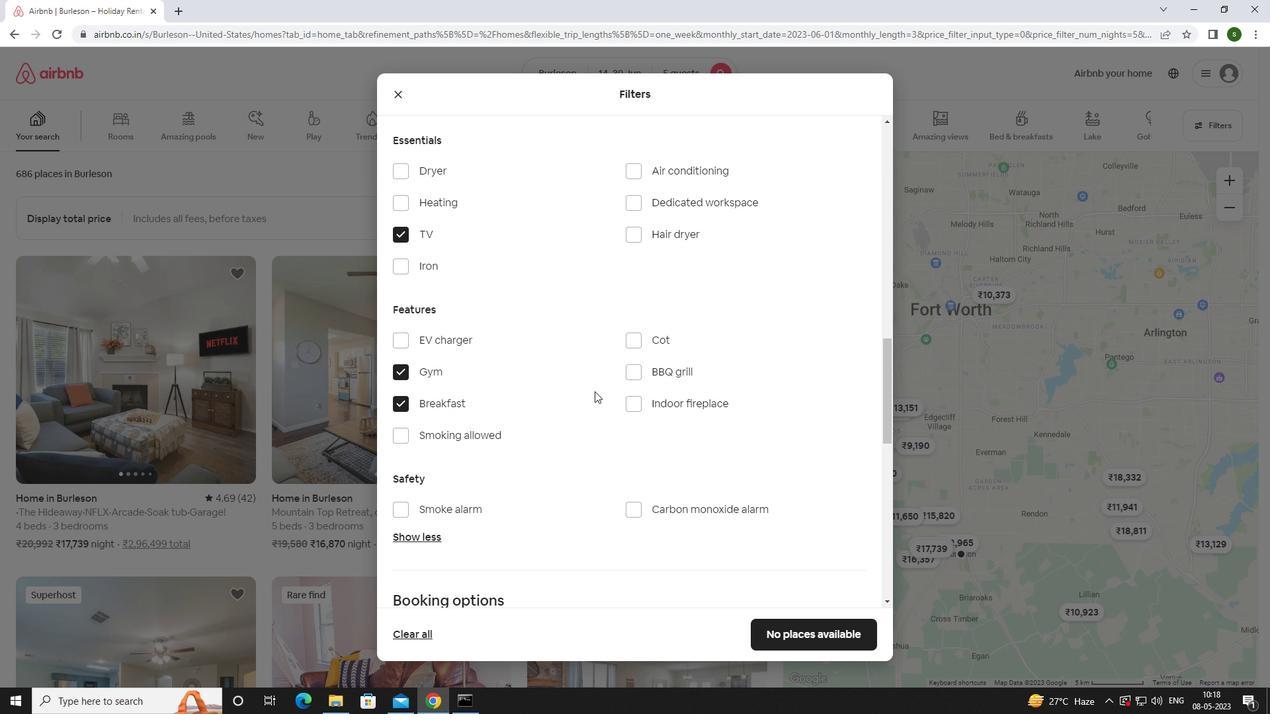 
Action: Mouse scrolled (594, 390) with delta (0, 0)
Screenshot: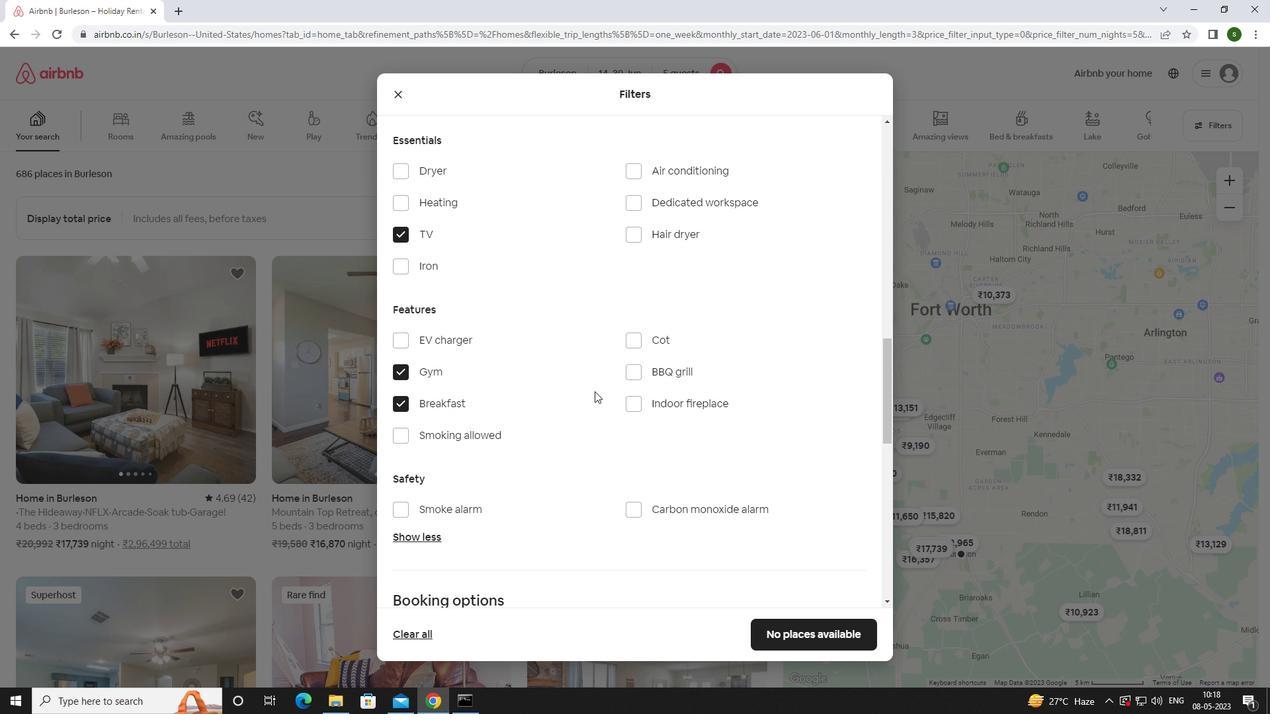 
Action: Mouse scrolled (594, 390) with delta (0, 0)
Screenshot: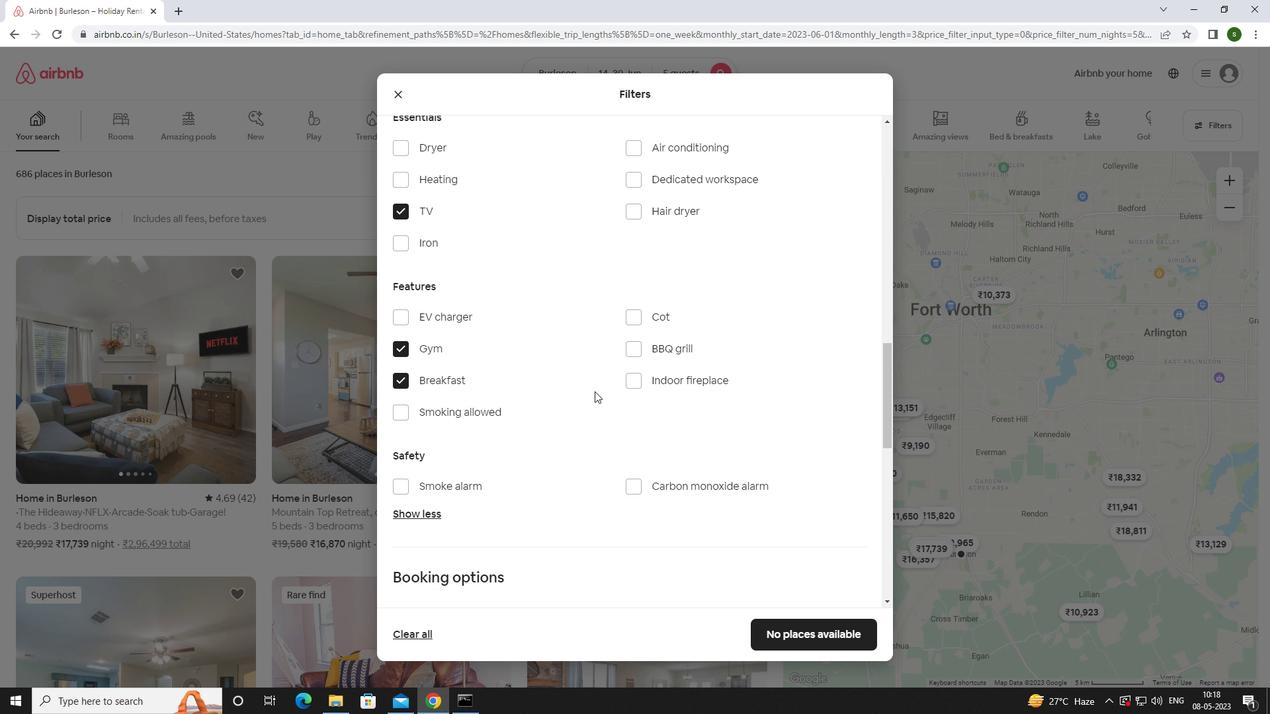 
Action: Mouse scrolled (594, 390) with delta (0, 0)
Screenshot: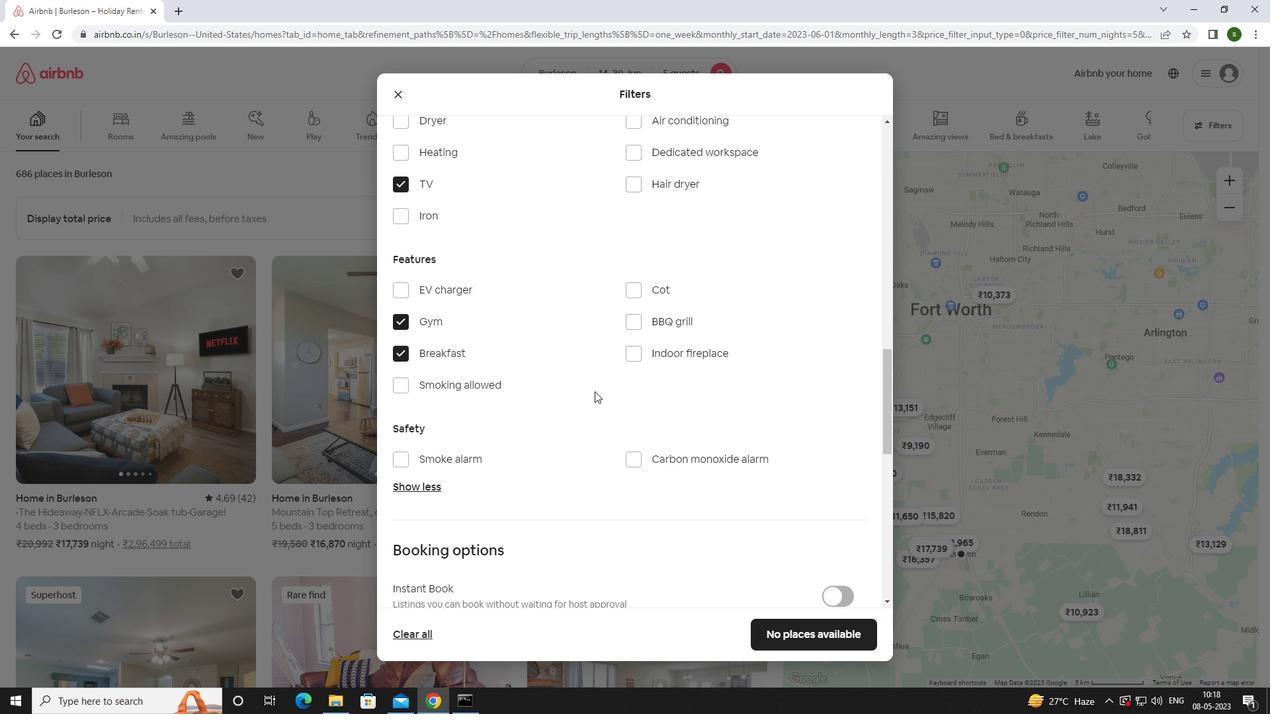 
Action: Mouse moved to (832, 422)
Screenshot: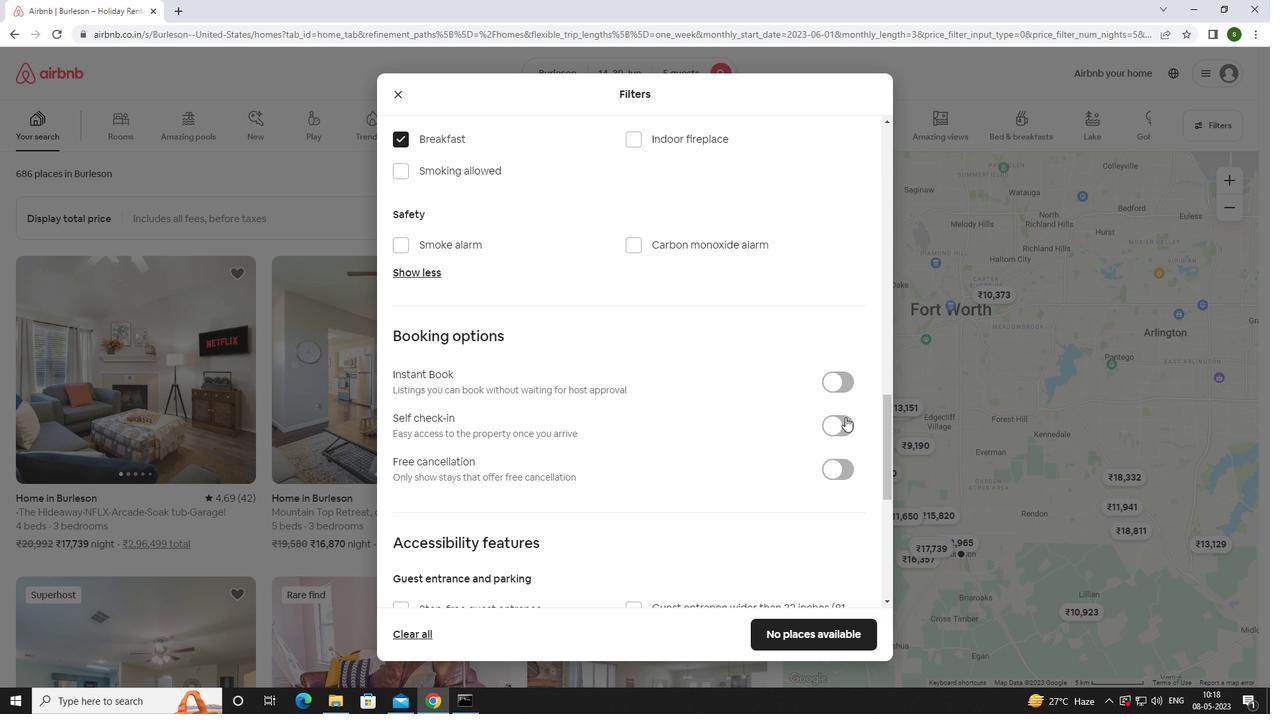 
Action: Mouse pressed left at (832, 422)
Screenshot: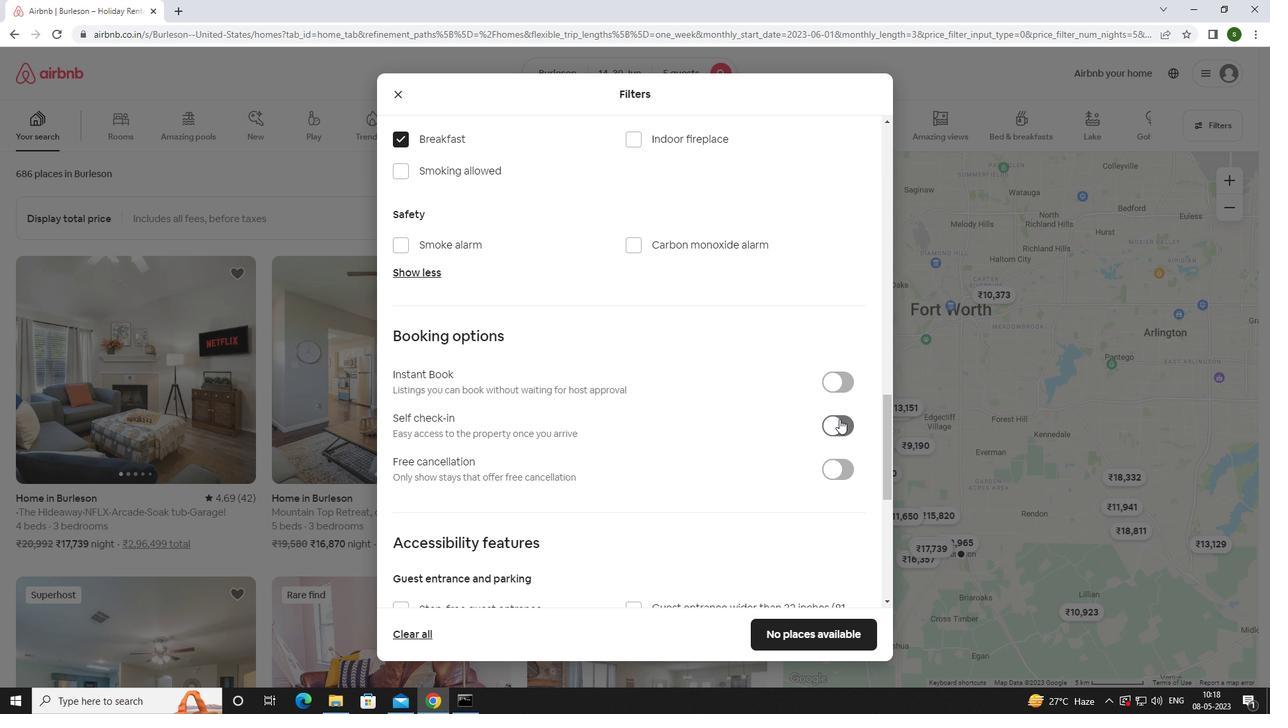 
Action: Mouse moved to (690, 425)
Screenshot: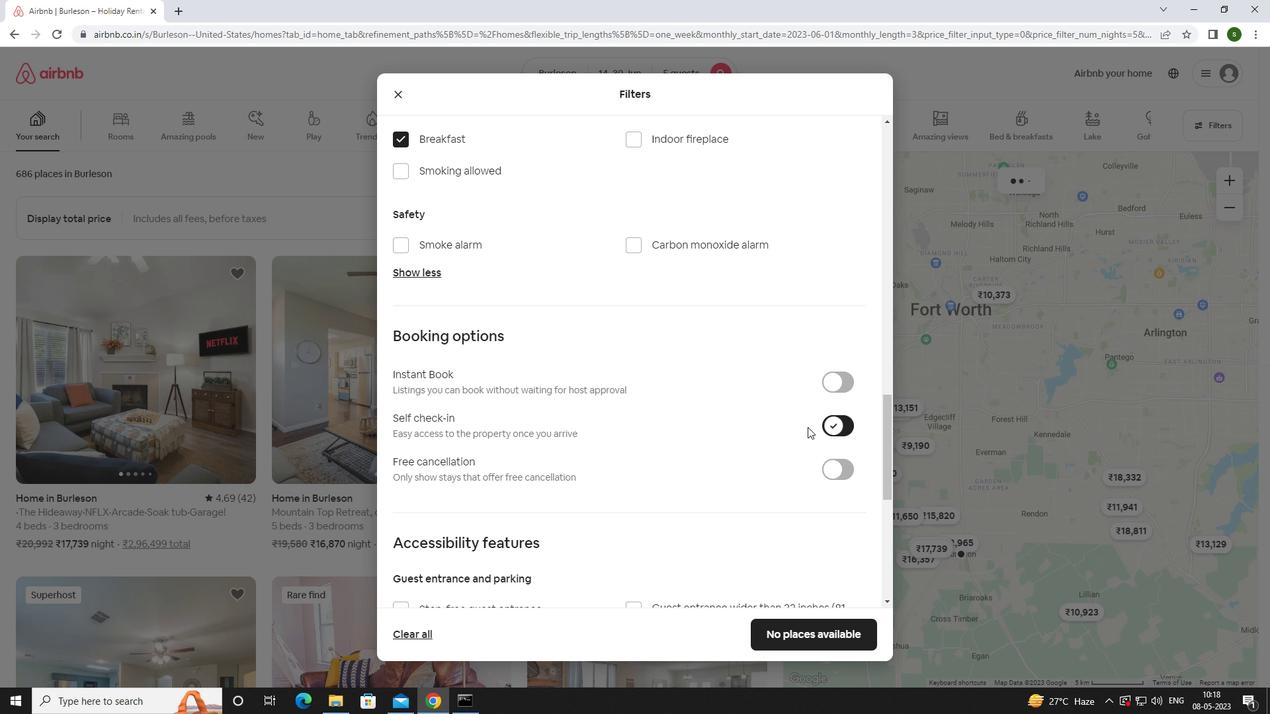 
Action: Mouse scrolled (690, 424) with delta (0, 0)
Screenshot: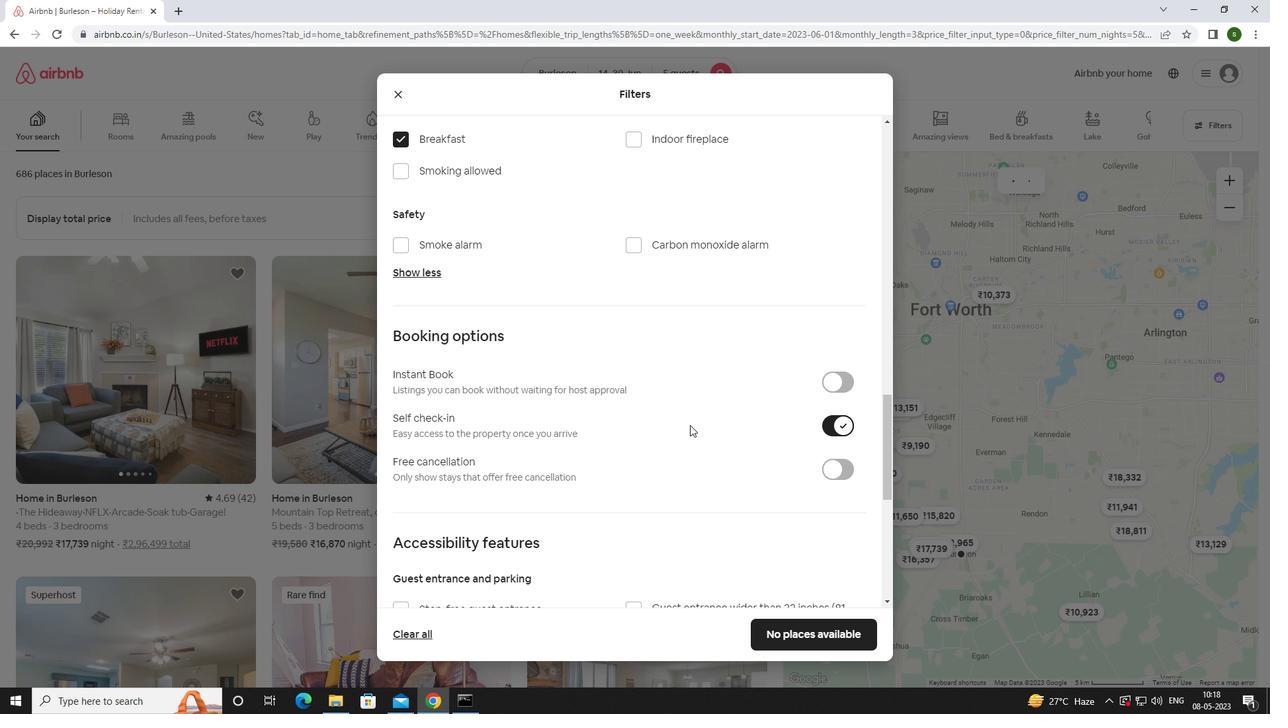 
Action: Mouse scrolled (690, 424) with delta (0, 0)
Screenshot: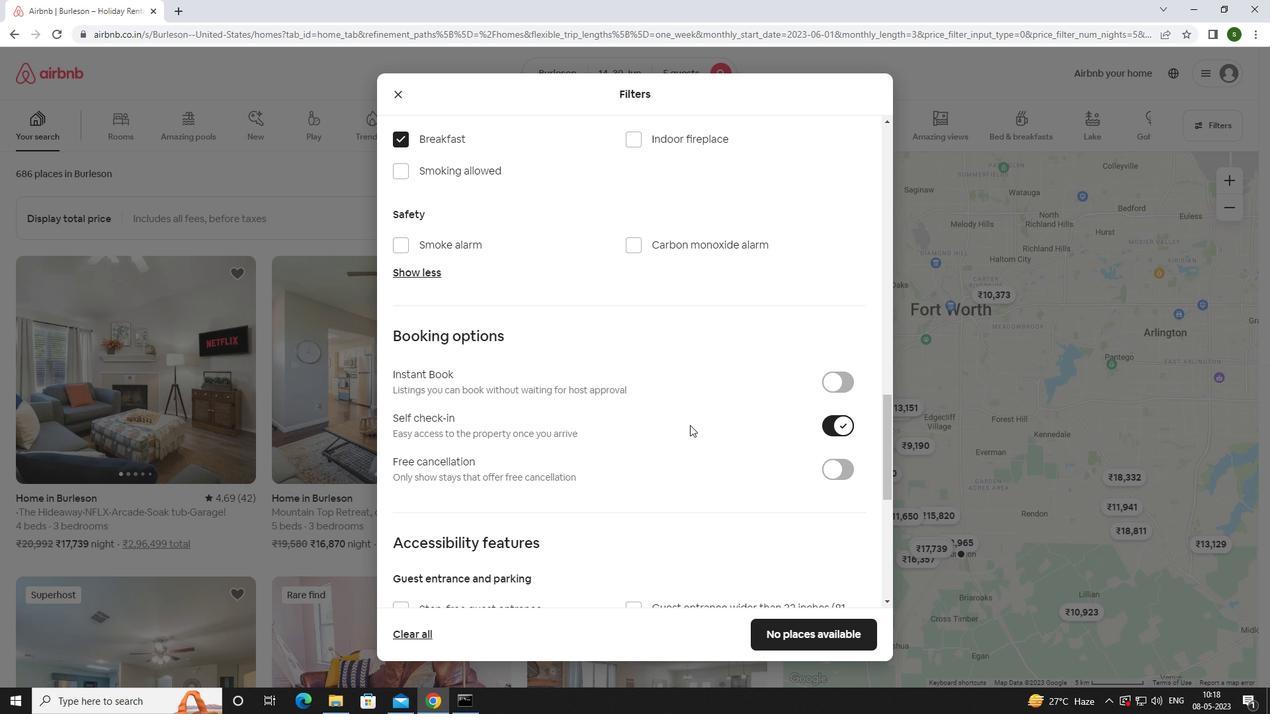 
Action: Mouse scrolled (690, 424) with delta (0, 0)
Screenshot: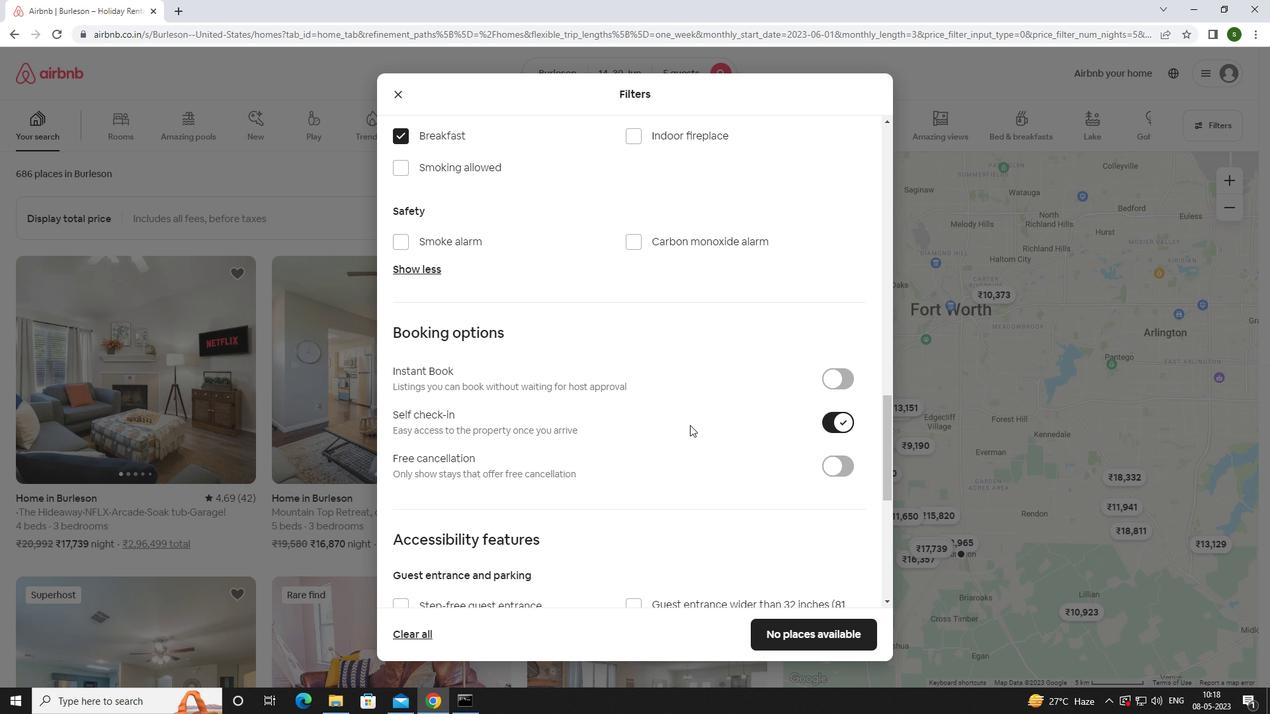 
Action: Mouse scrolled (690, 424) with delta (0, 0)
Screenshot: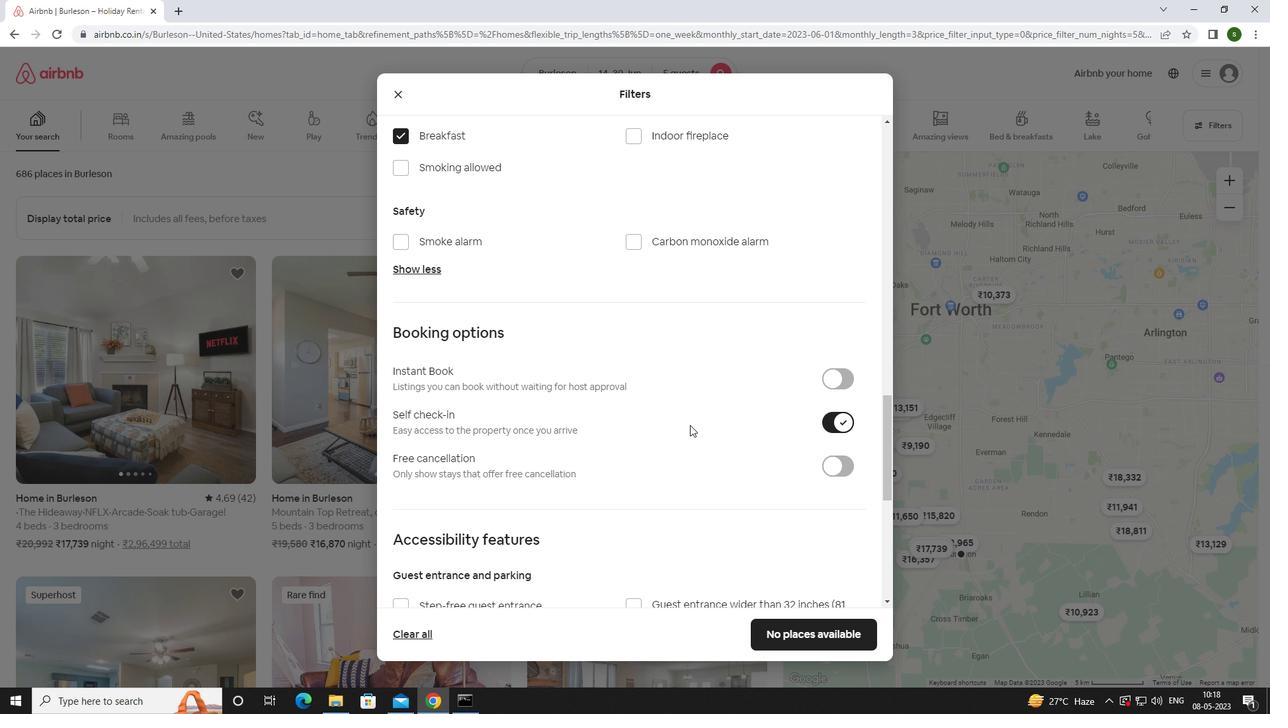 
Action: Mouse scrolled (690, 424) with delta (0, 0)
Screenshot: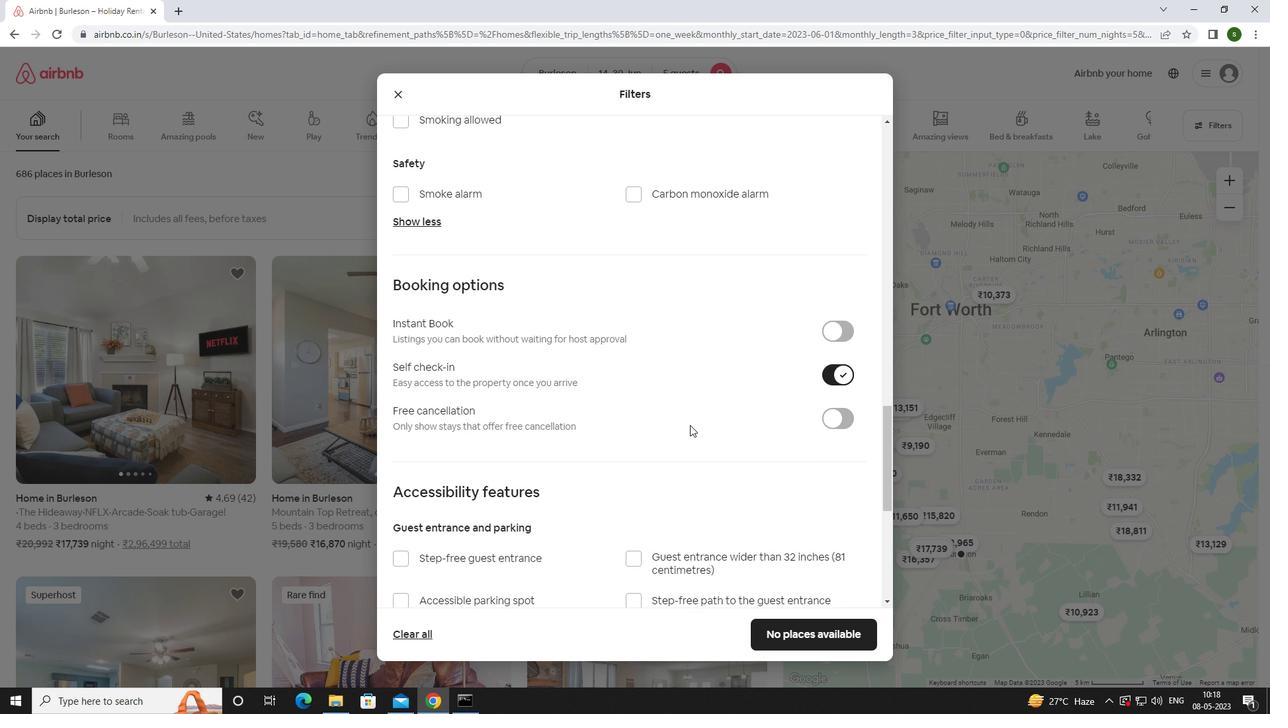 
Action: Mouse scrolled (690, 424) with delta (0, 0)
Screenshot: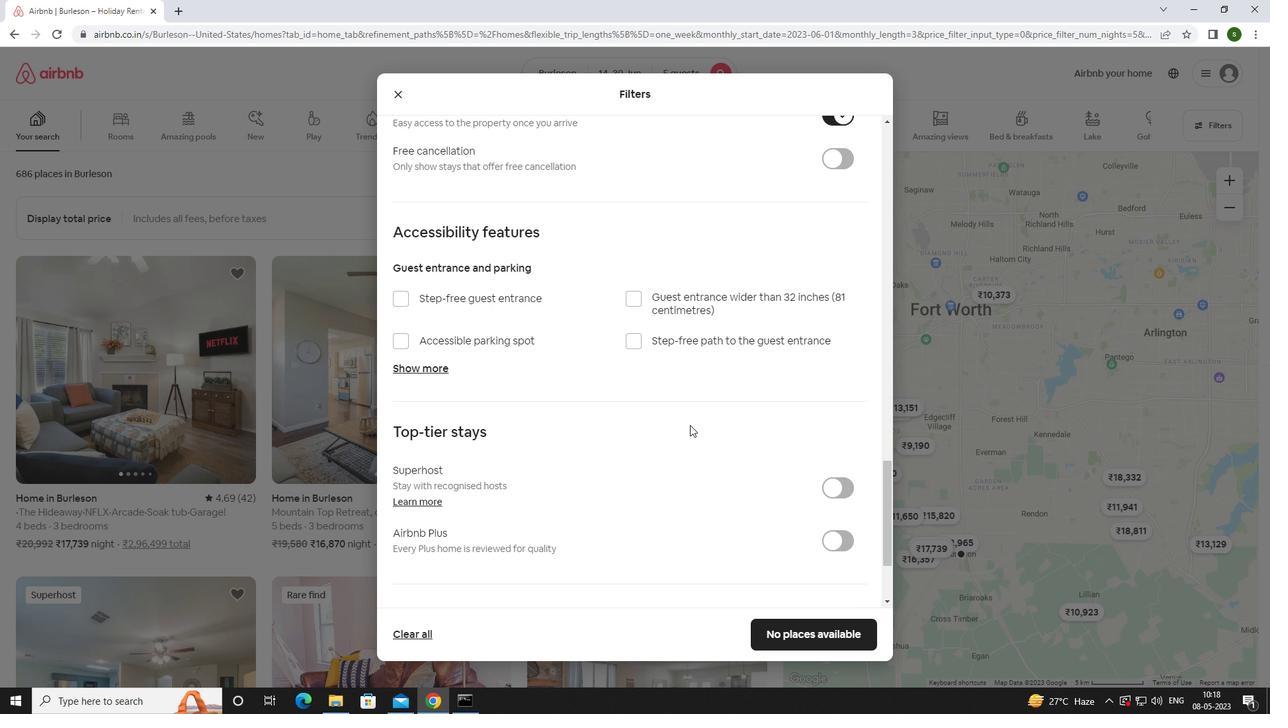 
Action: Mouse scrolled (690, 424) with delta (0, 0)
Screenshot: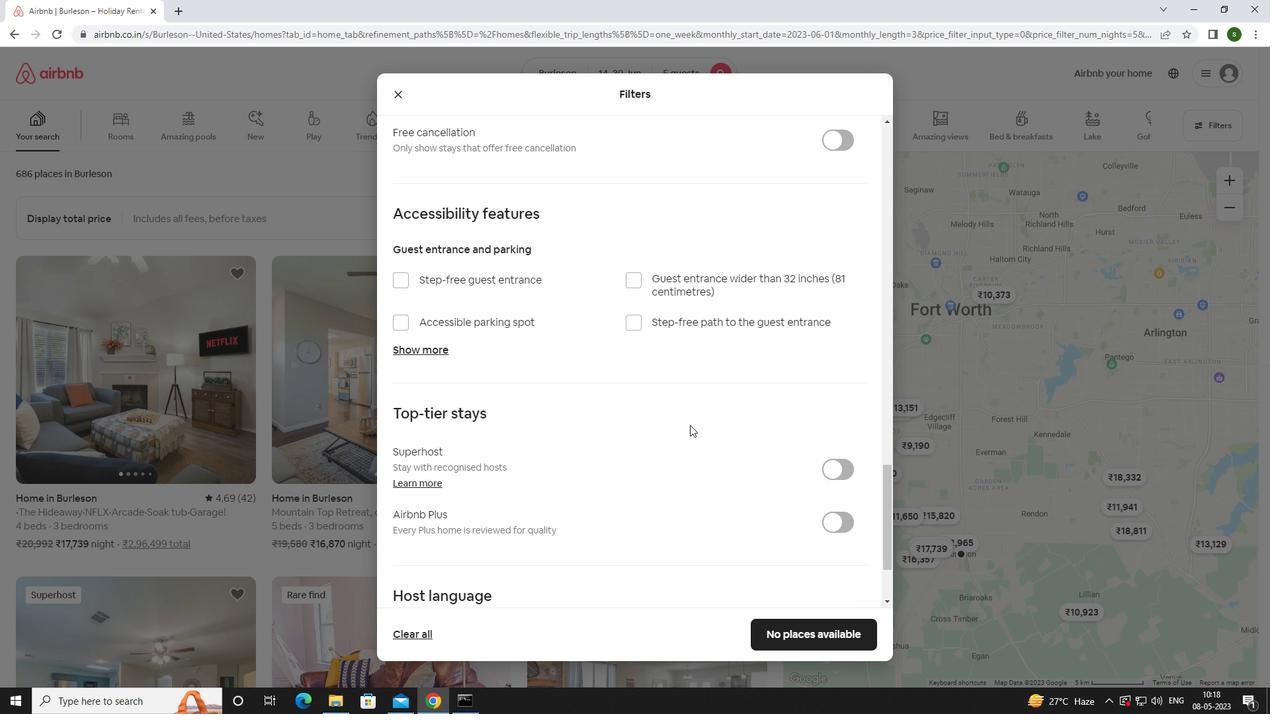 
Action: Mouse scrolled (690, 424) with delta (0, 0)
Screenshot: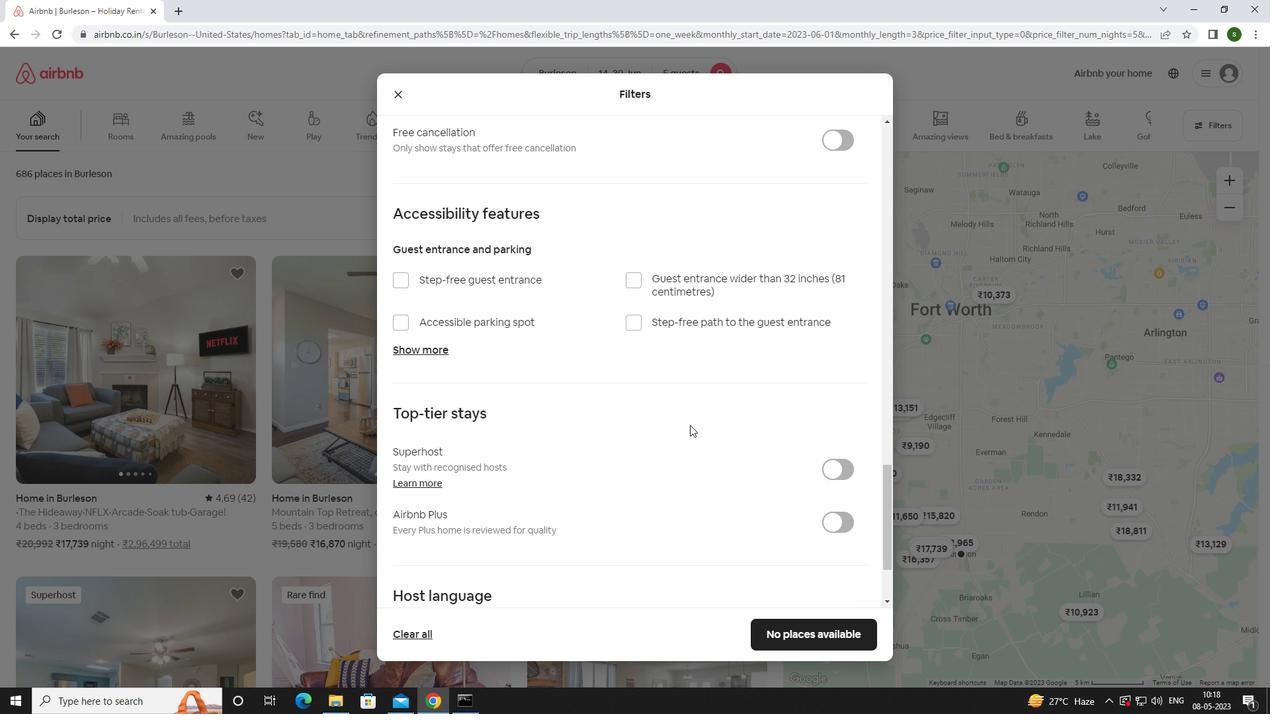 
Action: Mouse scrolled (690, 424) with delta (0, 0)
Screenshot: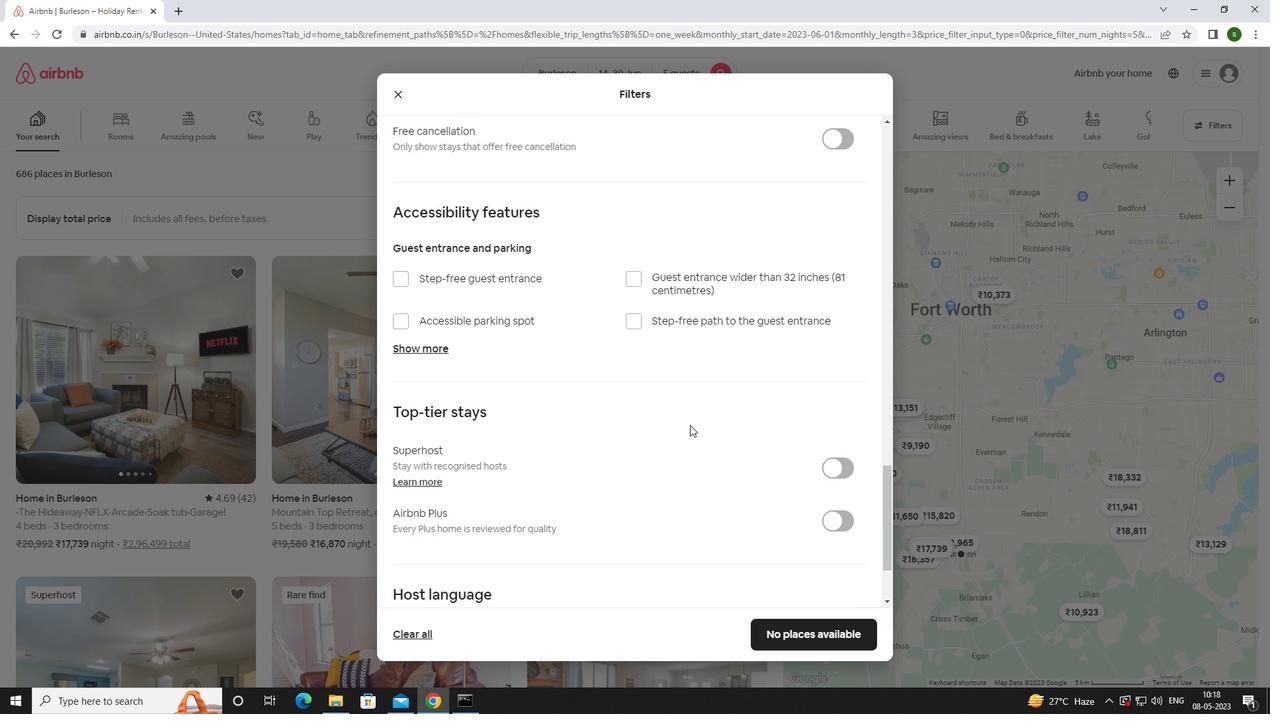 
Action: Mouse moved to (412, 511)
Screenshot: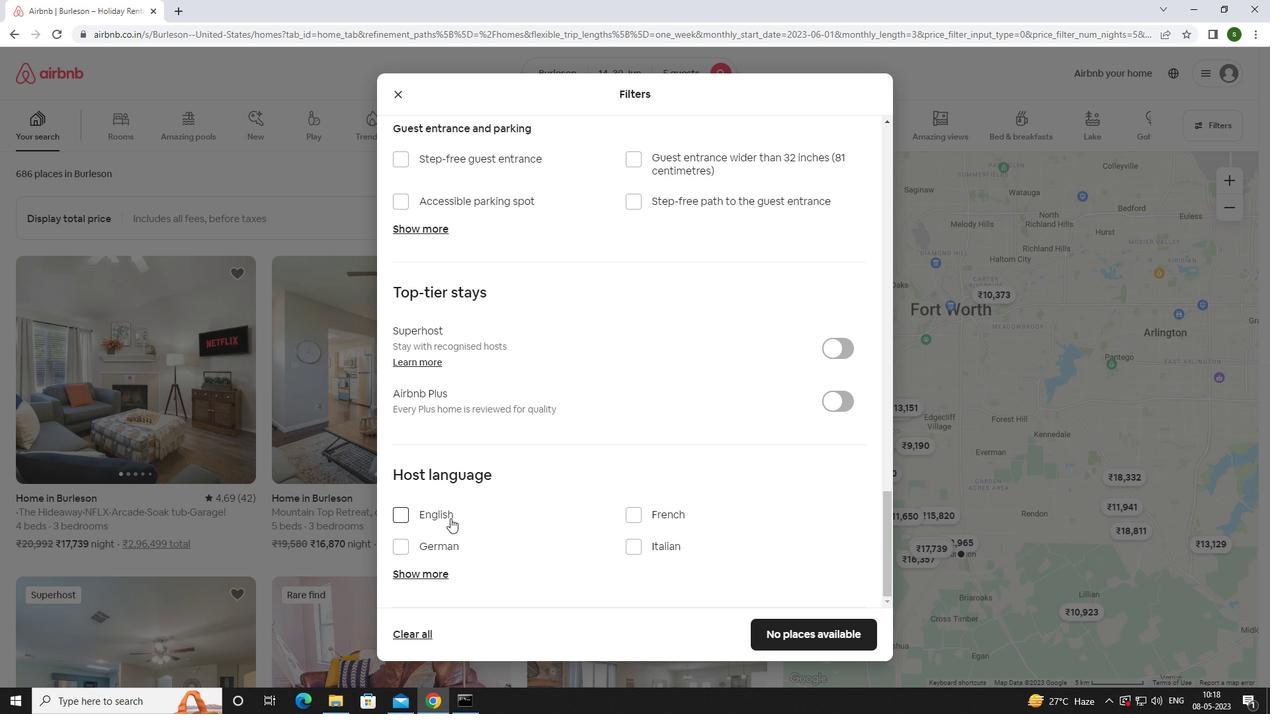 
Action: Mouse pressed left at (412, 511)
Screenshot: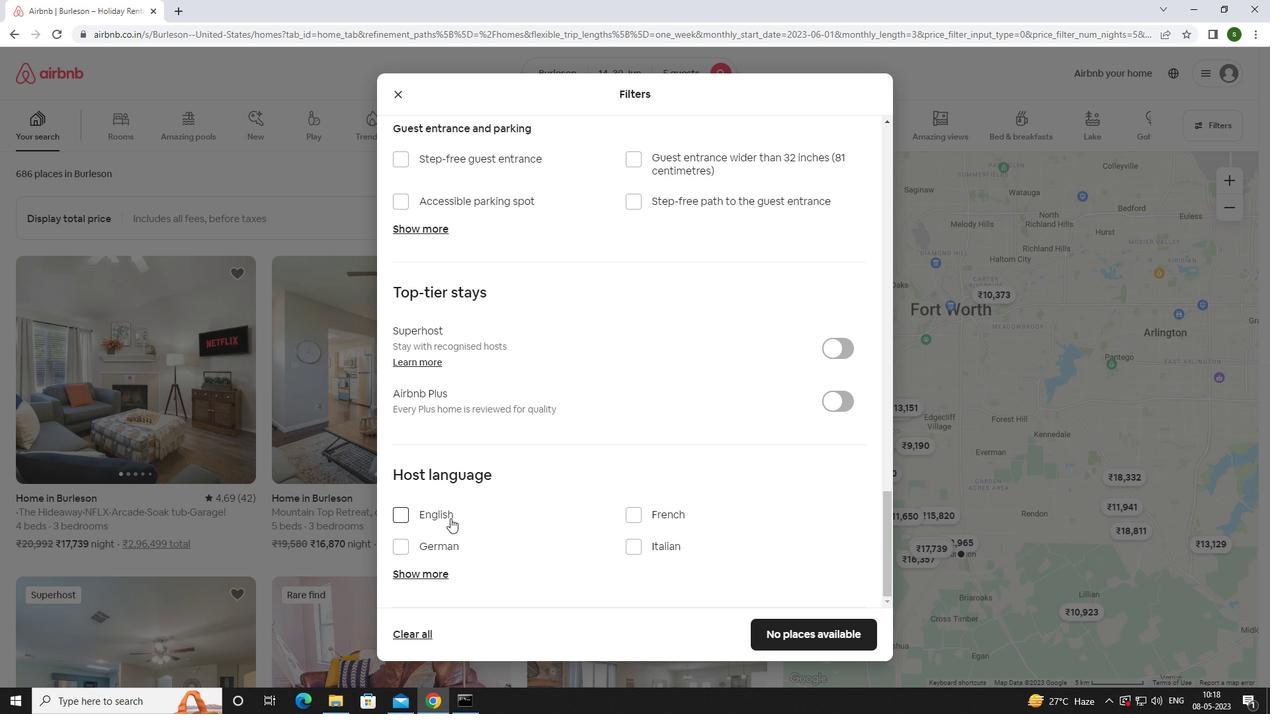 
Action: Mouse moved to (780, 627)
Screenshot: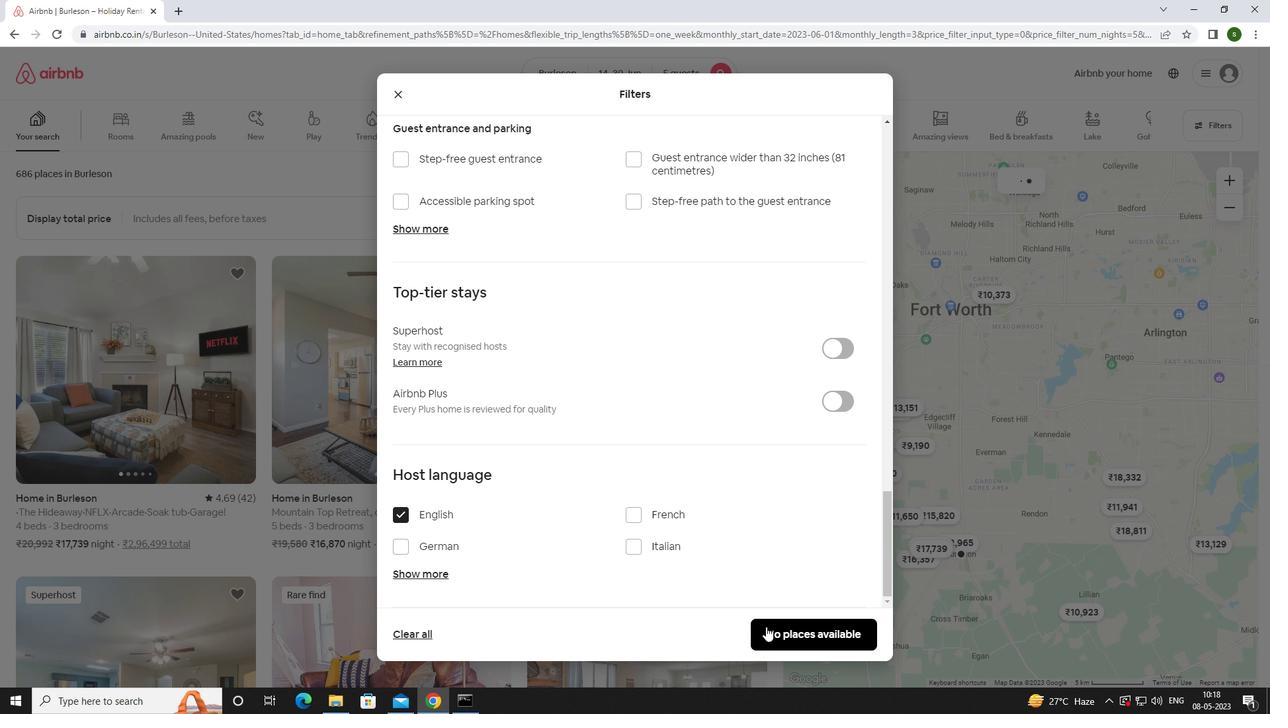 
Action: Mouse pressed left at (780, 627)
Screenshot: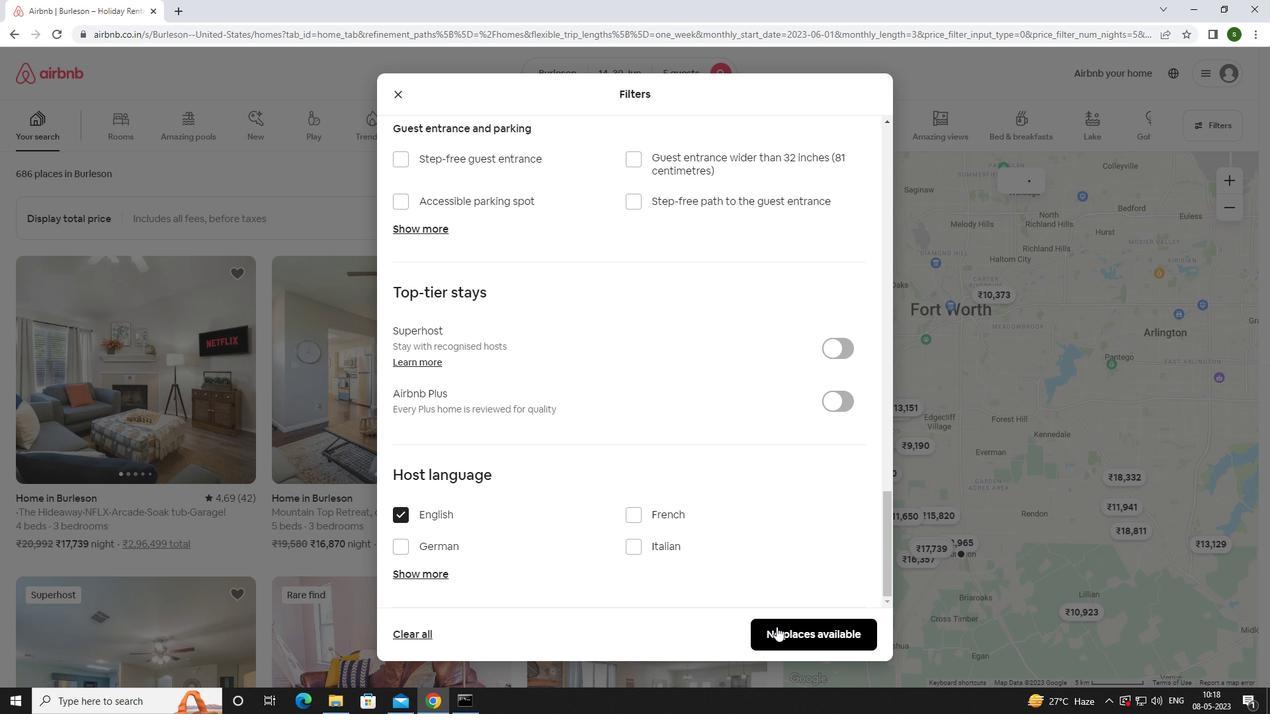 
Action: Mouse moved to (506, 402)
Screenshot: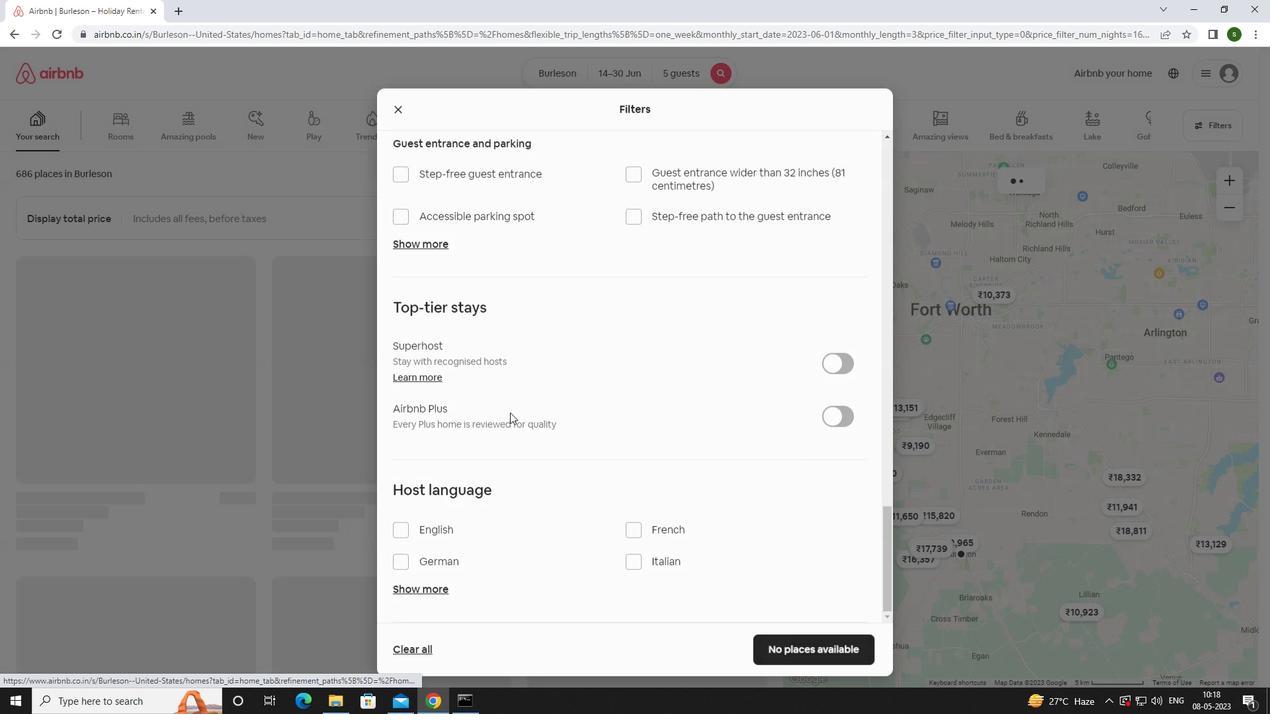 
